Task: Create a due date automation trigger when advanced on, on the monday of the week before a card is due add fields without custom field "Resume" set to a date not in this month at 11:00 AM.
Action: Mouse moved to (1203, 364)
Screenshot: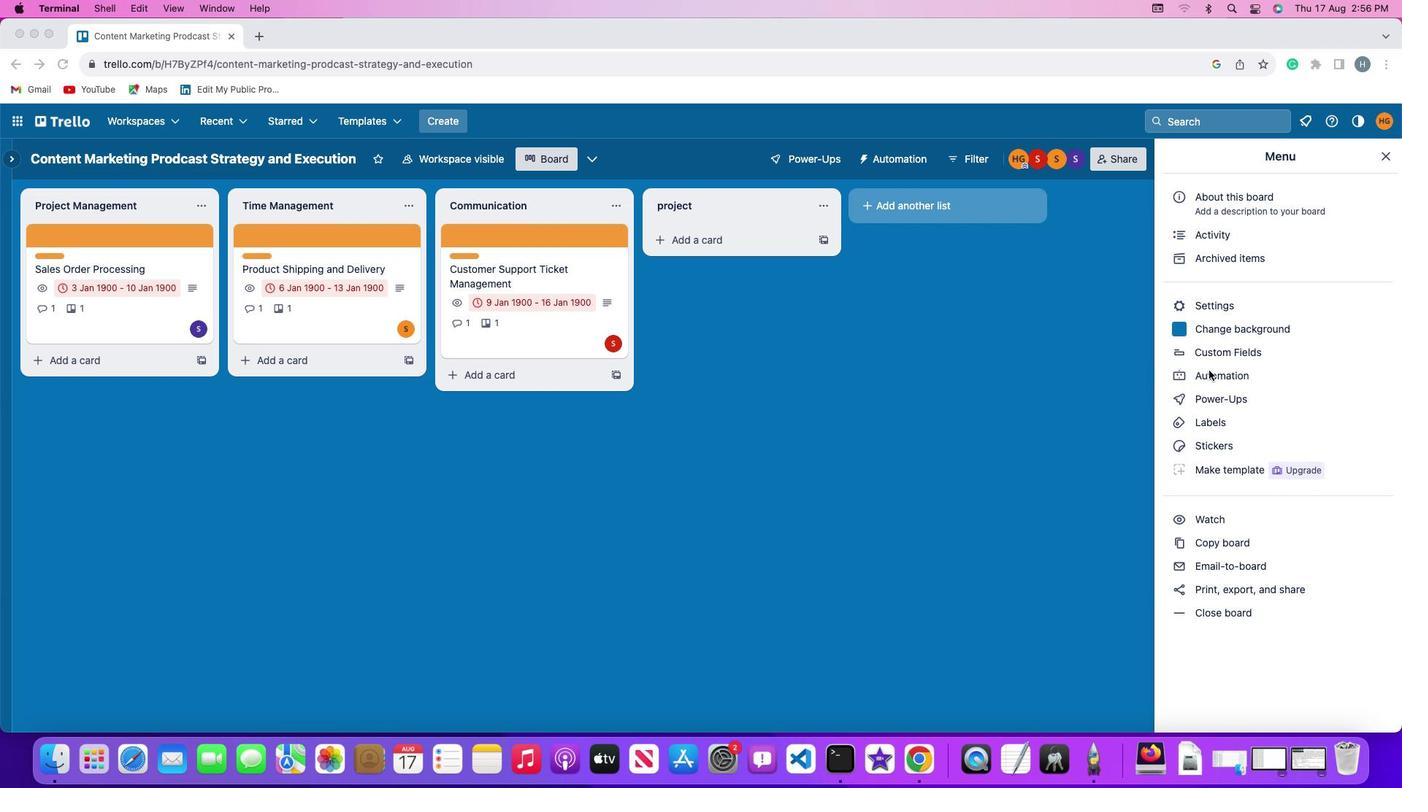 
Action: Mouse pressed left at (1203, 364)
Screenshot: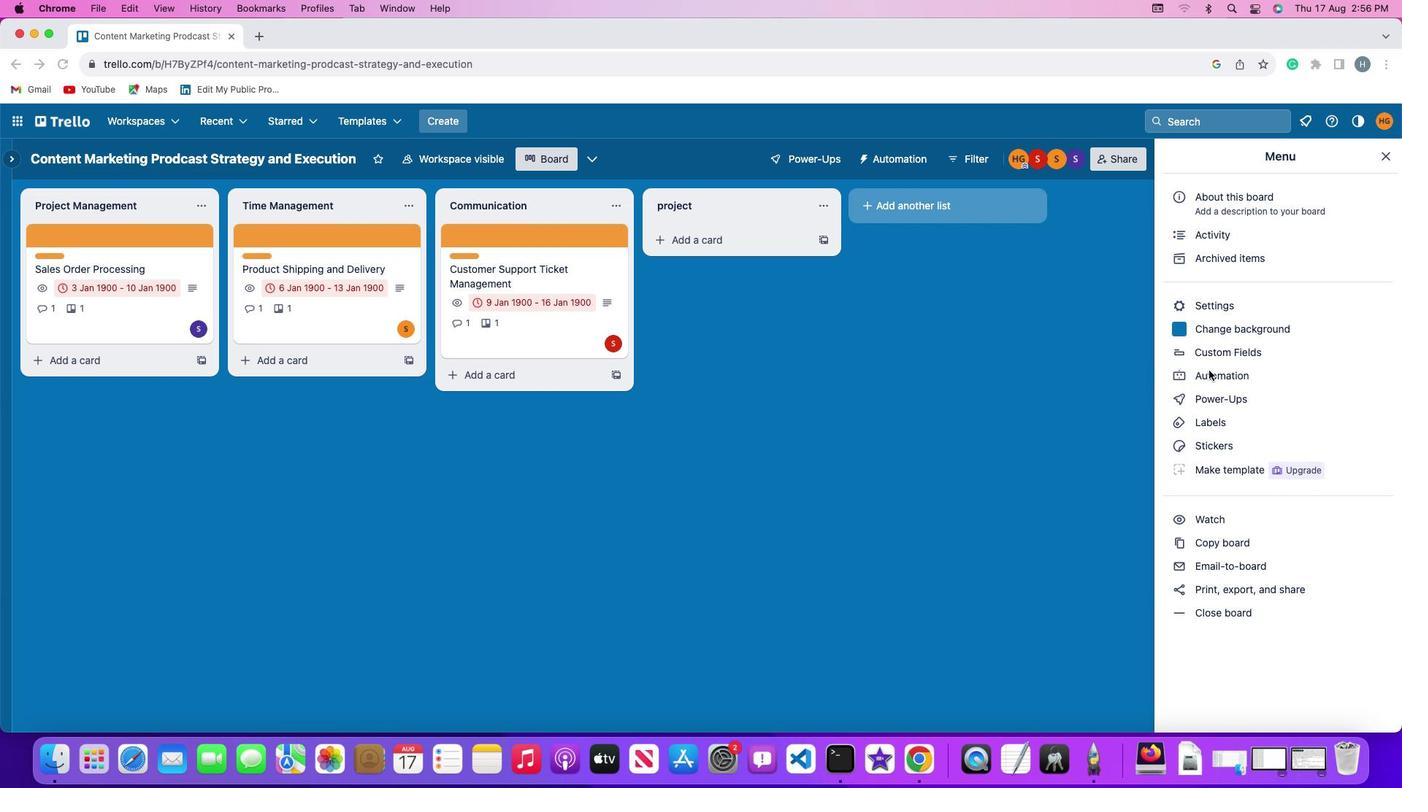 
Action: Mouse pressed left at (1203, 364)
Screenshot: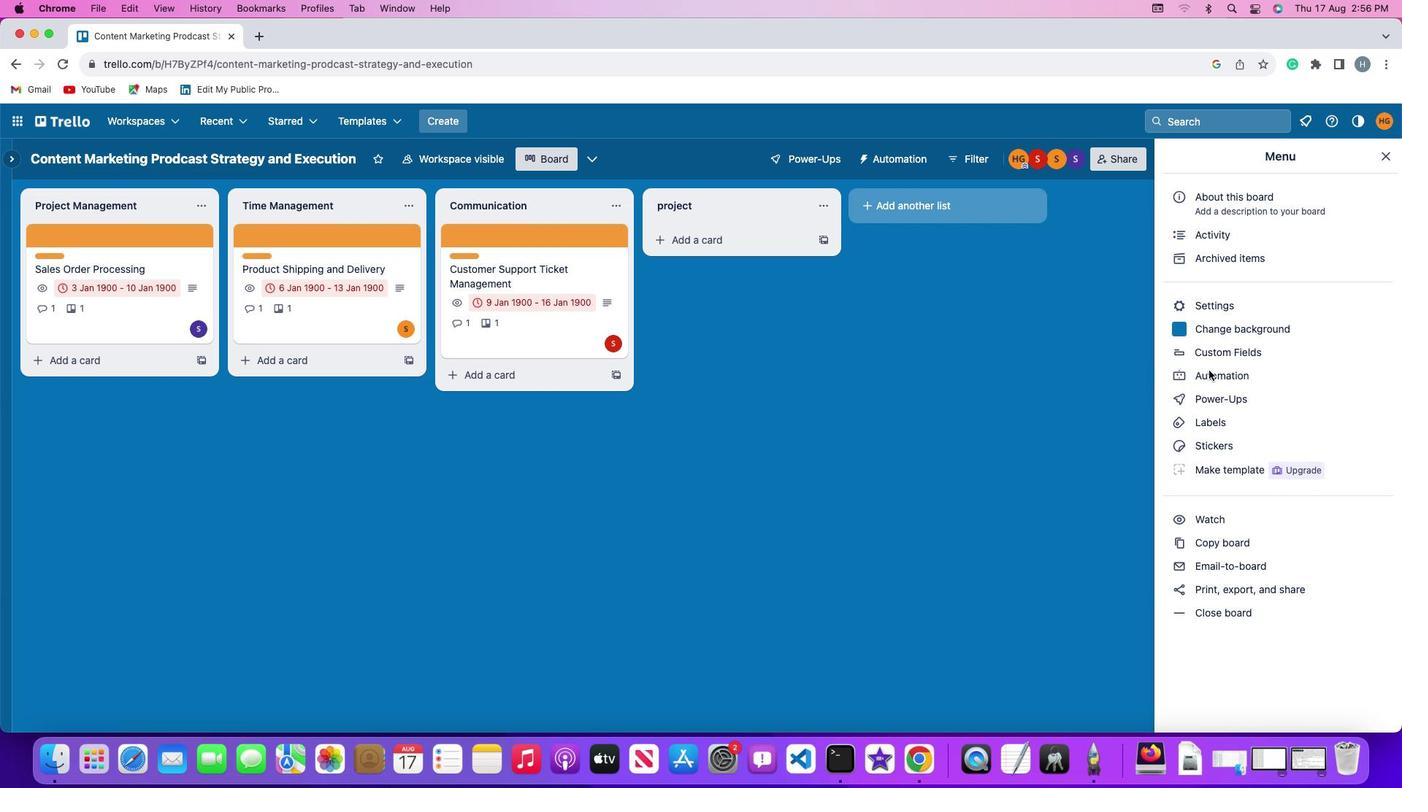 
Action: Mouse moved to (86, 341)
Screenshot: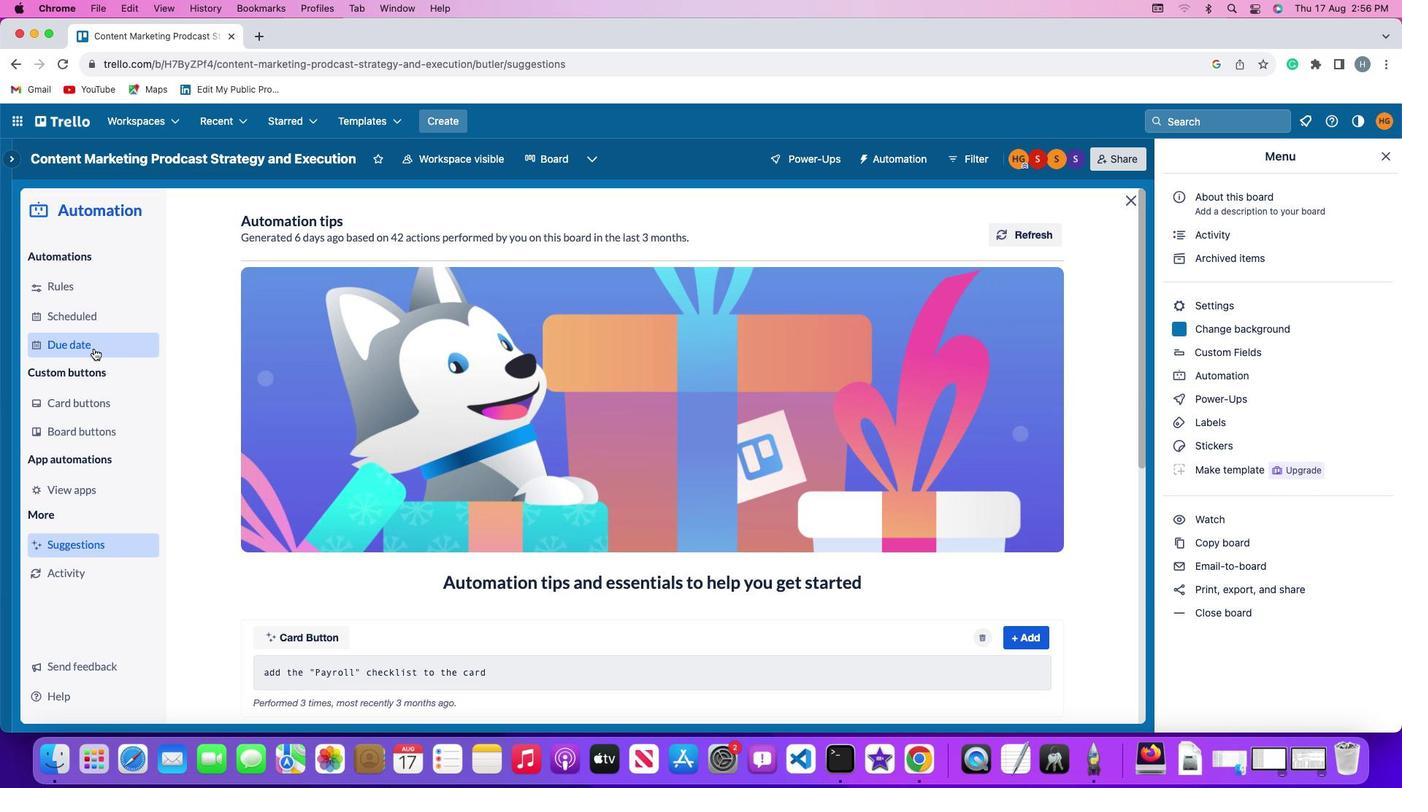 
Action: Mouse pressed left at (86, 341)
Screenshot: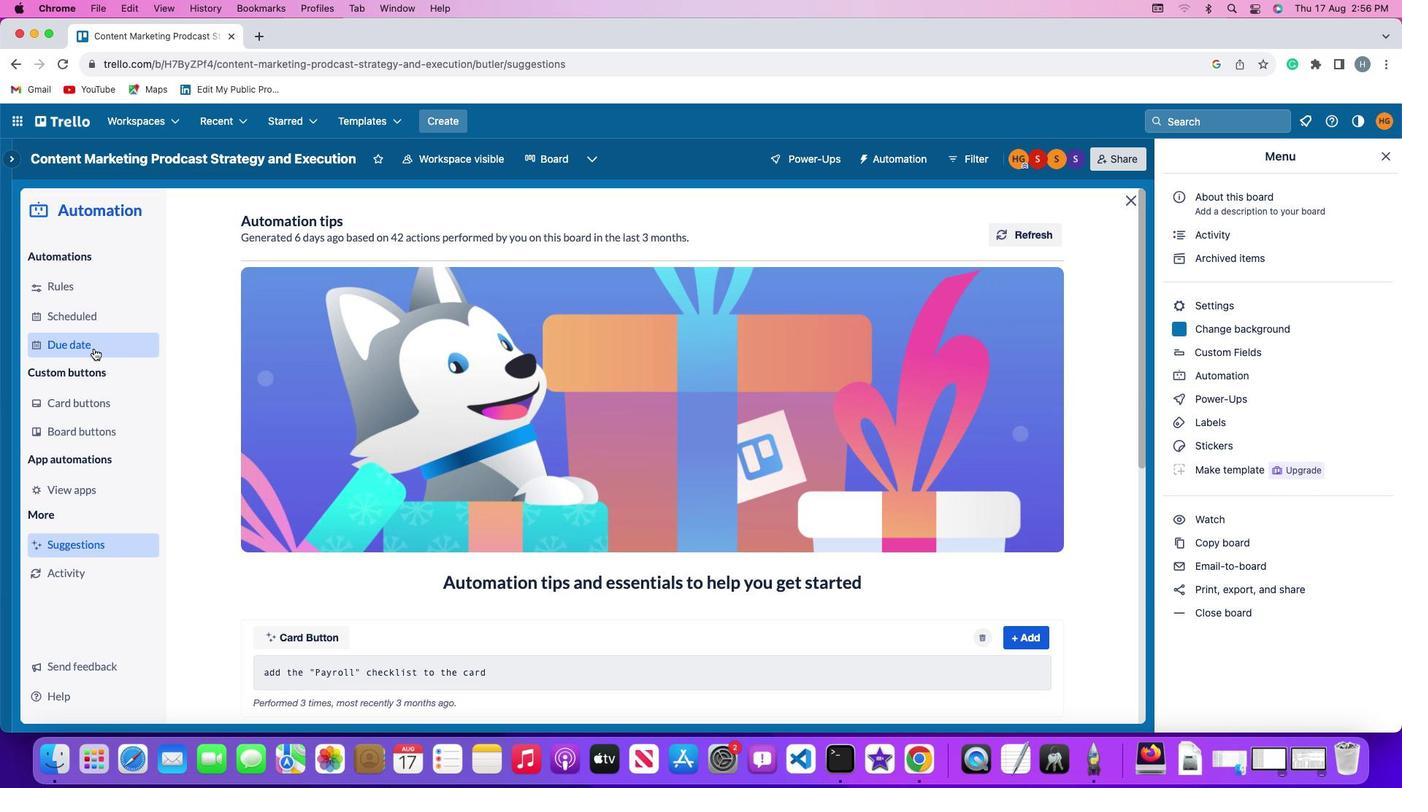 
Action: Mouse moved to (970, 218)
Screenshot: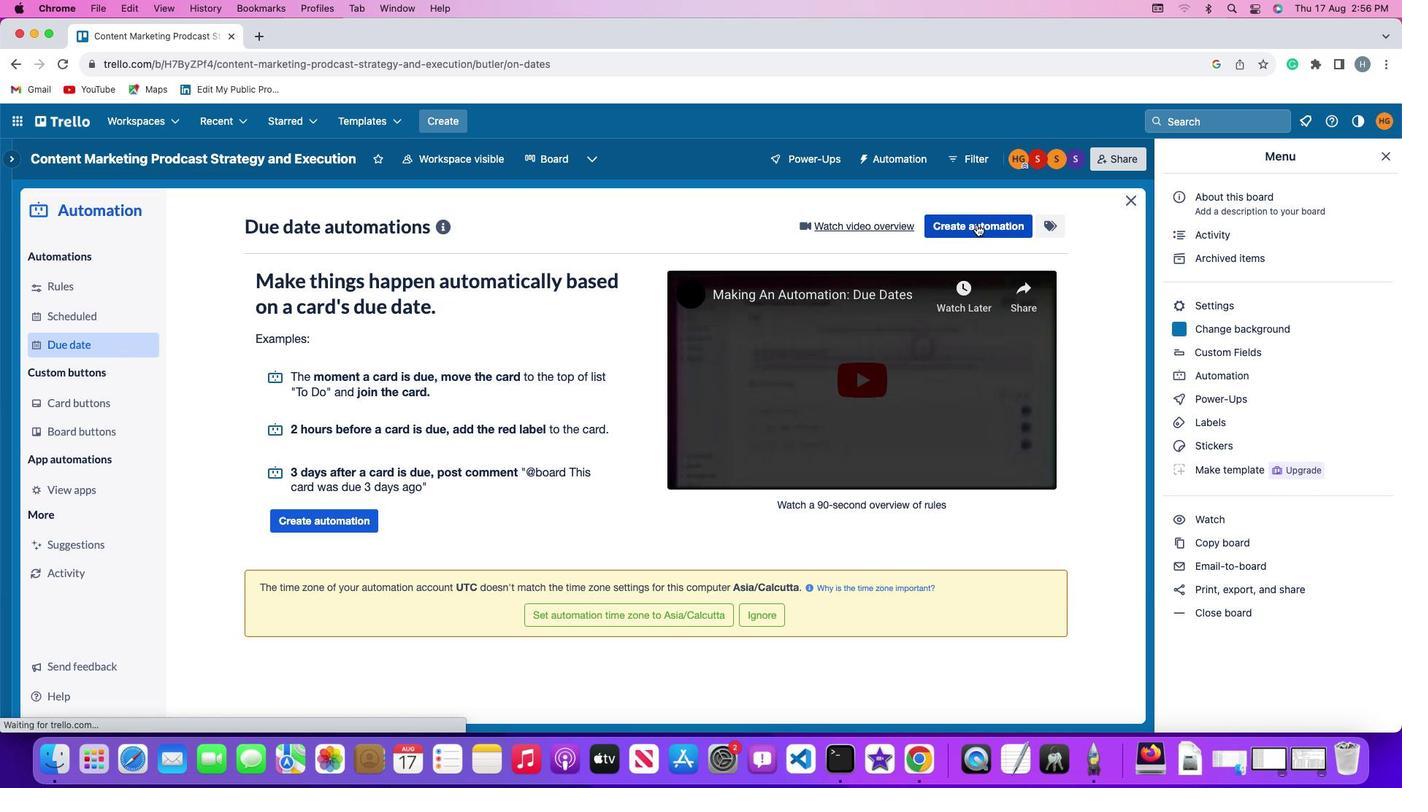 
Action: Mouse pressed left at (970, 218)
Screenshot: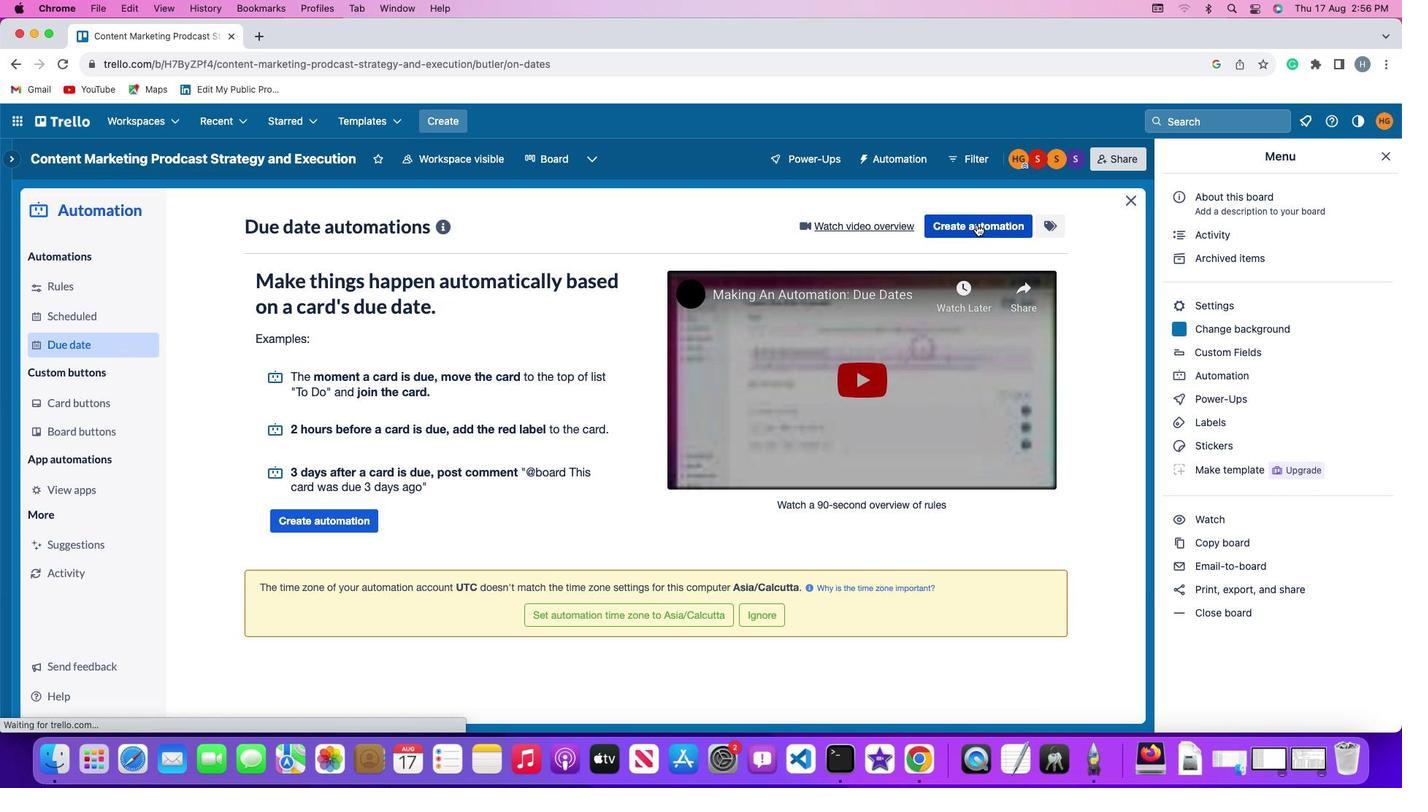 
Action: Mouse moved to (288, 365)
Screenshot: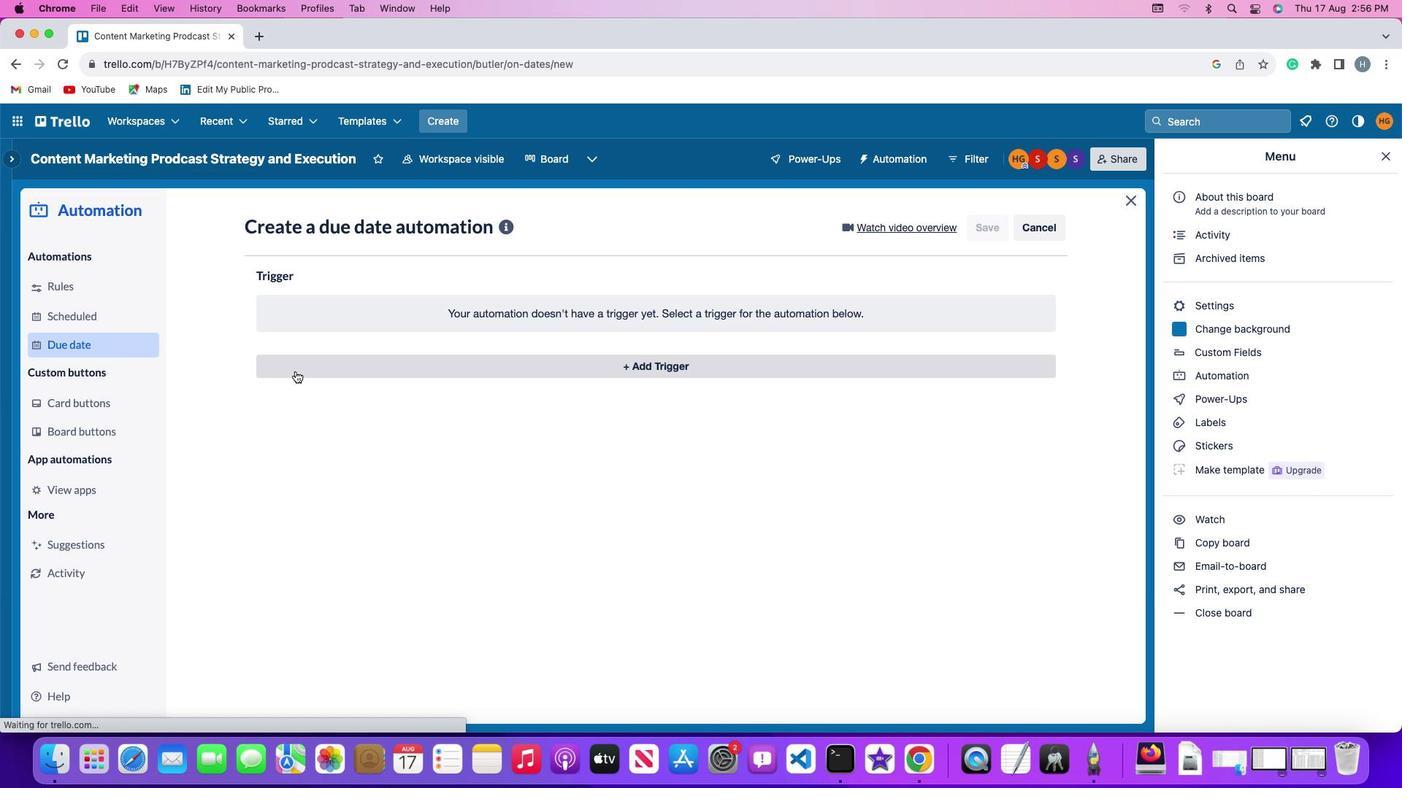 
Action: Mouse pressed left at (288, 365)
Screenshot: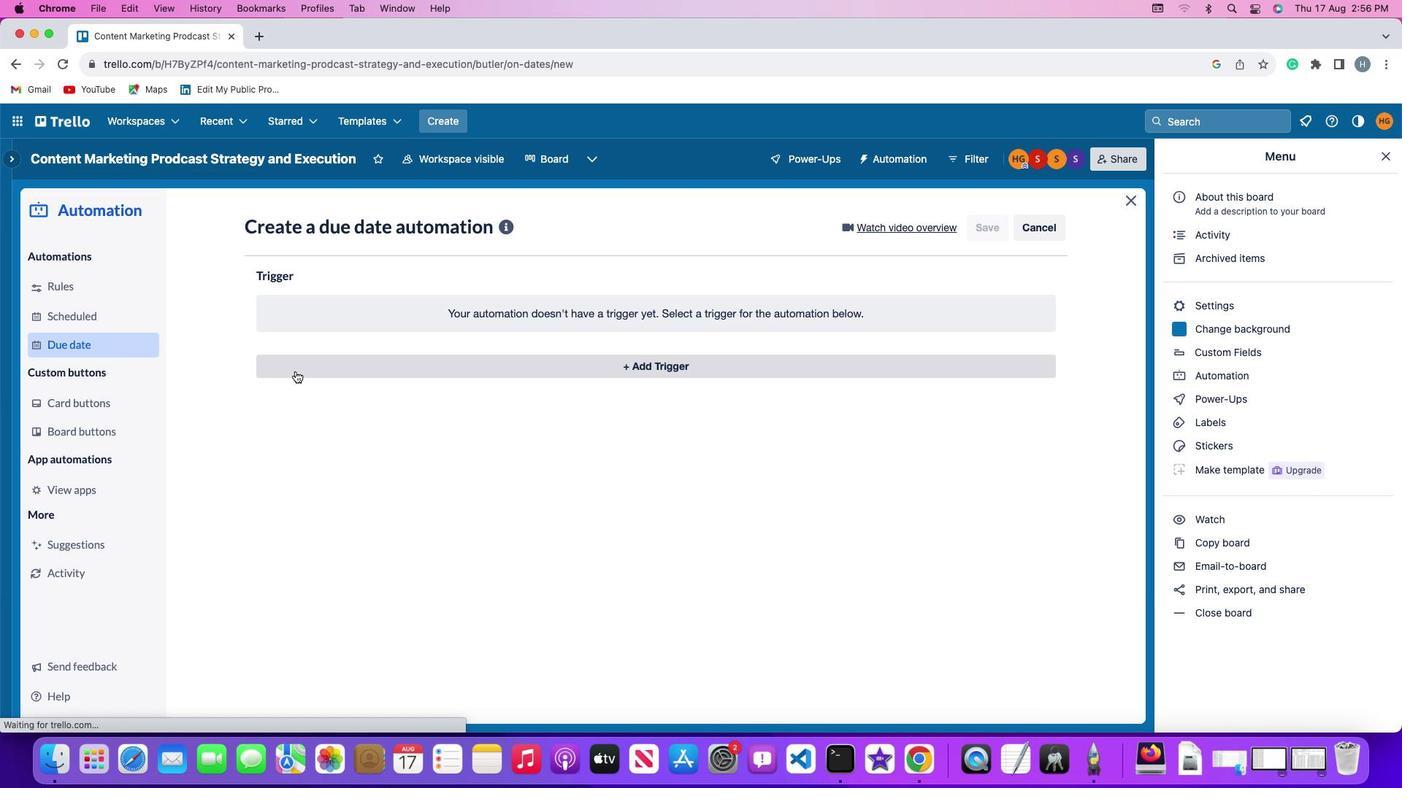 
Action: Mouse moved to (324, 620)
Screenshot: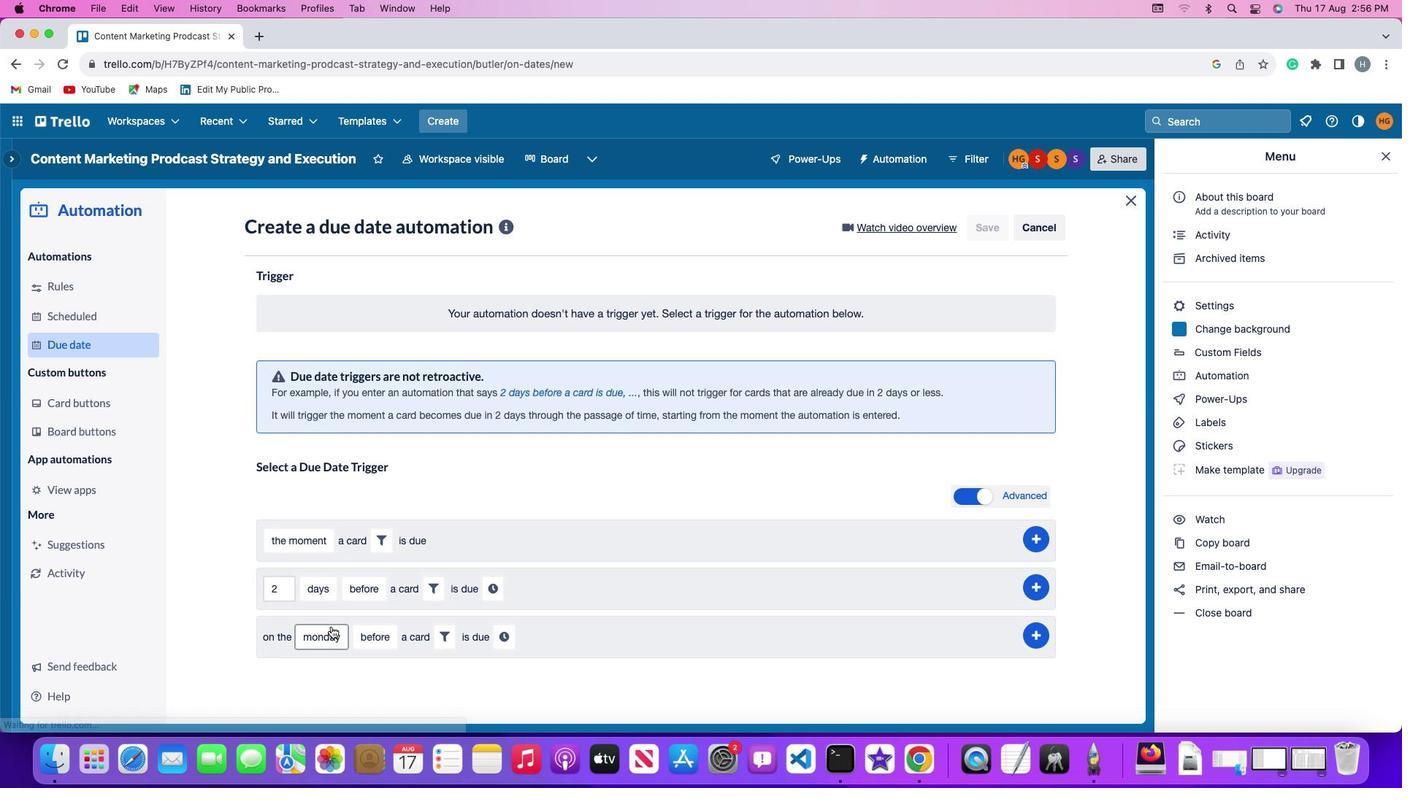 
Action: Mouse pressed left at (324, 620)
Screenshot: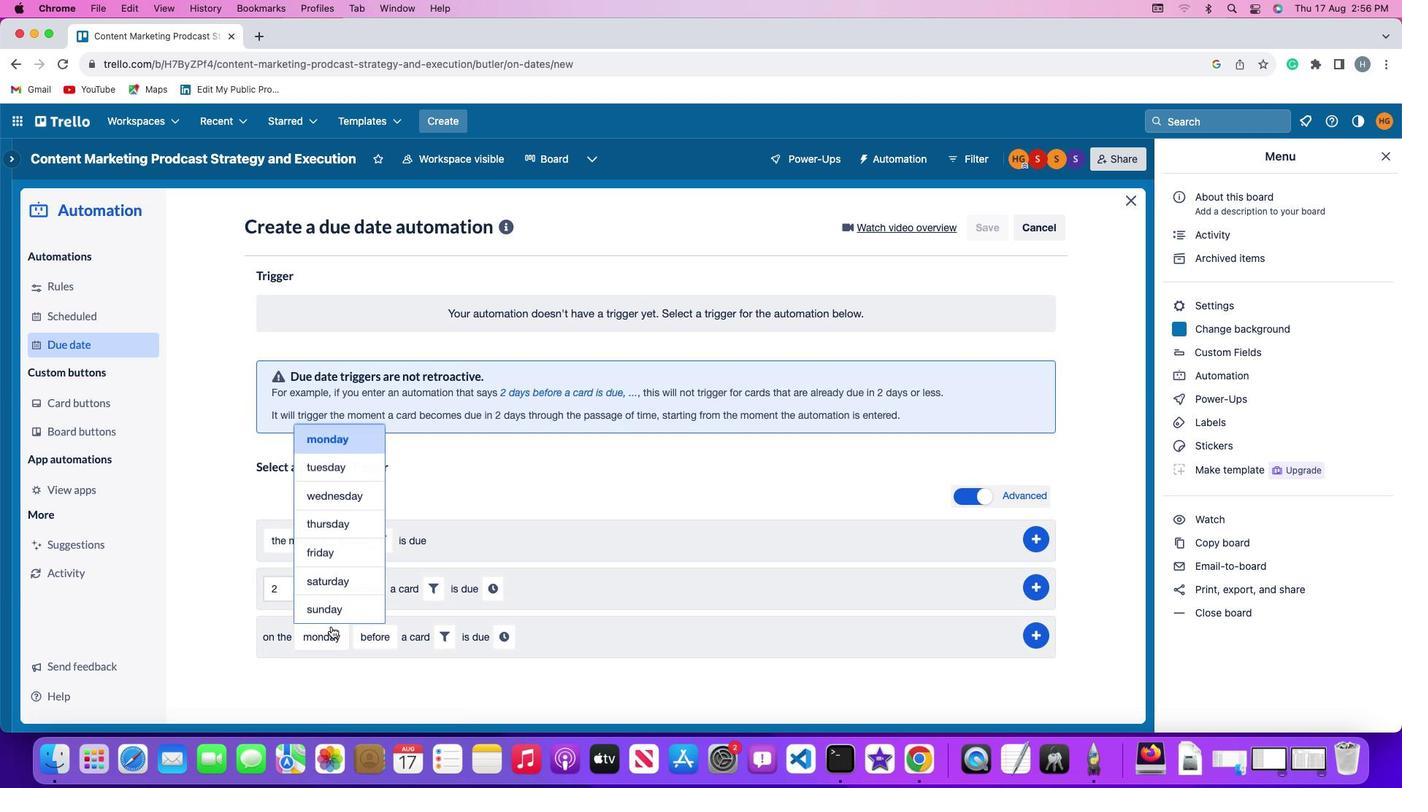 
Action: Mouse moved to (349, 430)
Screenshot: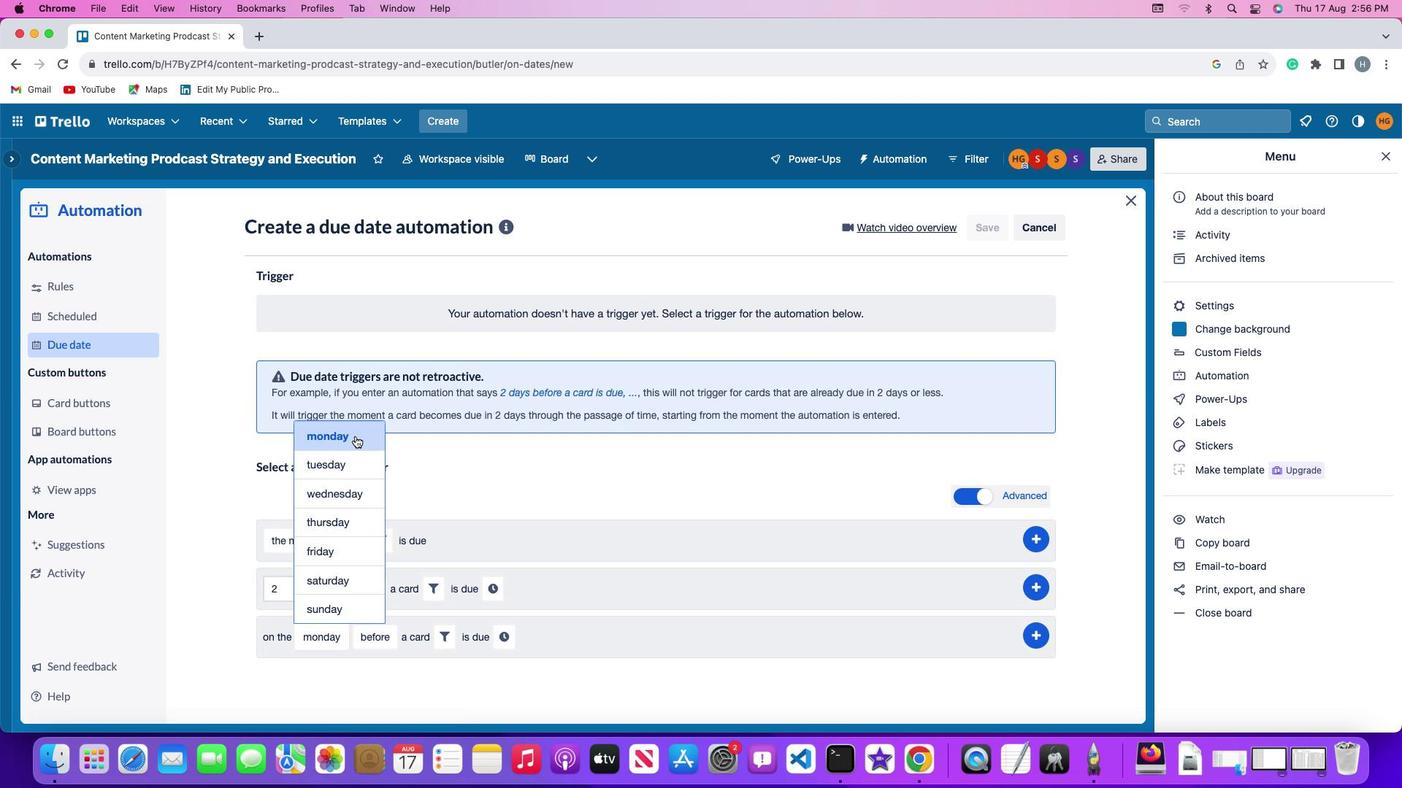 
Action: Mouse pressed left at (349, 430)
Screenshot: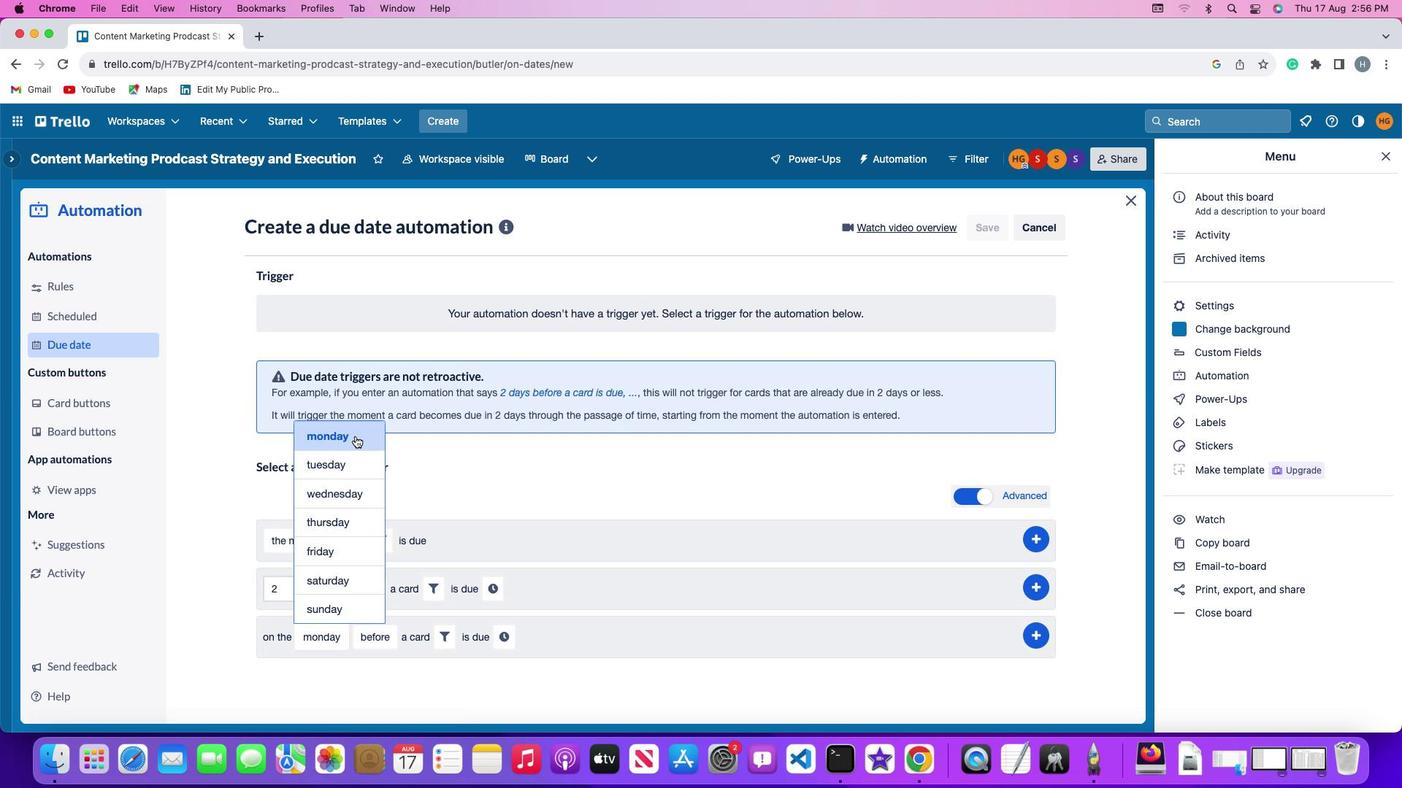 
Action: Mouse moved to (384, 624)
Screenshot: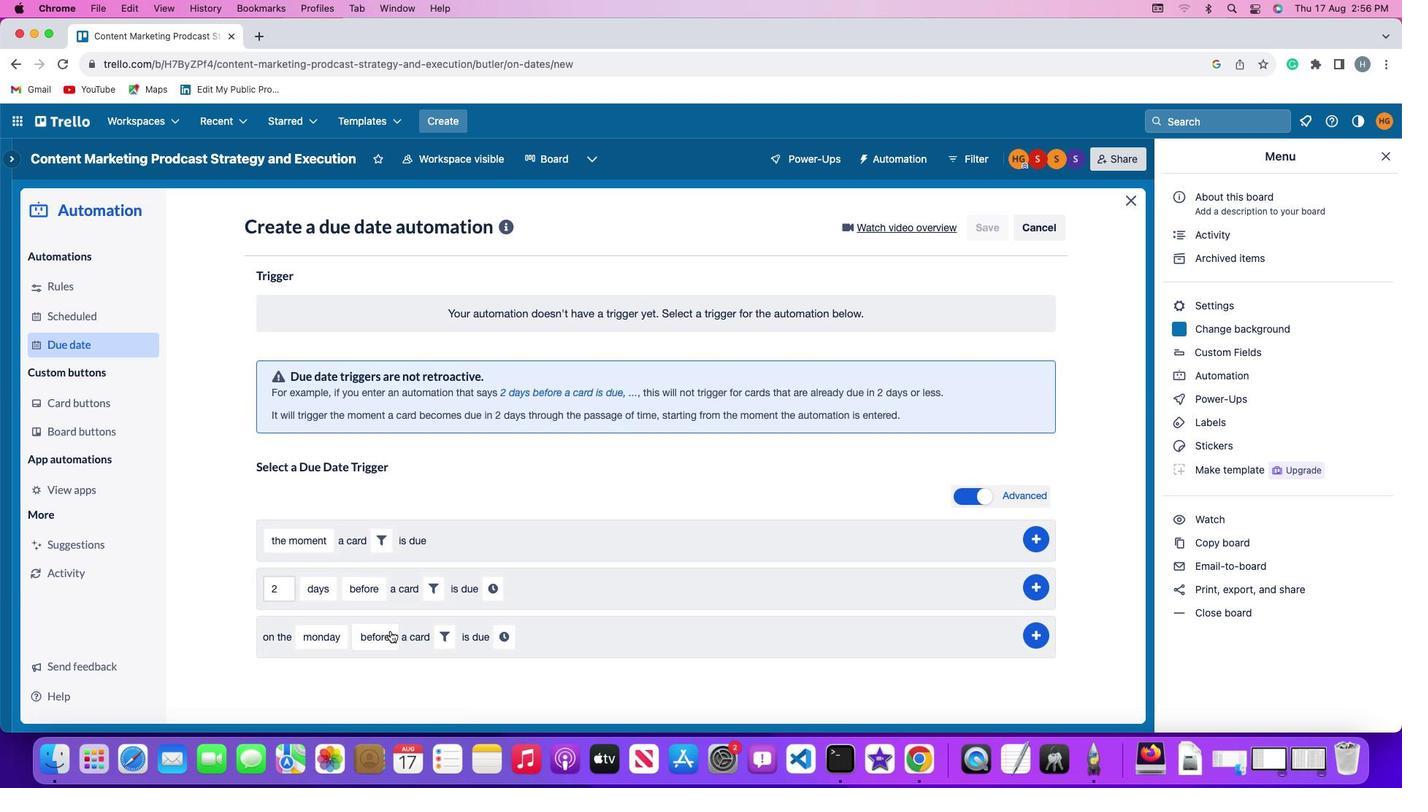 
Action: Mouse pressed left at (384, 624)
Screenshot: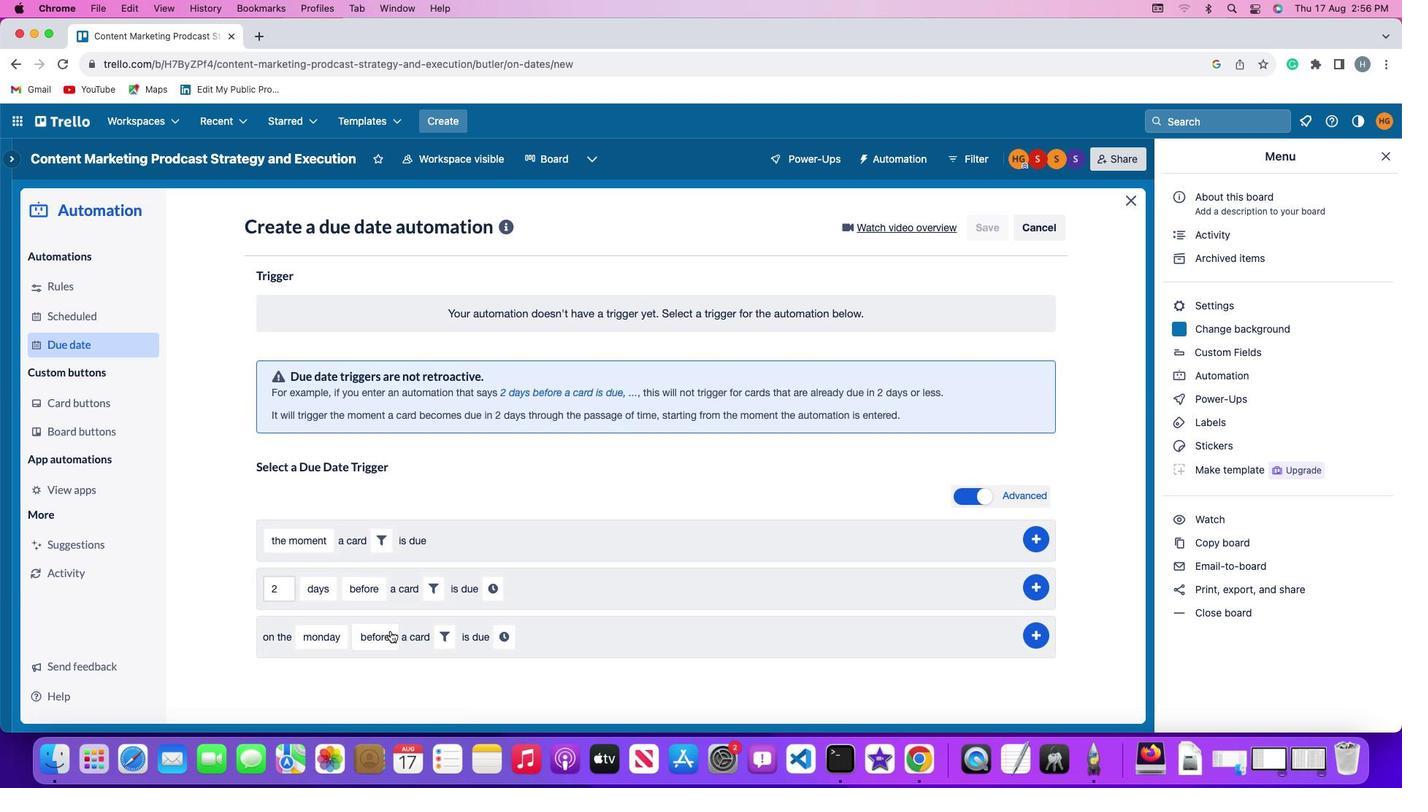 
Action: Mouse moved to (387, 604)
Screenshot: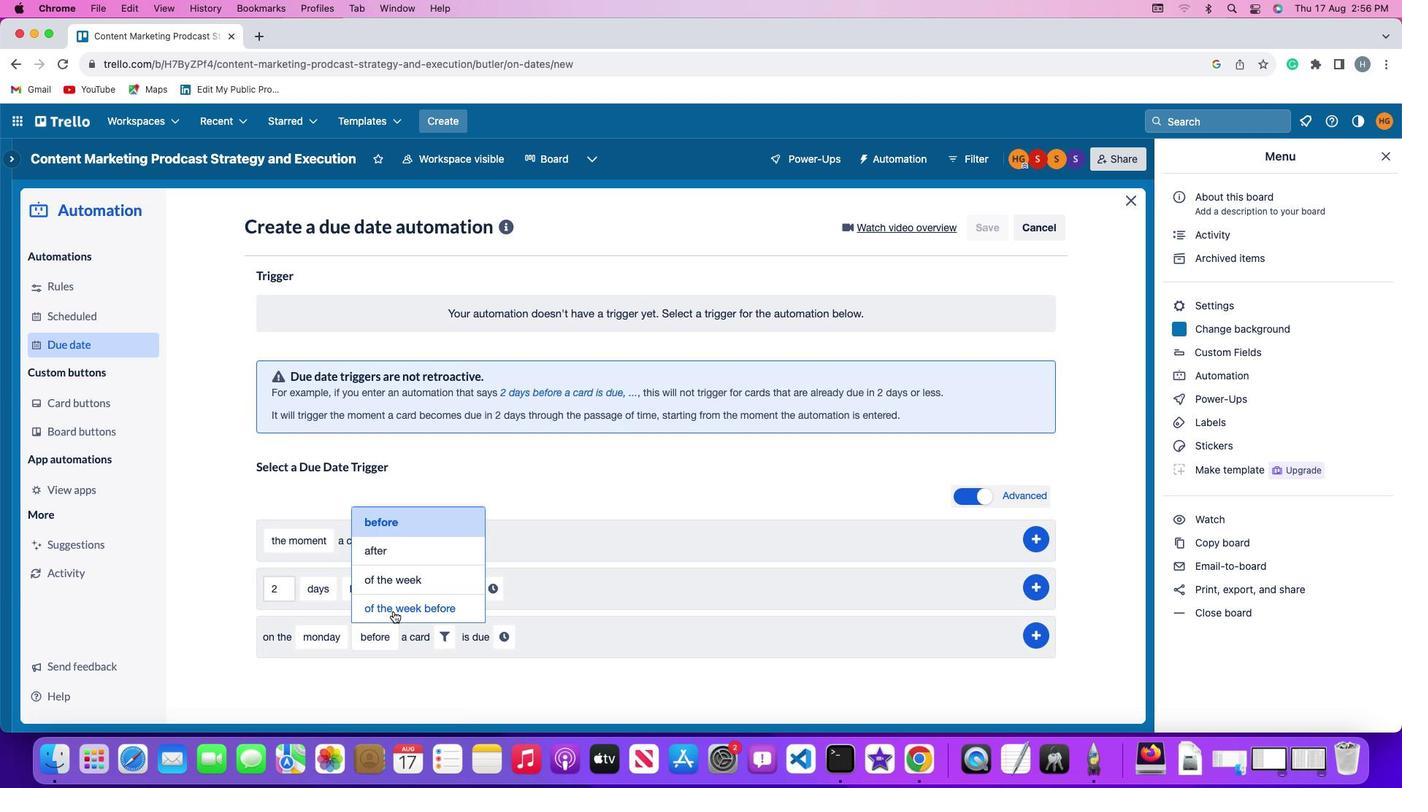 
Action: Mouse pressed left at (387, 604)
Screenshot: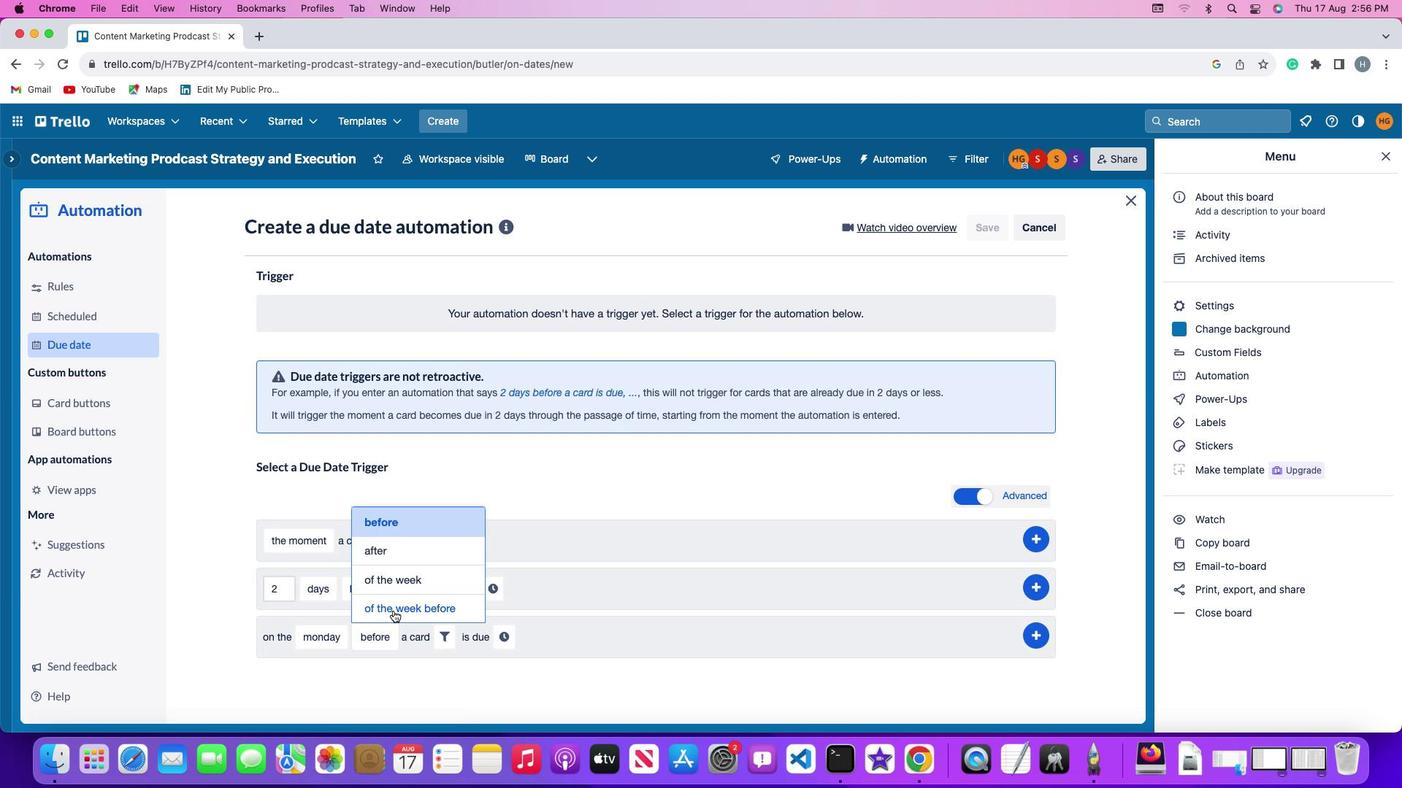 
Action: Mouse moved to (486, 631)
Screenshot: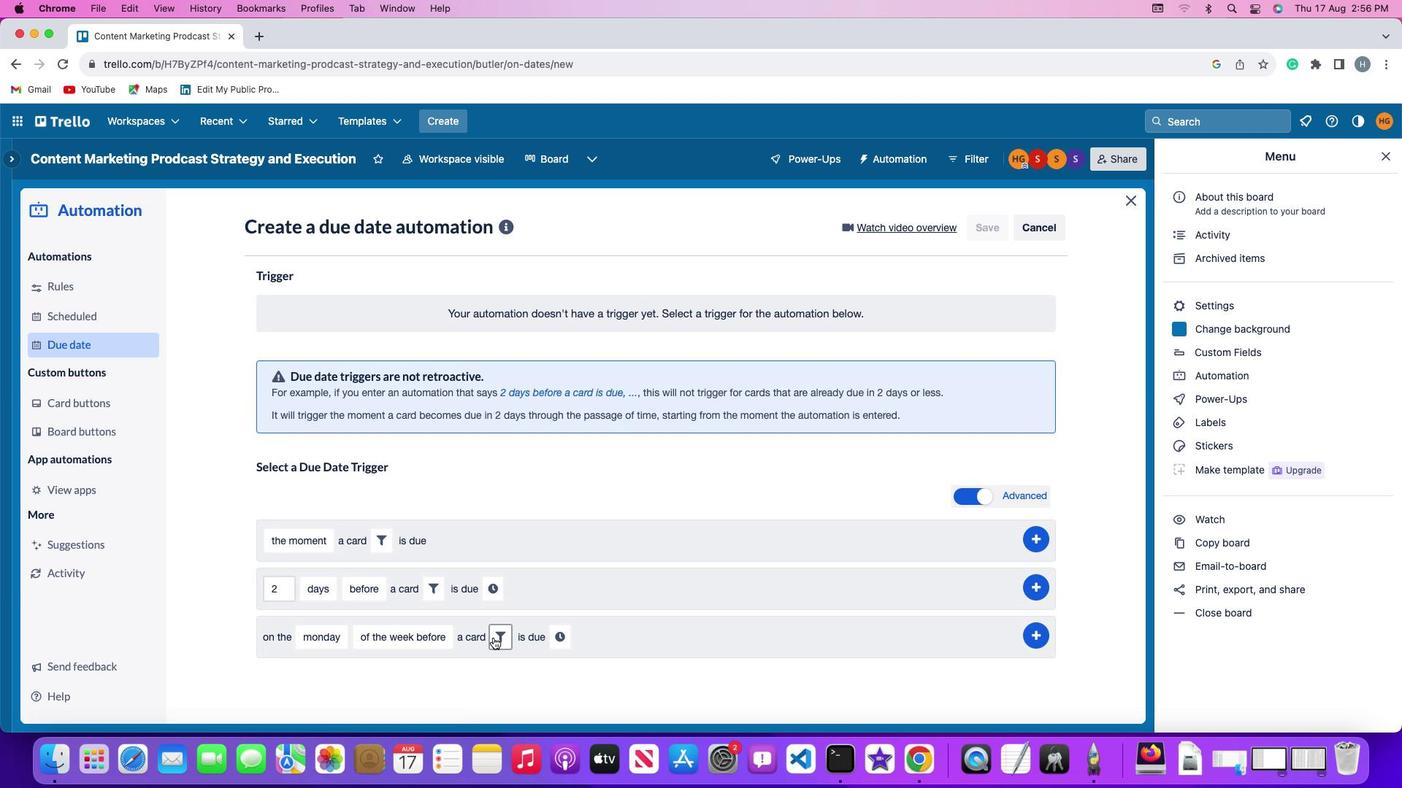 
Action: Mouse pressed left at (486, 631)
Screenshot: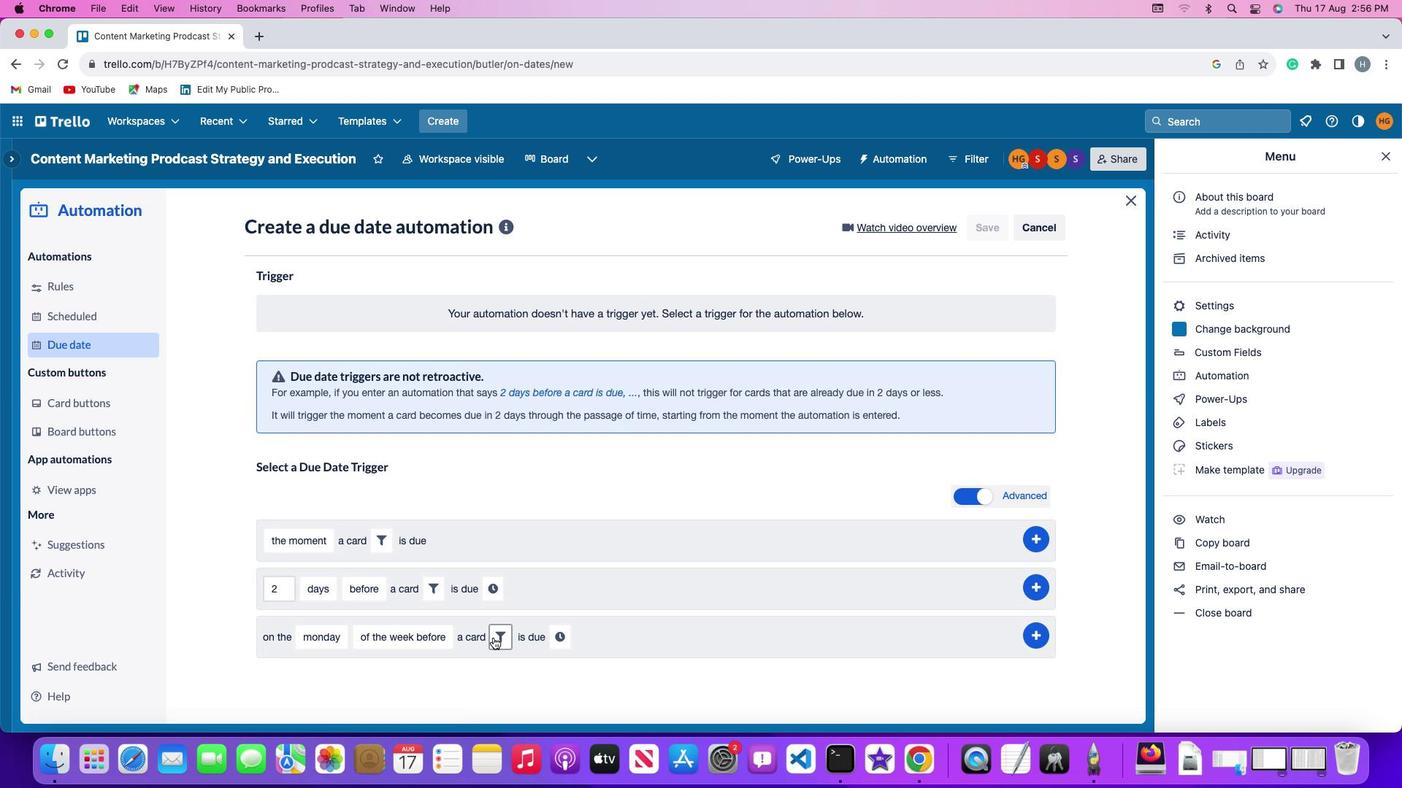 
Action: Mouse moved to (745, 683)
Screenshot: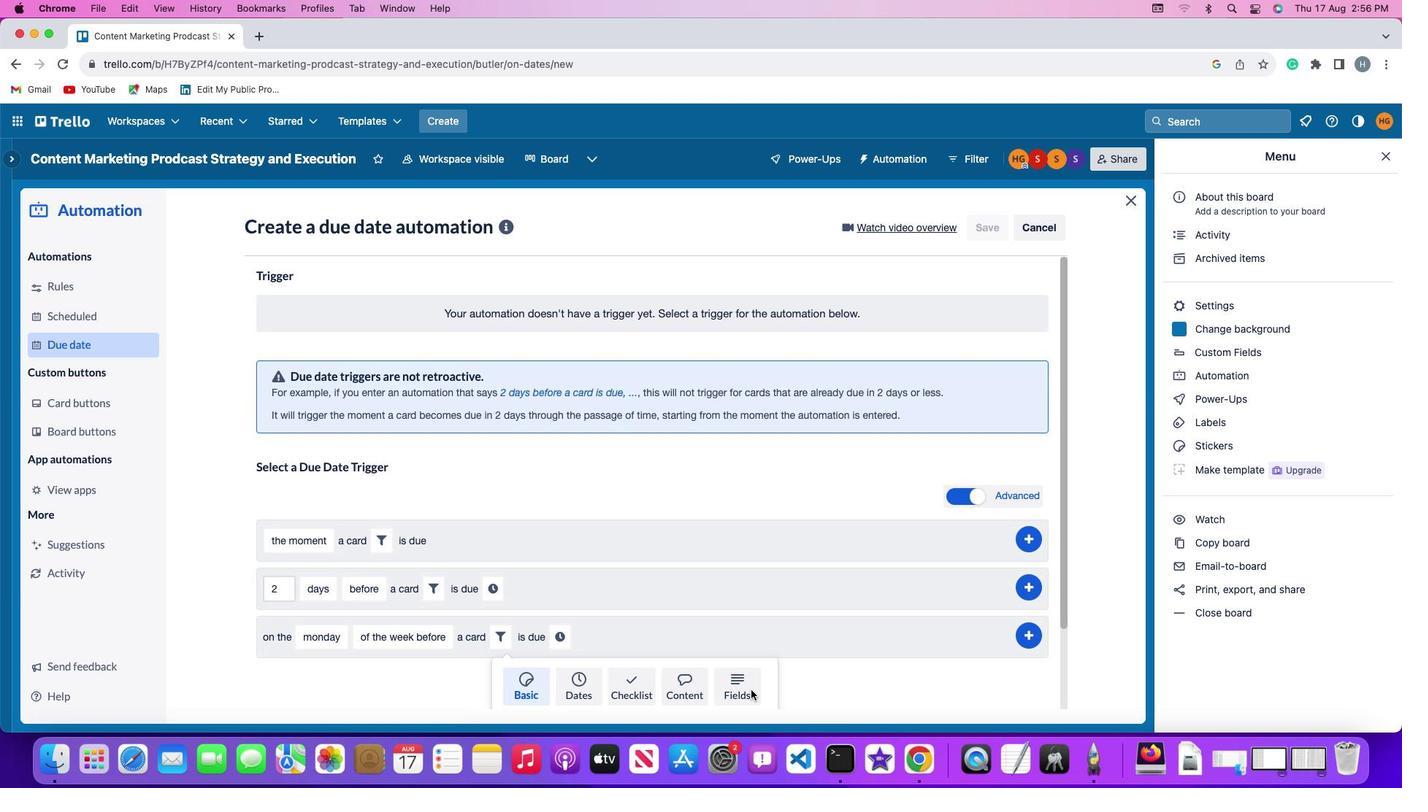 
Action: Mouse pressed left at (745, 683)
Screenshot: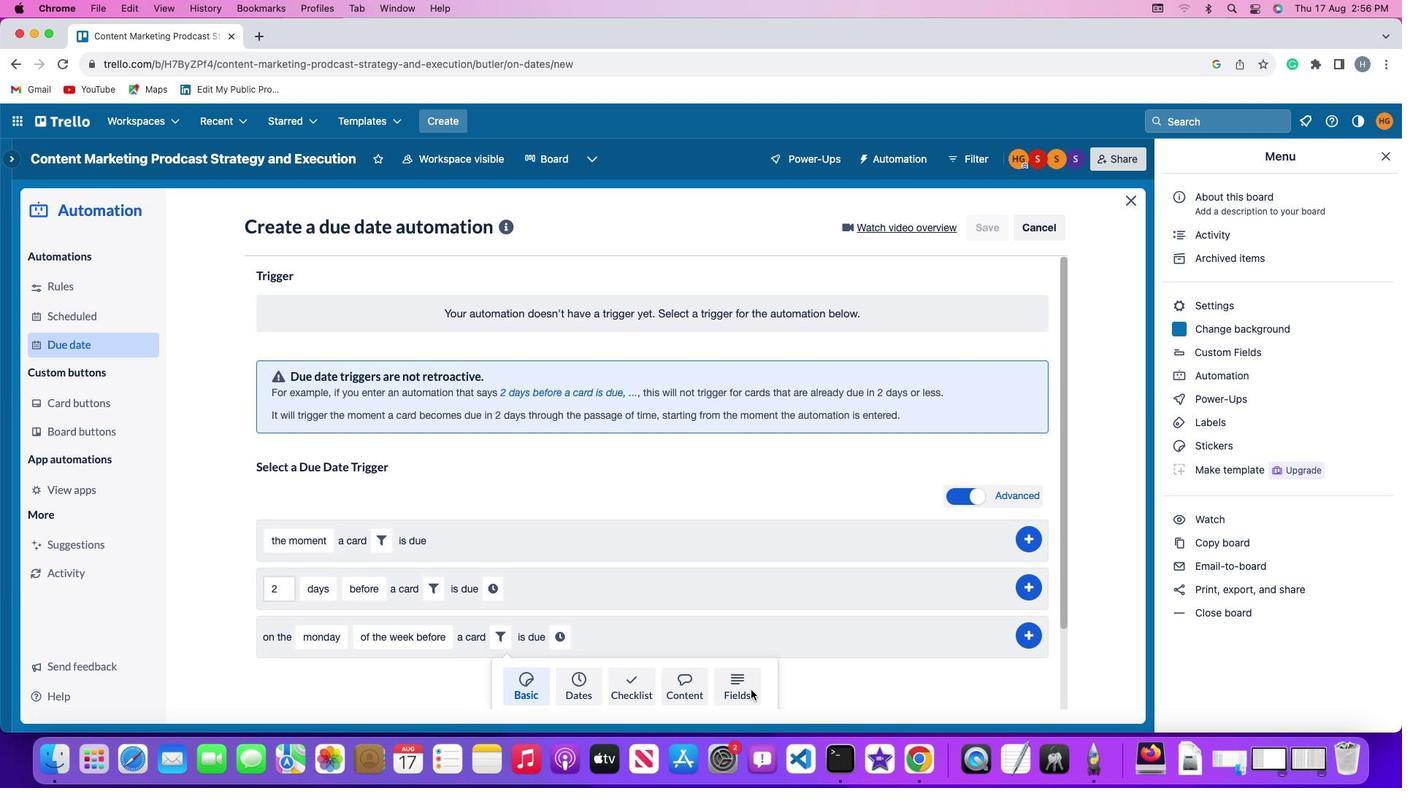 
Action: Mouse moved to (441, 669)
Screenshot: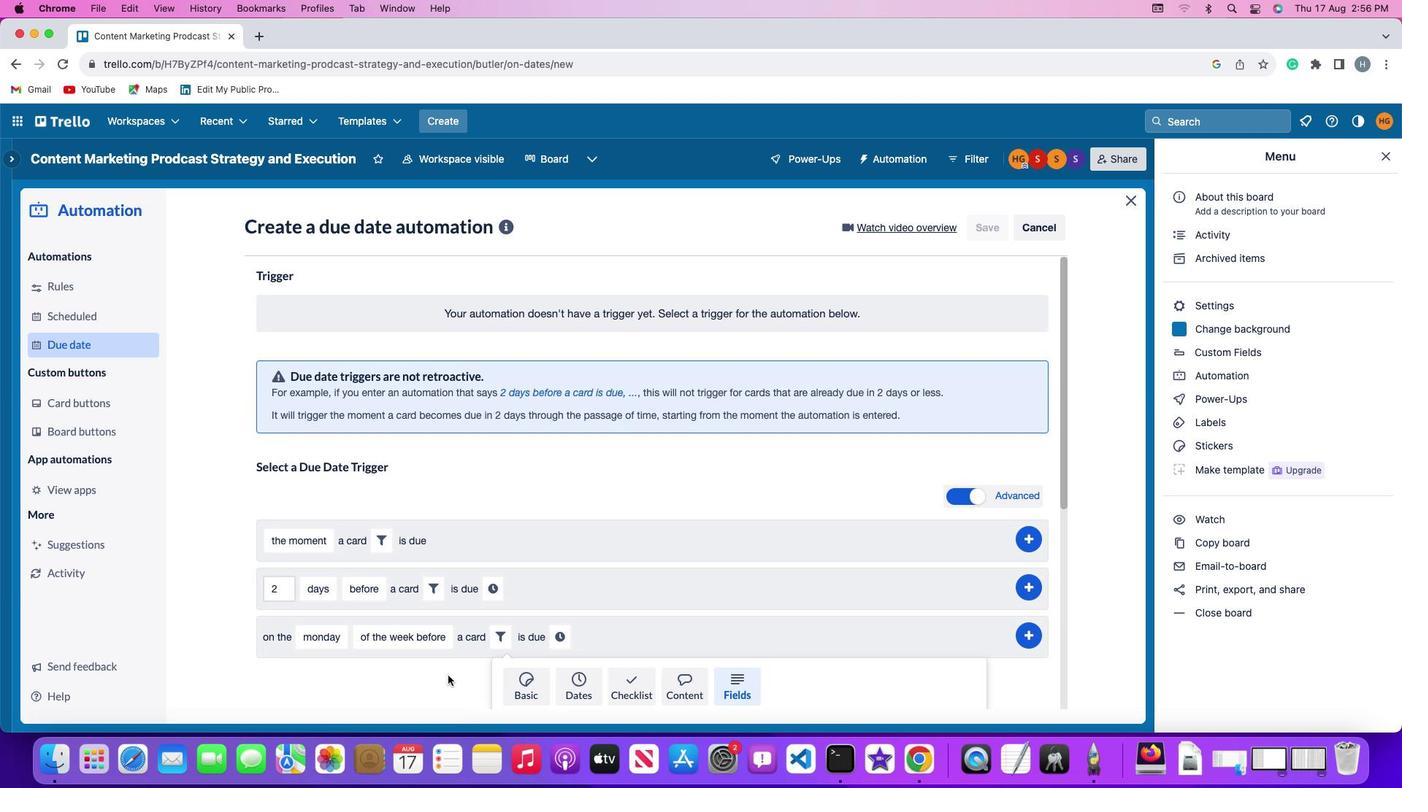 
Action: Mouse scrolled (441, 669) with delta (-5, -6)
Screenshot: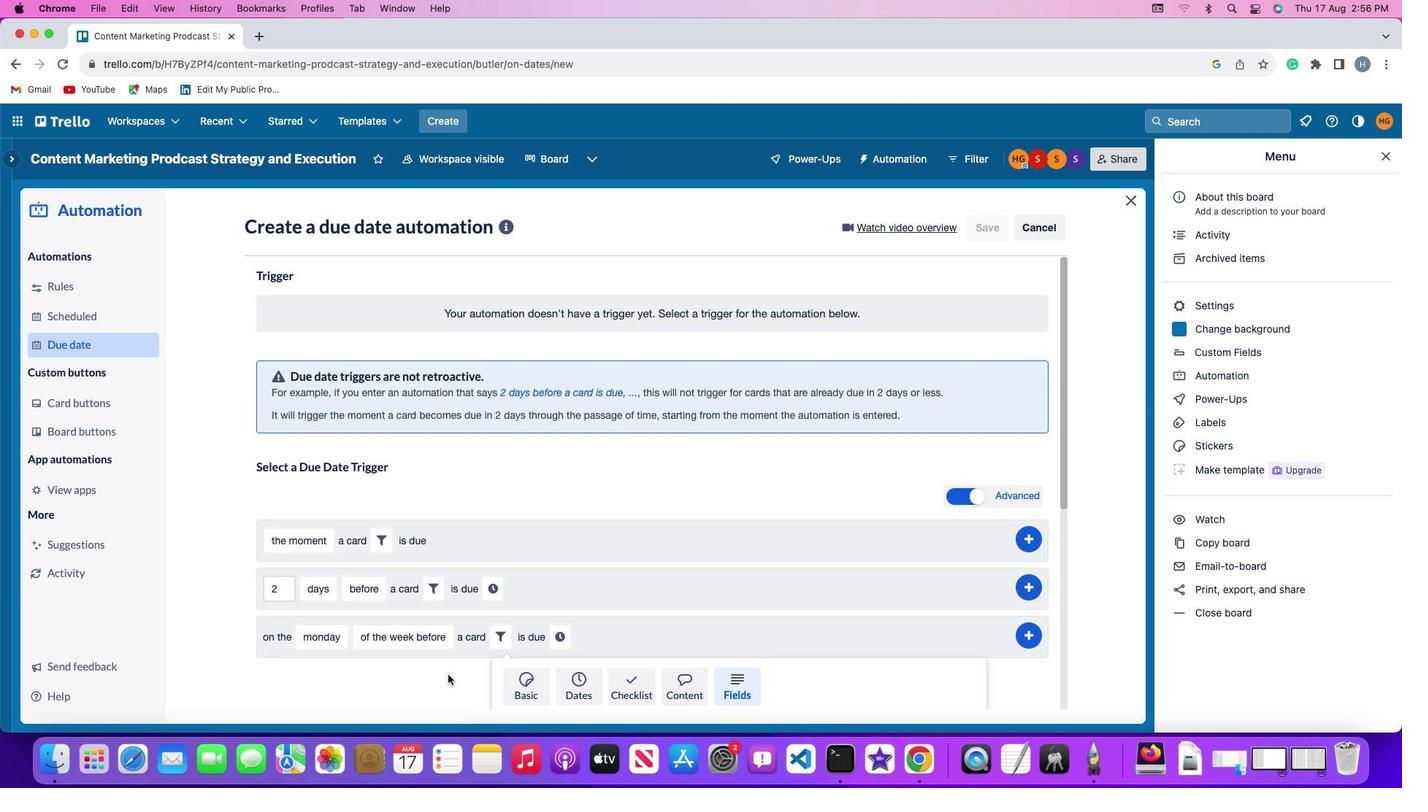 
Action: Mouse moved to (441, 669)
Screenshot: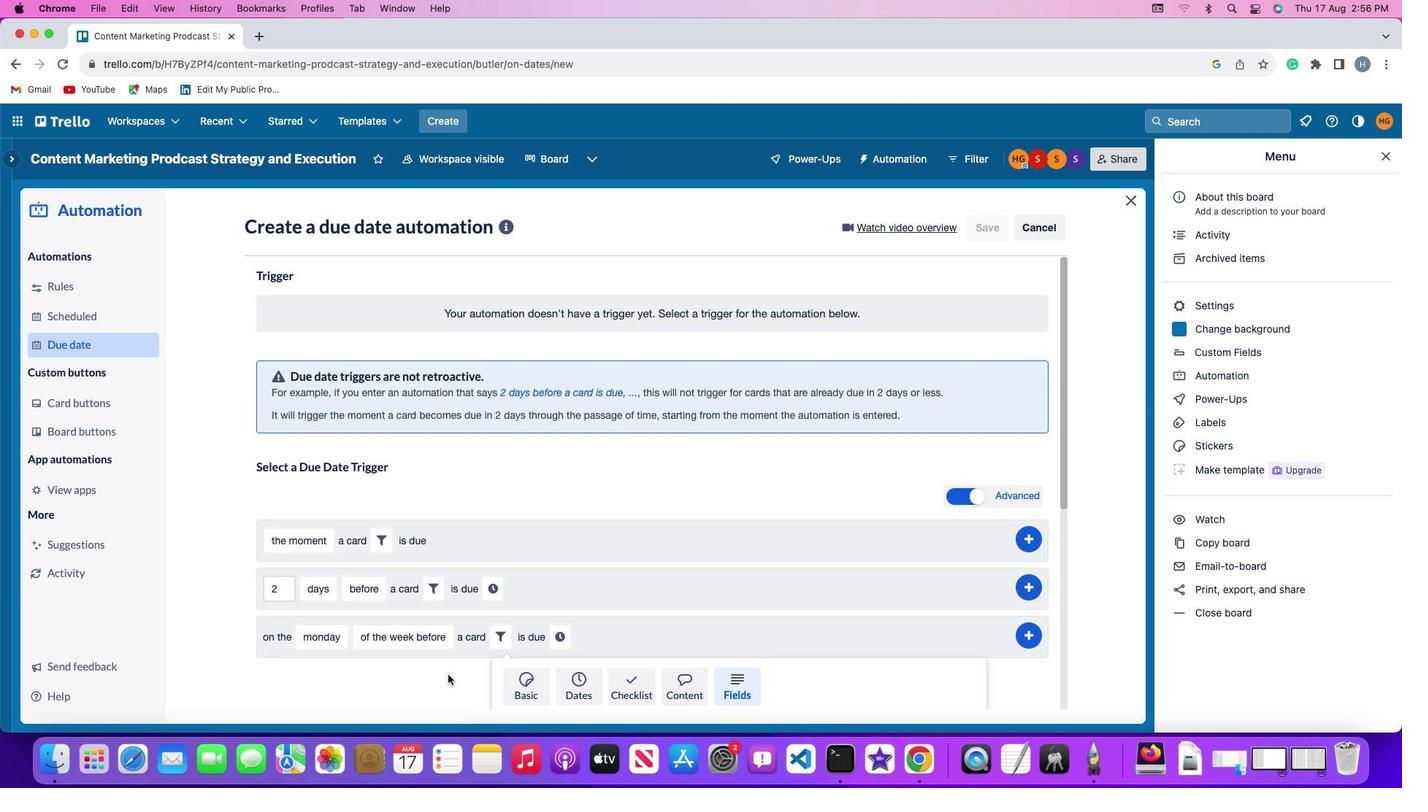 
Action: Mouse scrolled (441, 669) with delta (-5, -6)
Screenshot: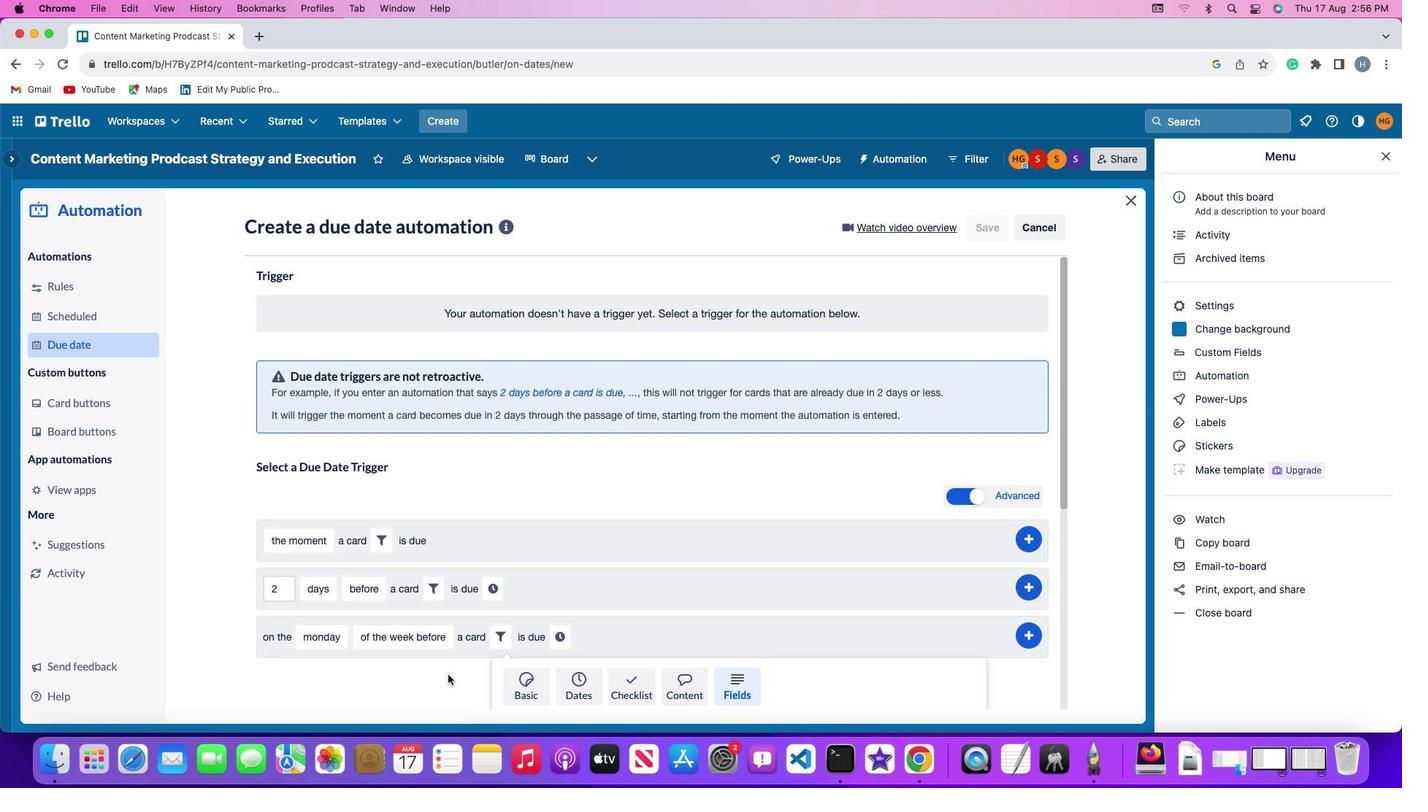 
Action: Mouse scrolled (441, 669) with delta (-5, -8)
Screenshot: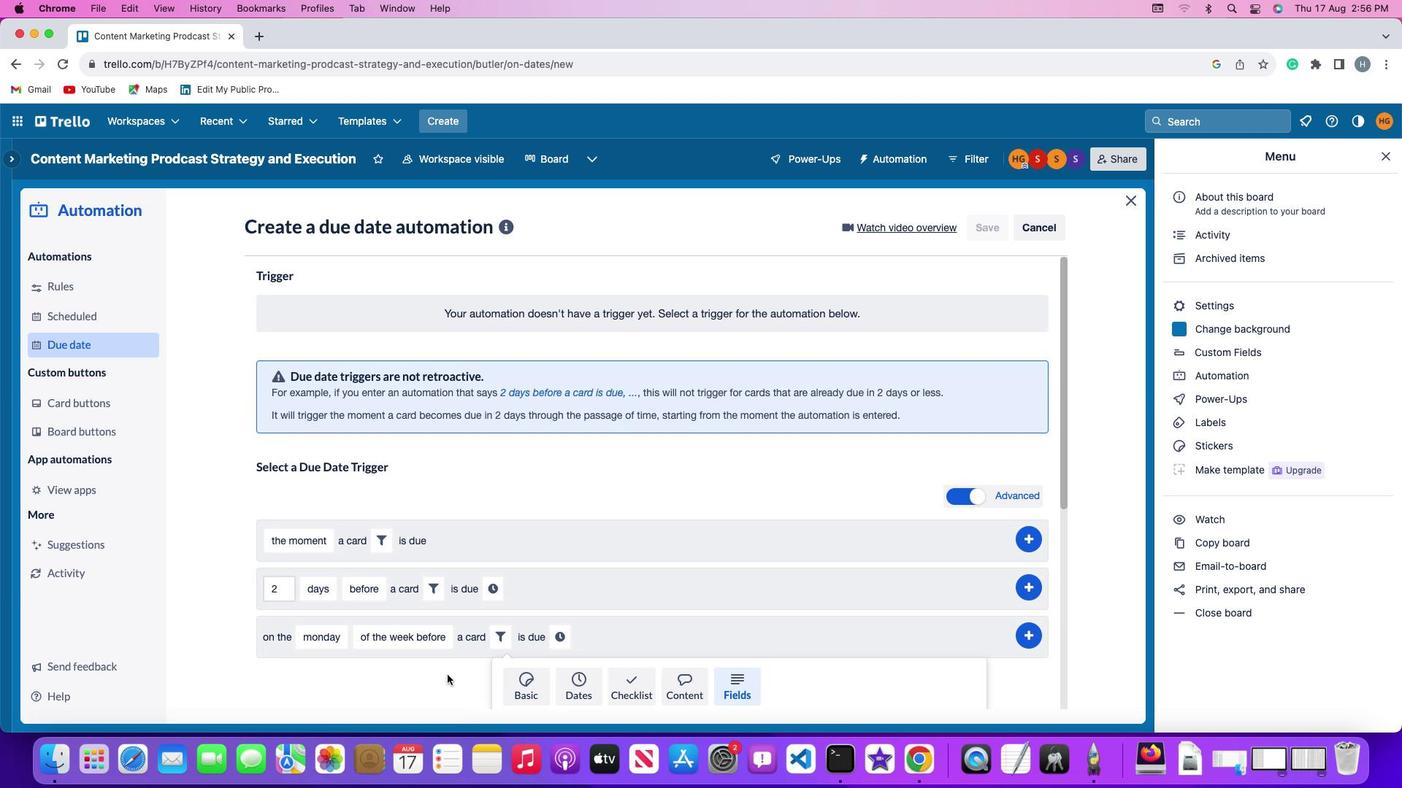 
Action: Mouse scrolled (441, 669) with delta (-5, -9)
Screenshot: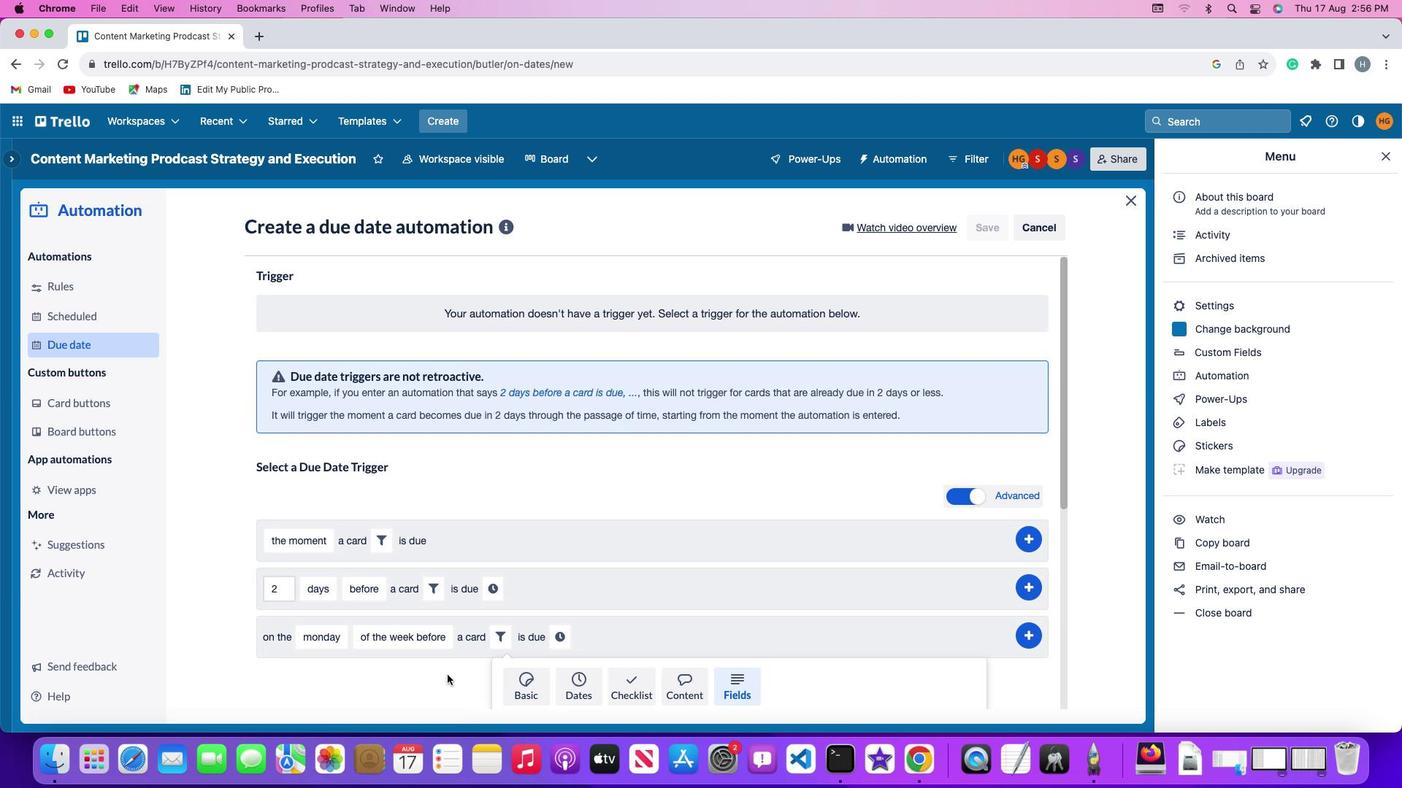 
Action: Mouse moved to (440, 668)
Screenshot: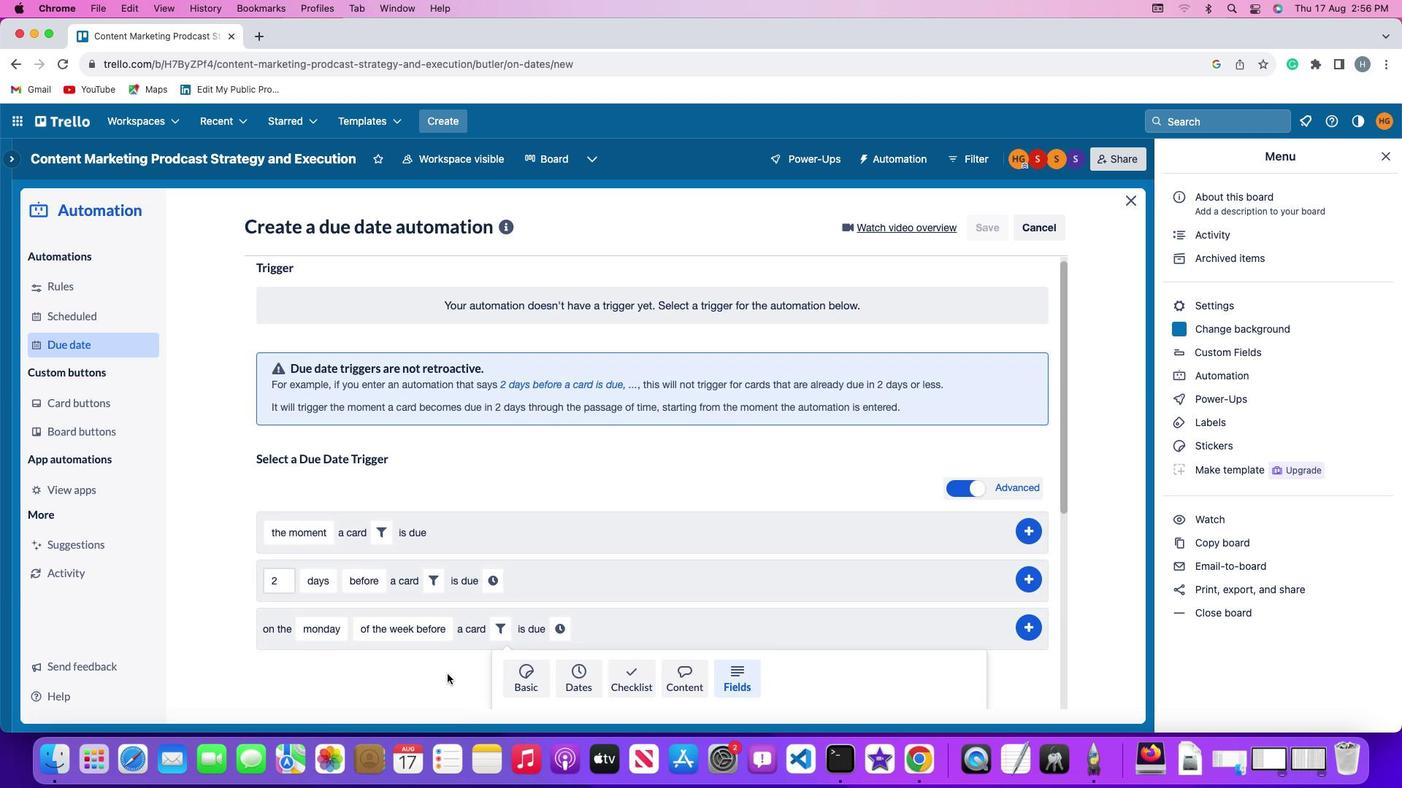 
Action: Mouse scrolled (440, 668) with delta (-5, -10)
Screenshot: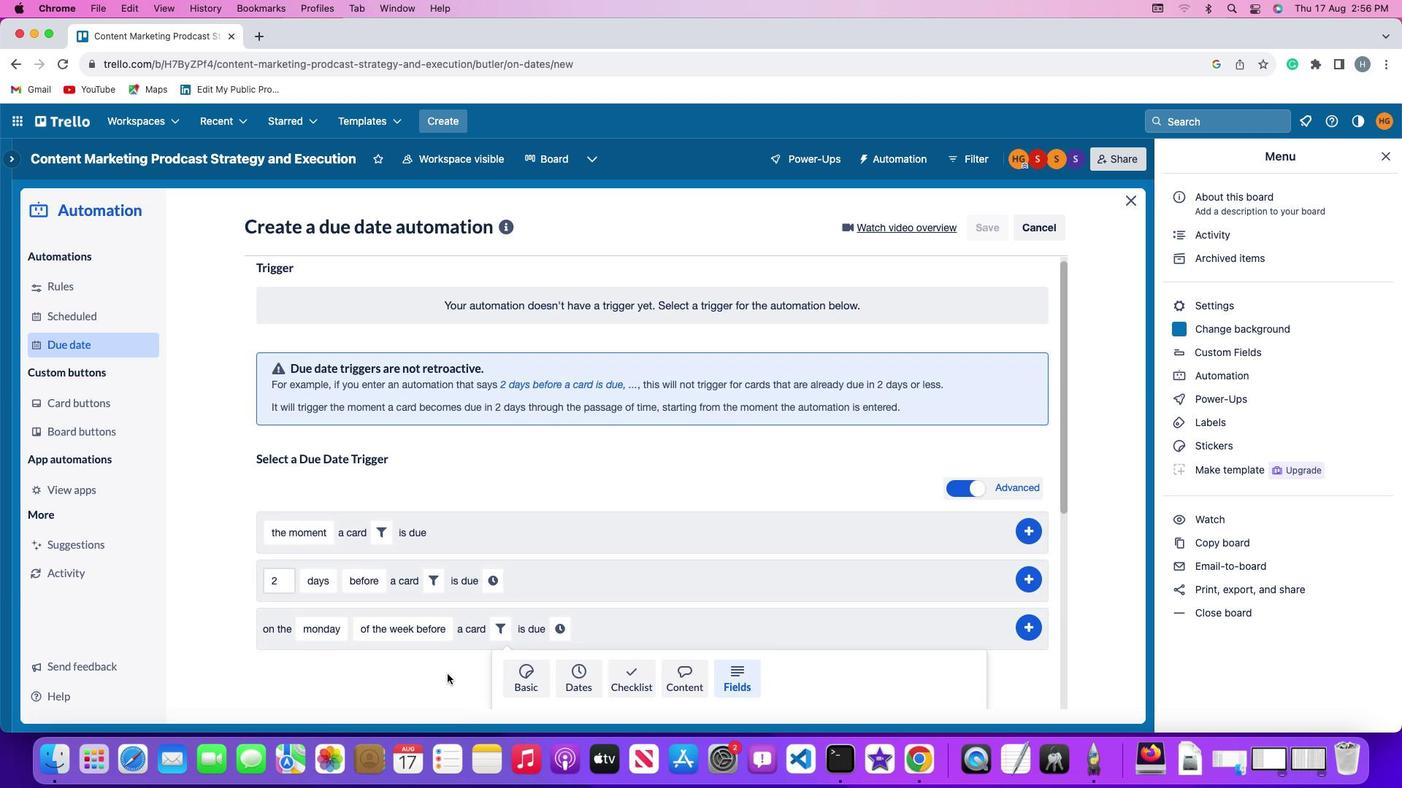 
Action: Mouse moved to (439, 665)
Screenshot: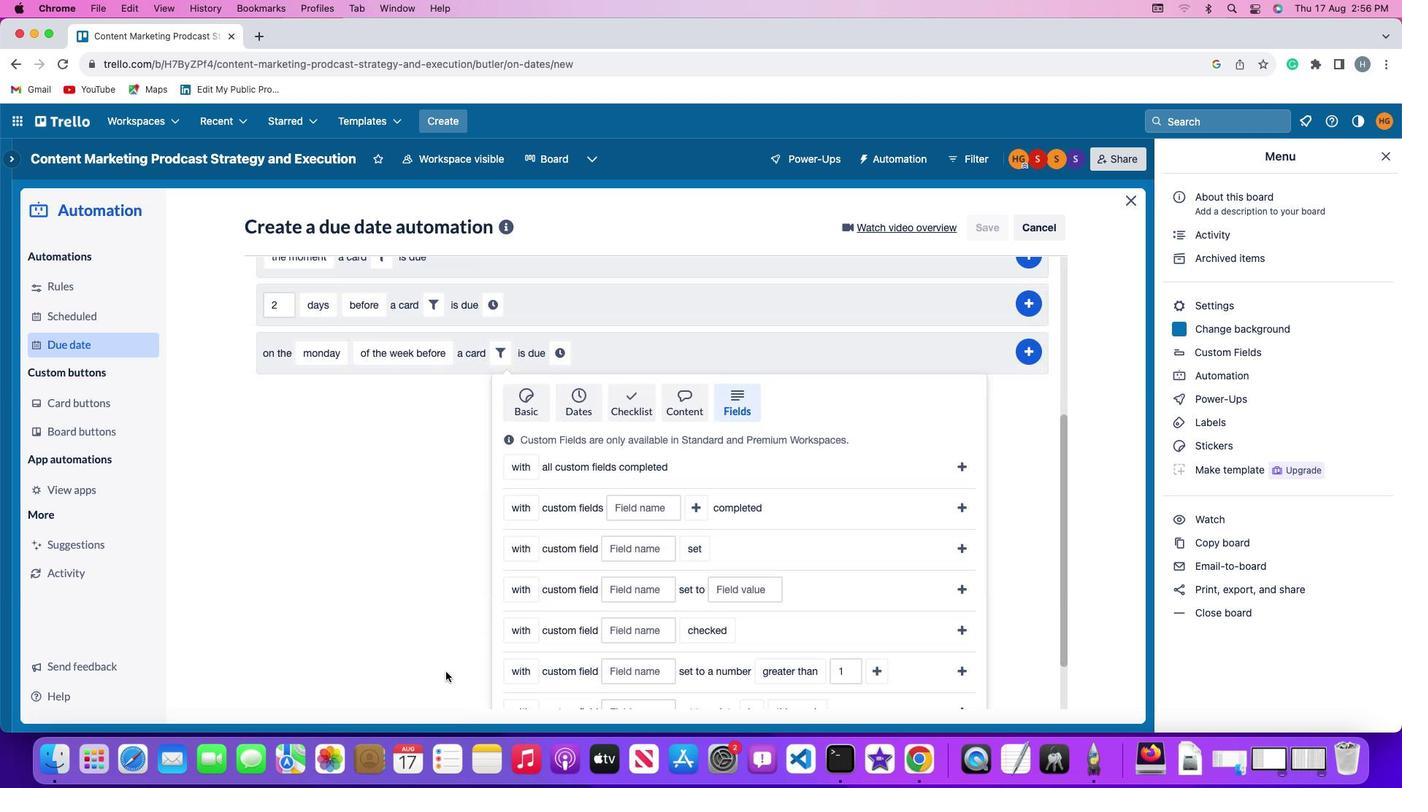 
Action: Mouse scrolled (439, 665) with delta (-5, -6)
Screenshot: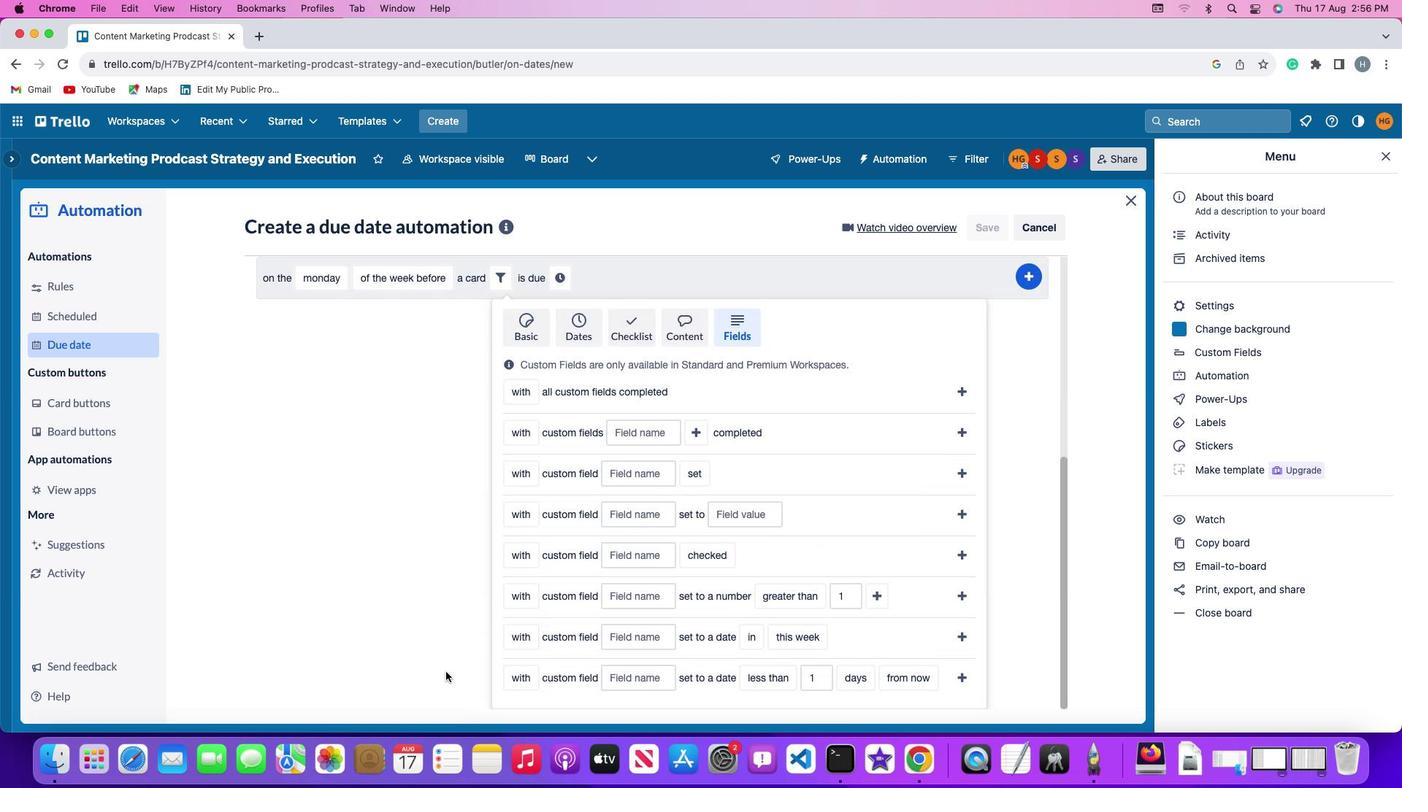
Action: Mouse scrolled (439, 665) with delta (-5, -6)
Screenshot: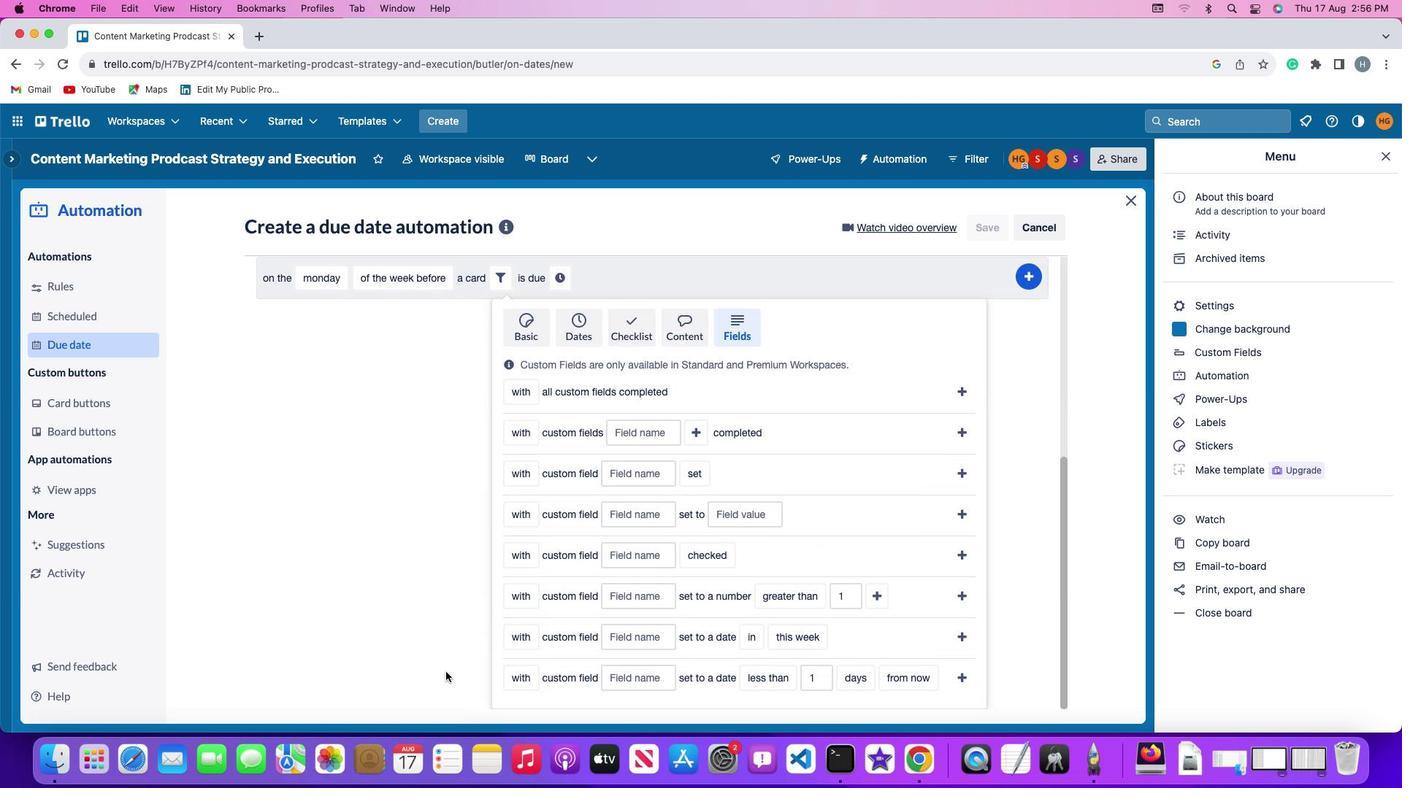 
Action: Mouse scrolled (439, 665) with delta (-5, -8)
Screenshot: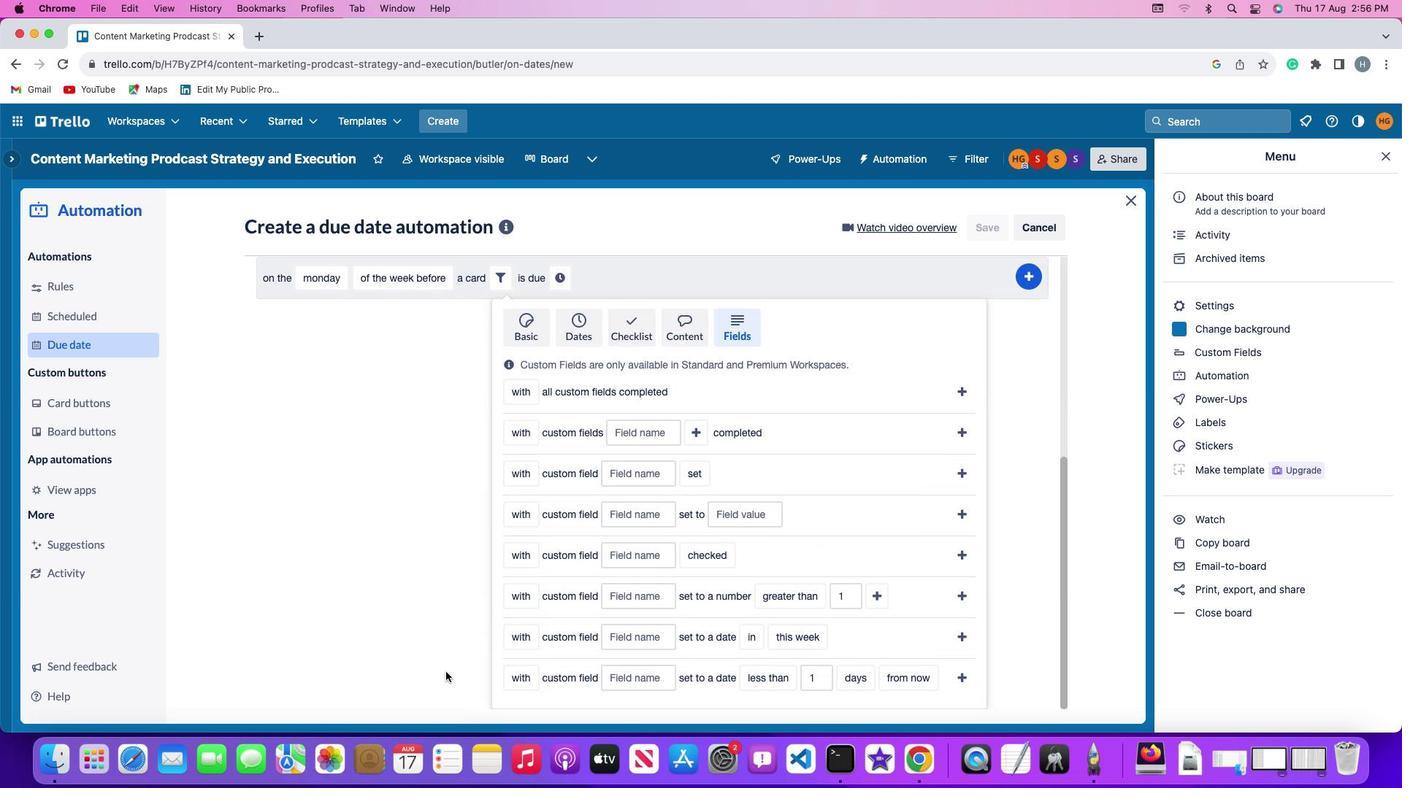 
Action: Mouse scrolled (439, 665) with delta (-5, -9)
Screenshot: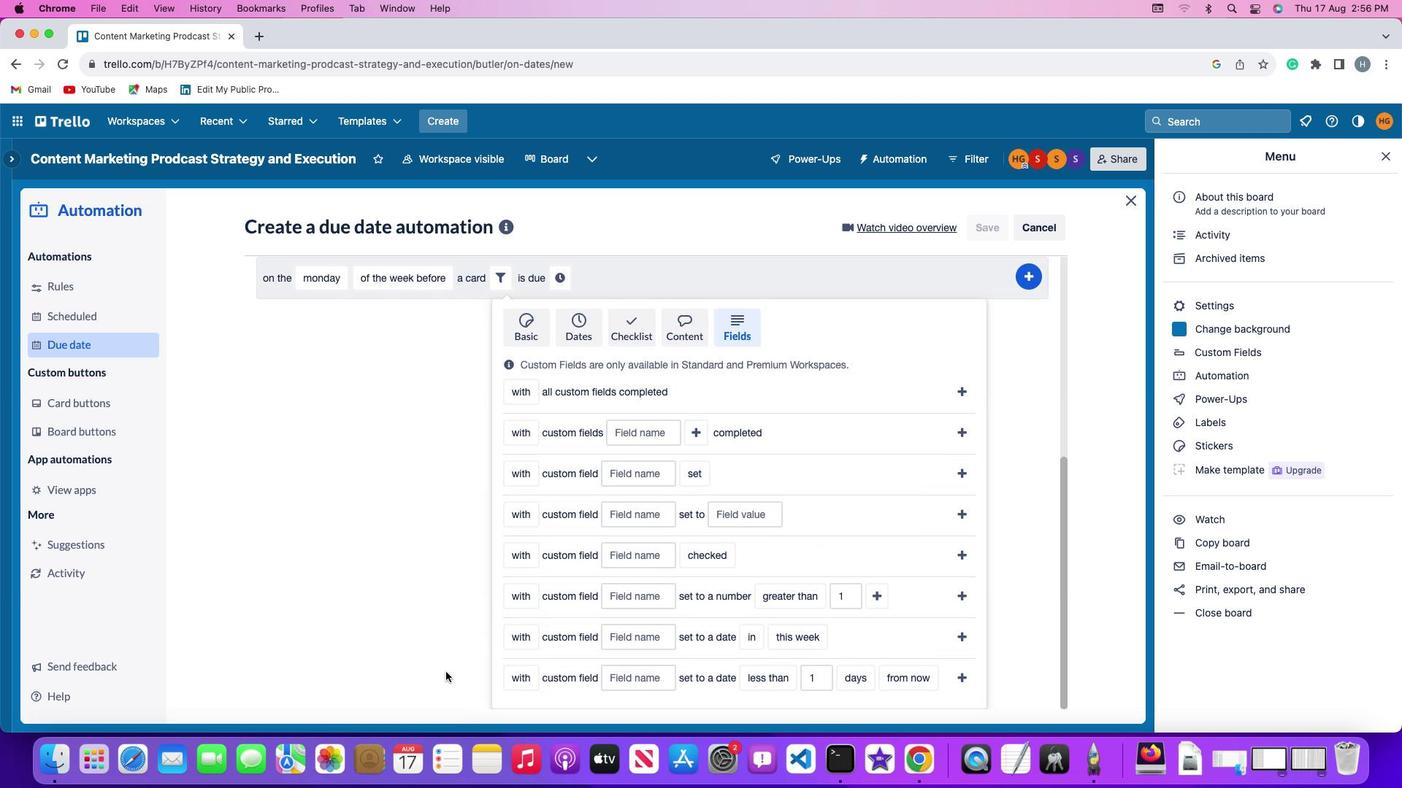 
Action: Mouse scrolled (439, 665) with delta (-5, -9)
Screenshot: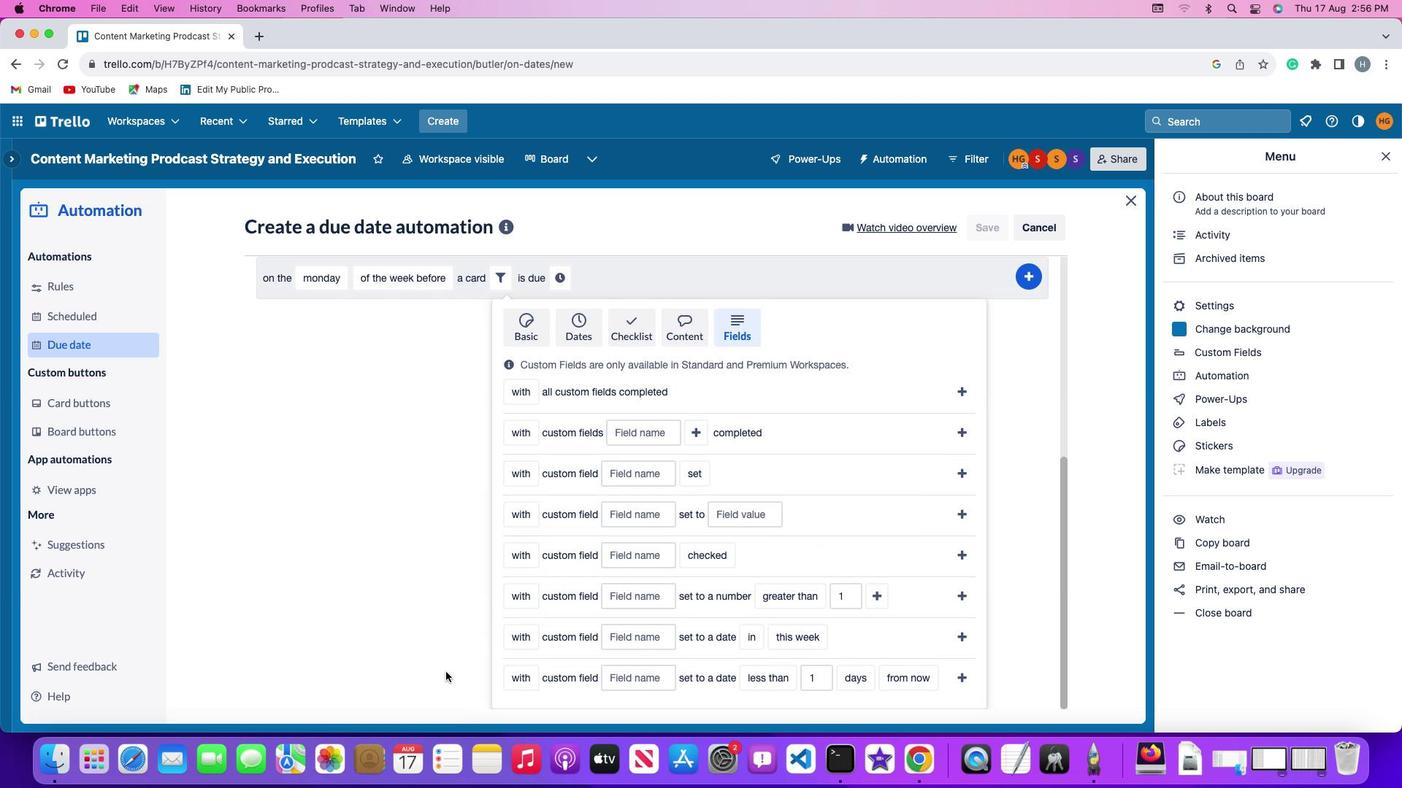
Action: Mouse moved to (439, 665)
Screenshot: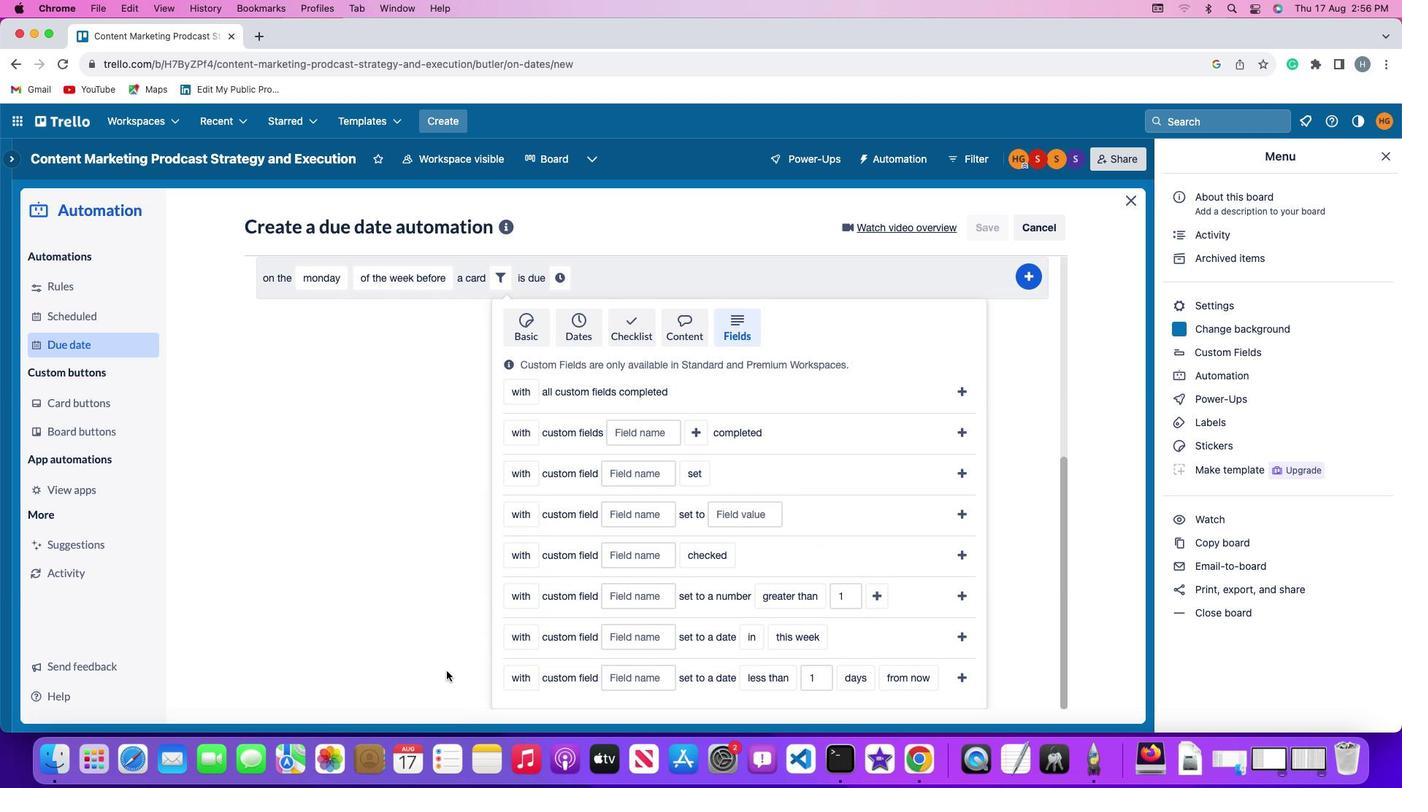 
Action: Mouse scrolled (439, 665) with delta (-5, -6)
Screenshot: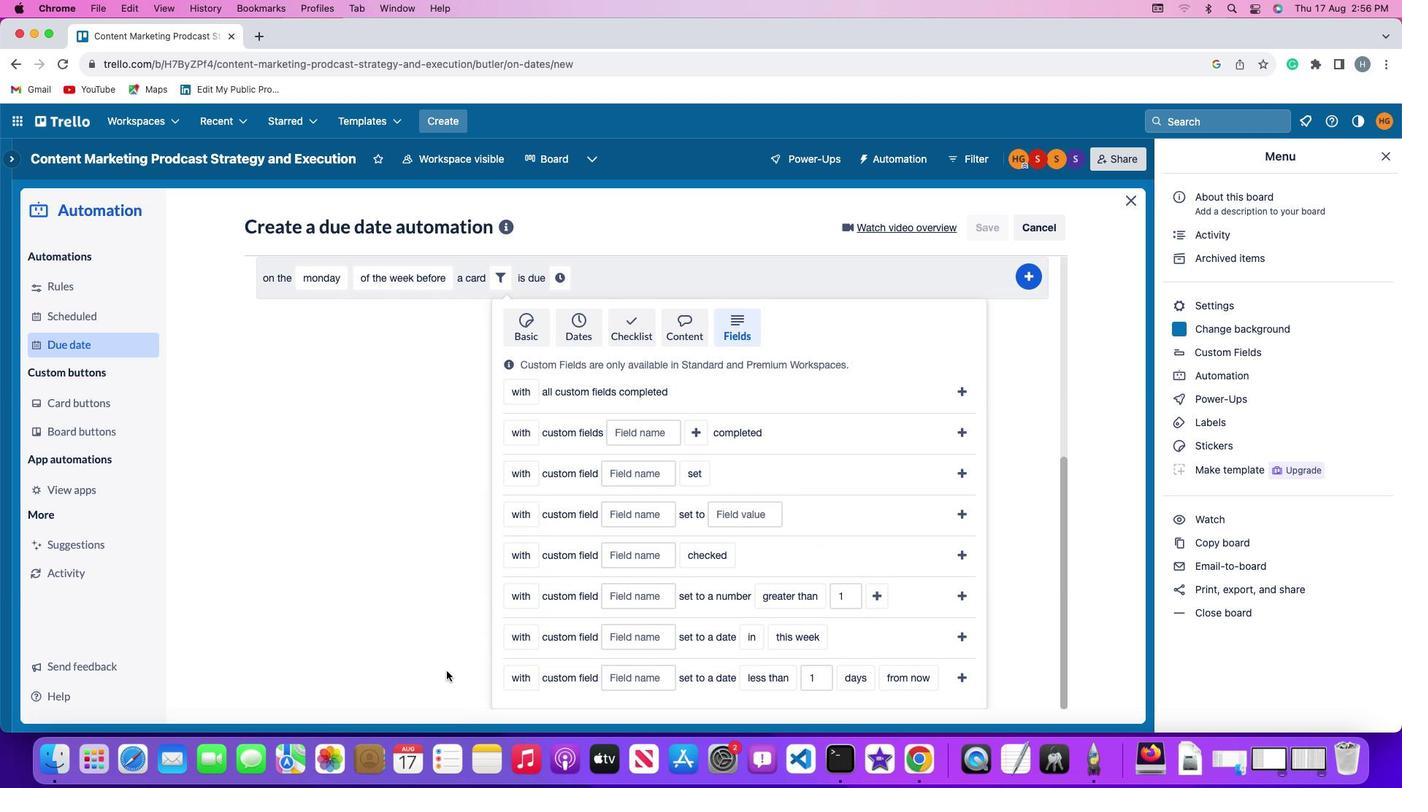 
Action: Mouse scrolled (439, 665) with delta (-5, -6)
Screenshot: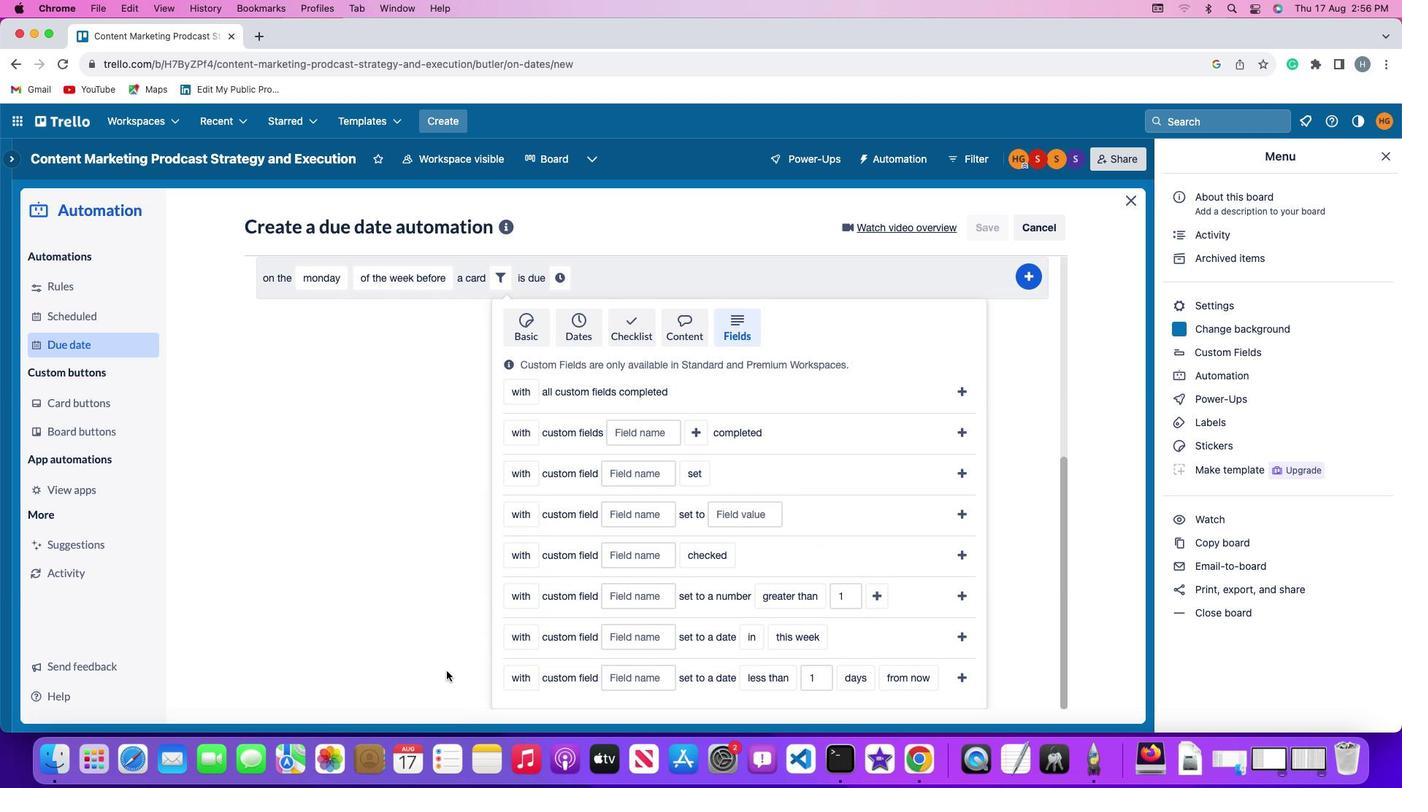 
Action: Mouse moved to (527, 618)
Screenshot: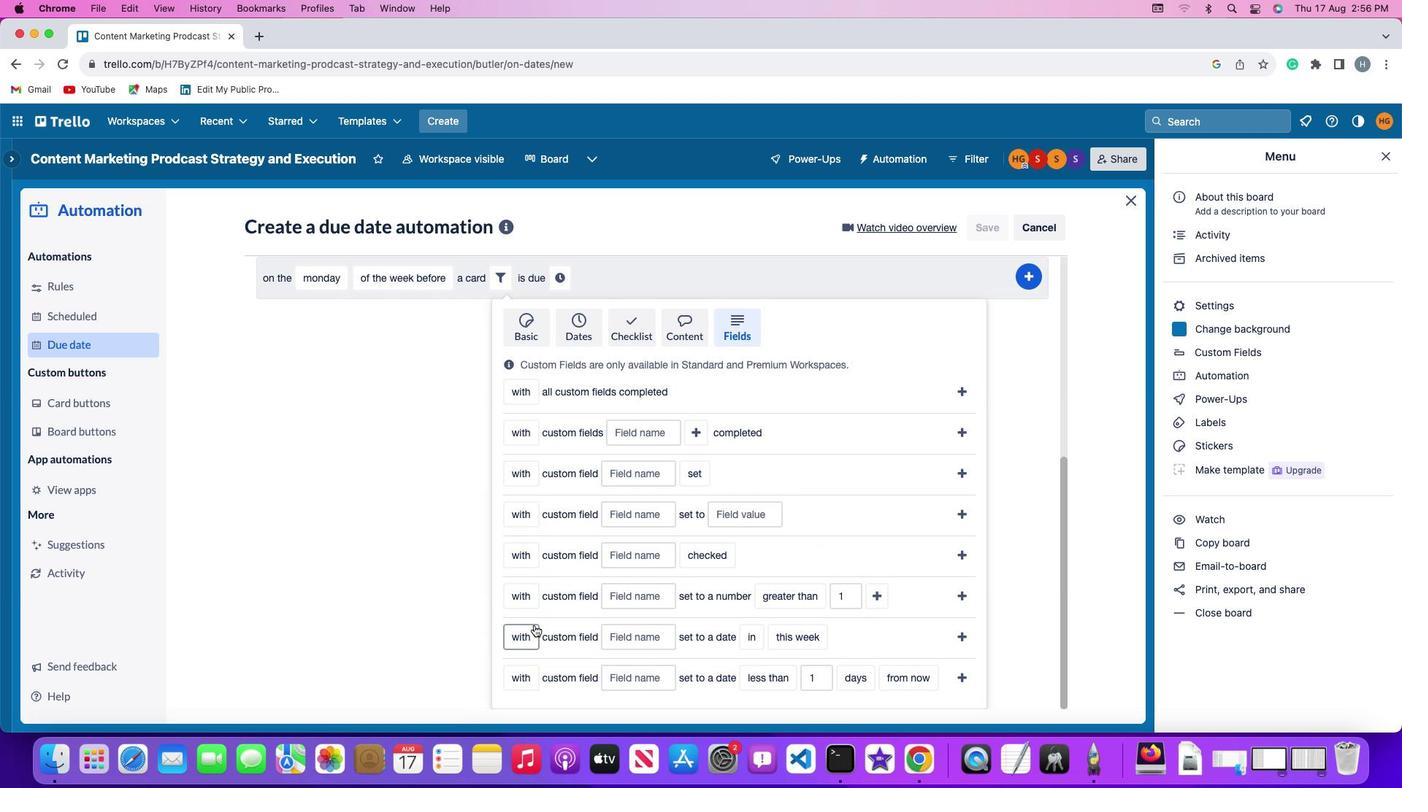 
Action: Mouse pressed left at (527, 618)
Screenshot: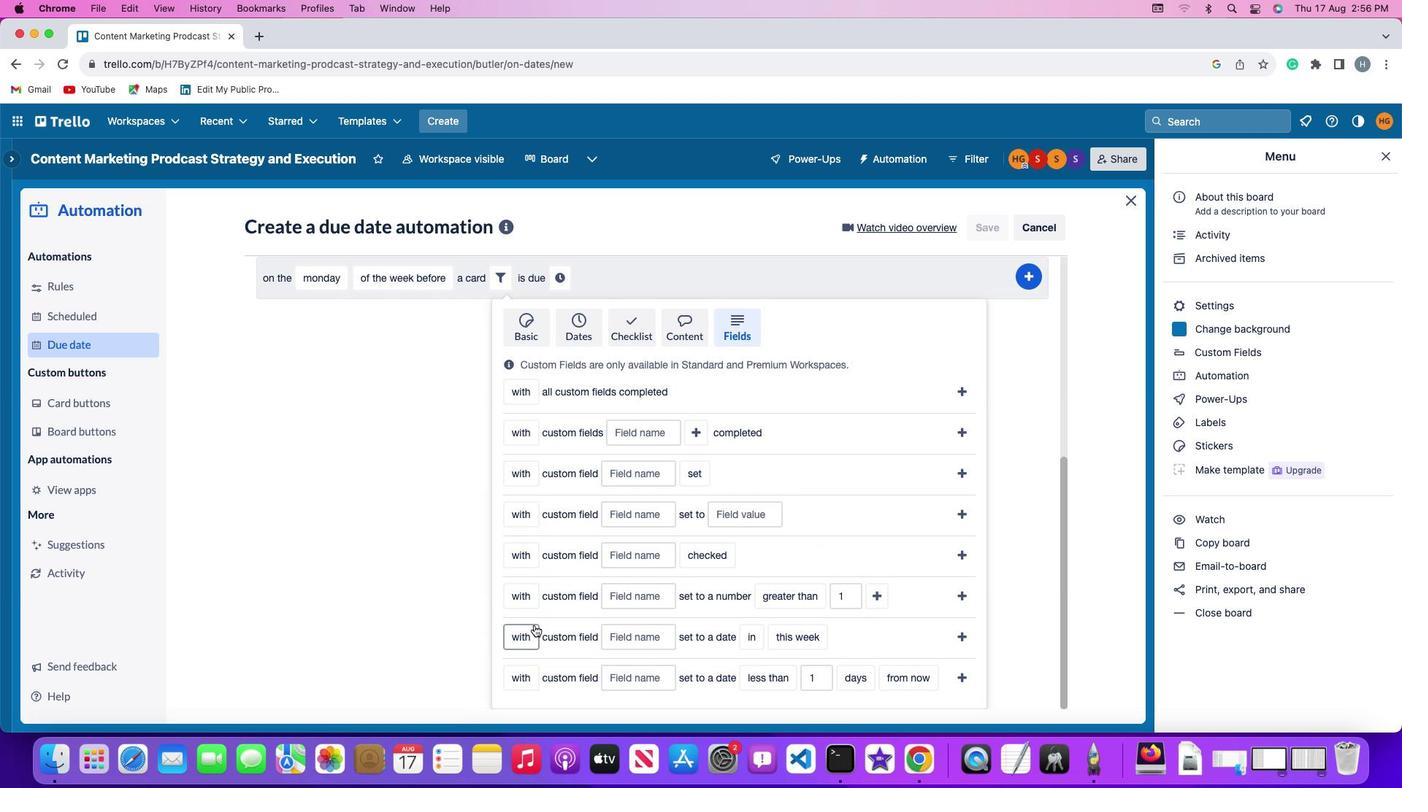 
Action: Mouse moved to (522, 681)
Screenshot: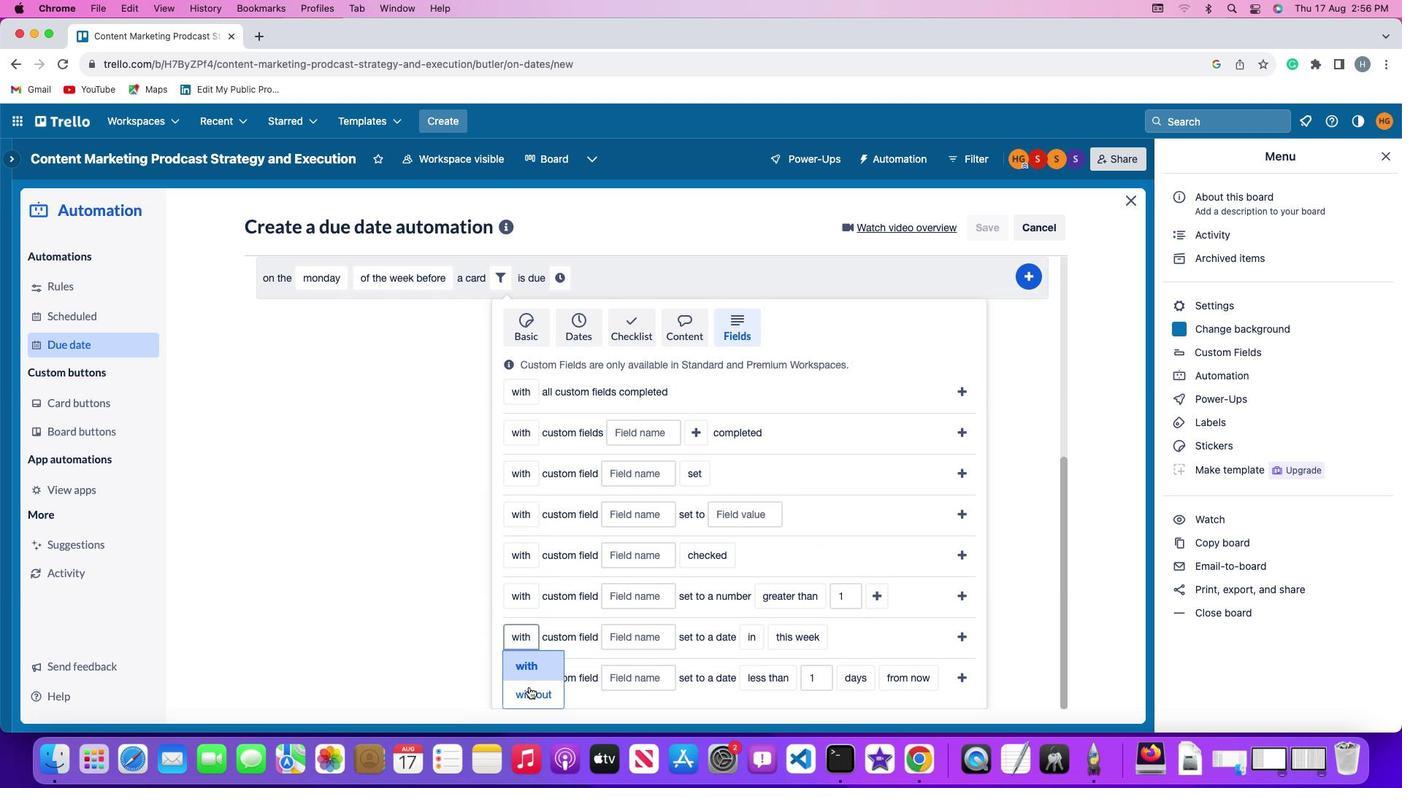 
Action: Mouse pressed left at (522, 681)
Screenshot: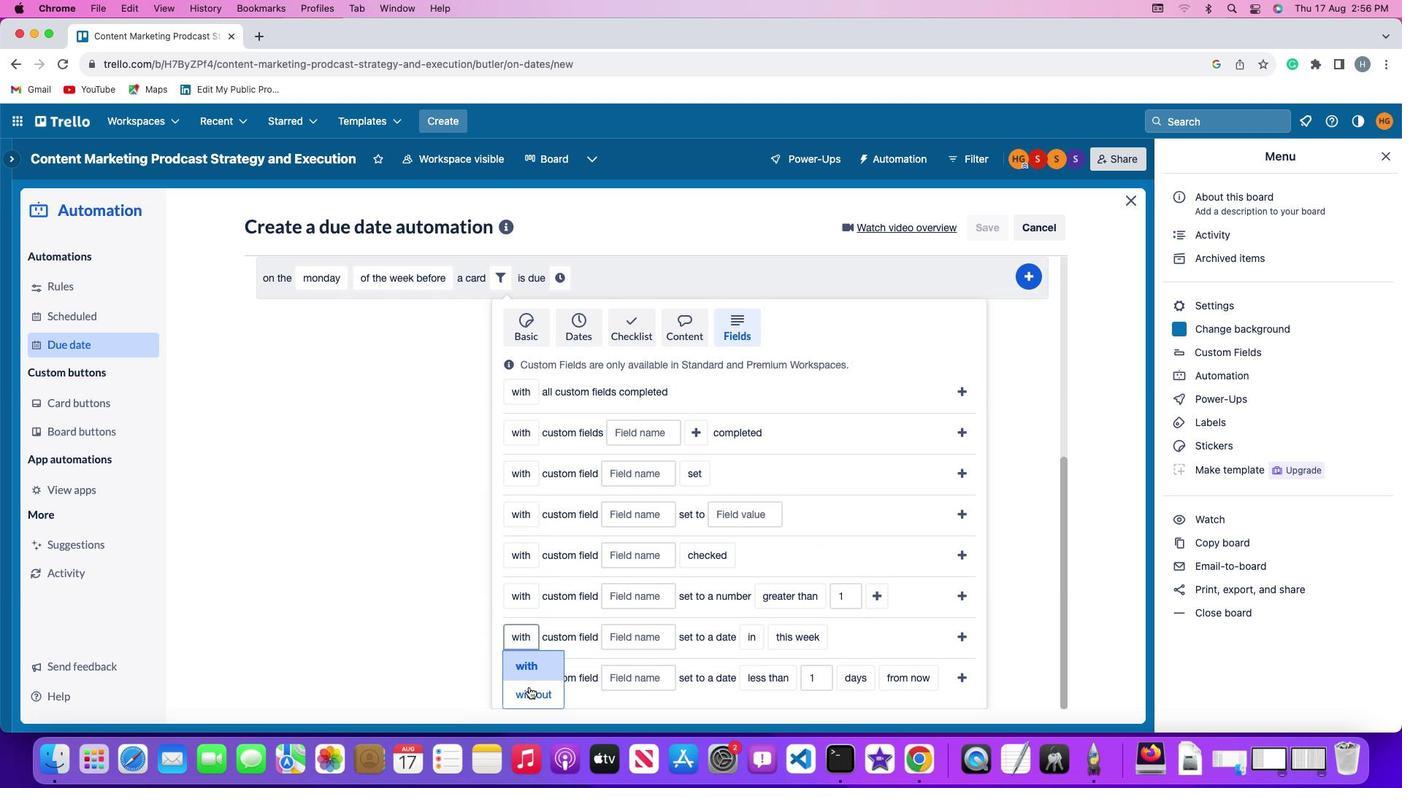 
Action: Mouse moved to (639, 641)
Screenshot: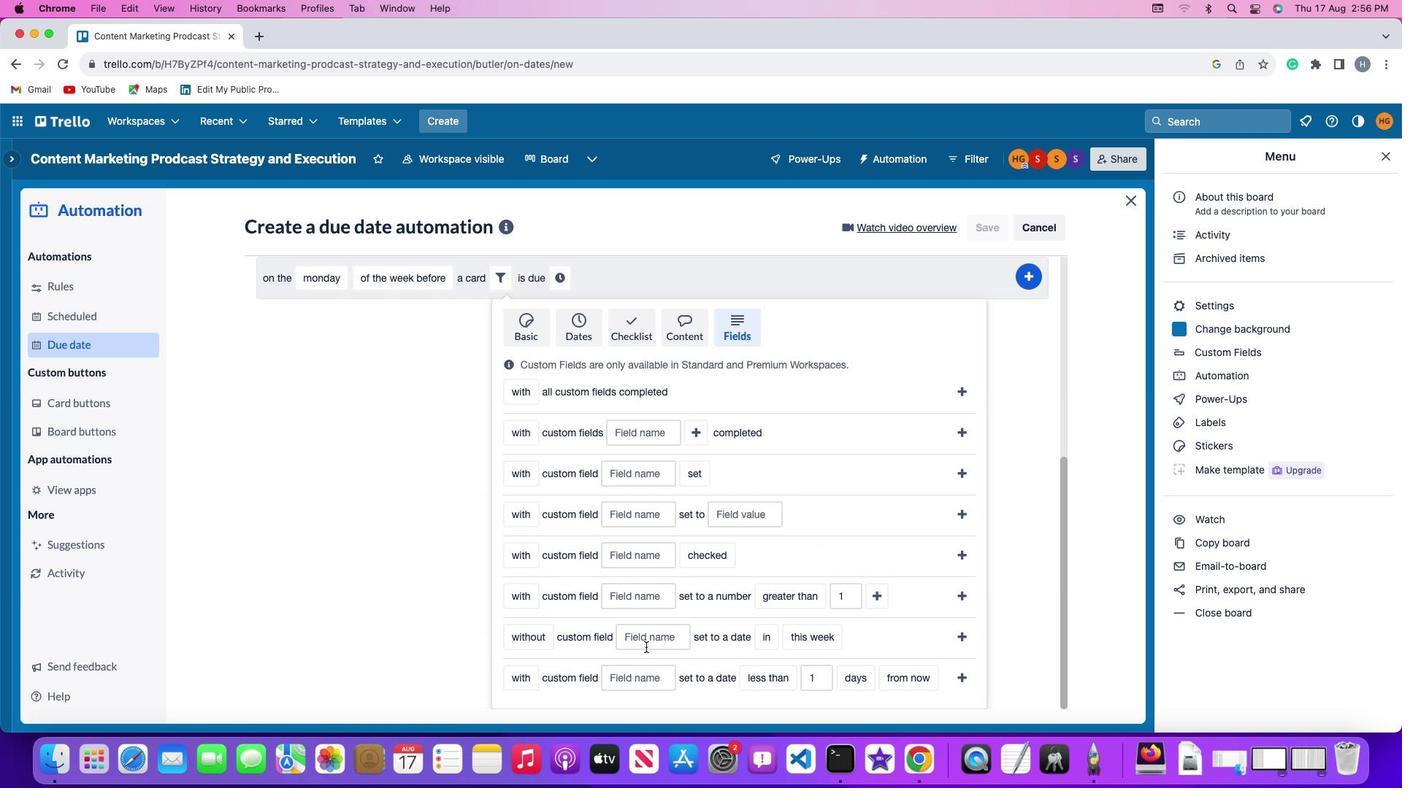 
Action: Mouse pressed left at (639, 641)
Screenshot: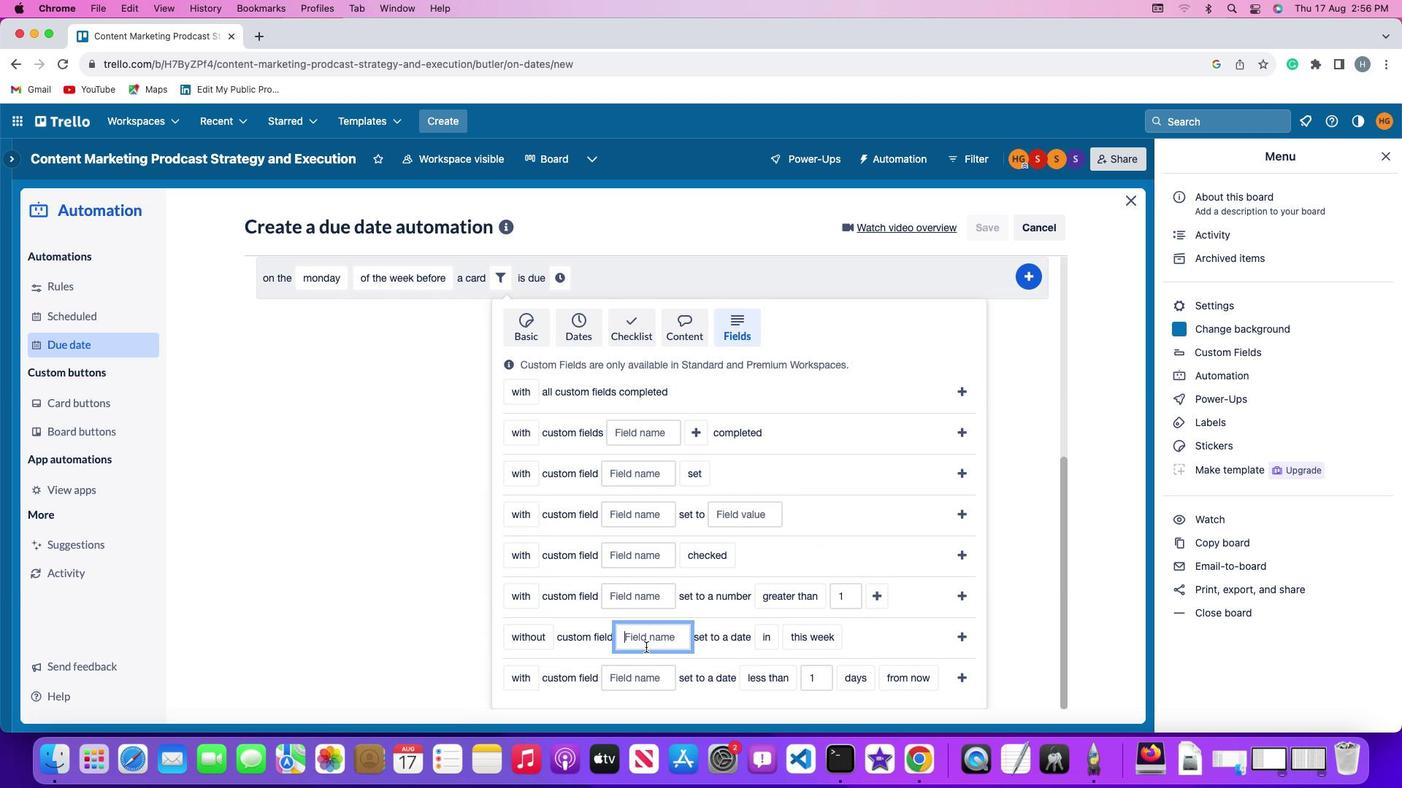 
Action: Key pressed Key.shift'R''e''s''u''m''e'
Screenshot: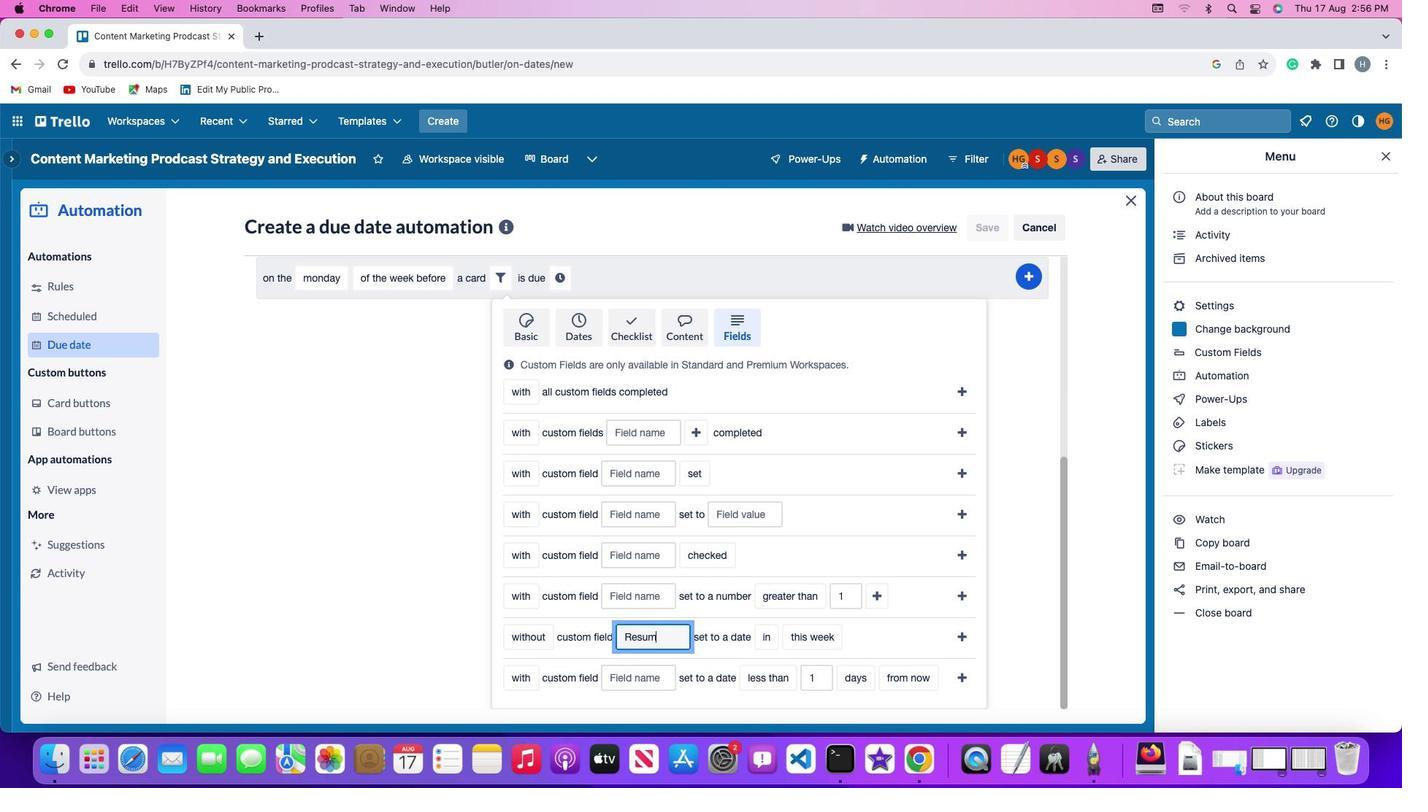 
Action: Mouse moved to (756, 628)
Screenshot: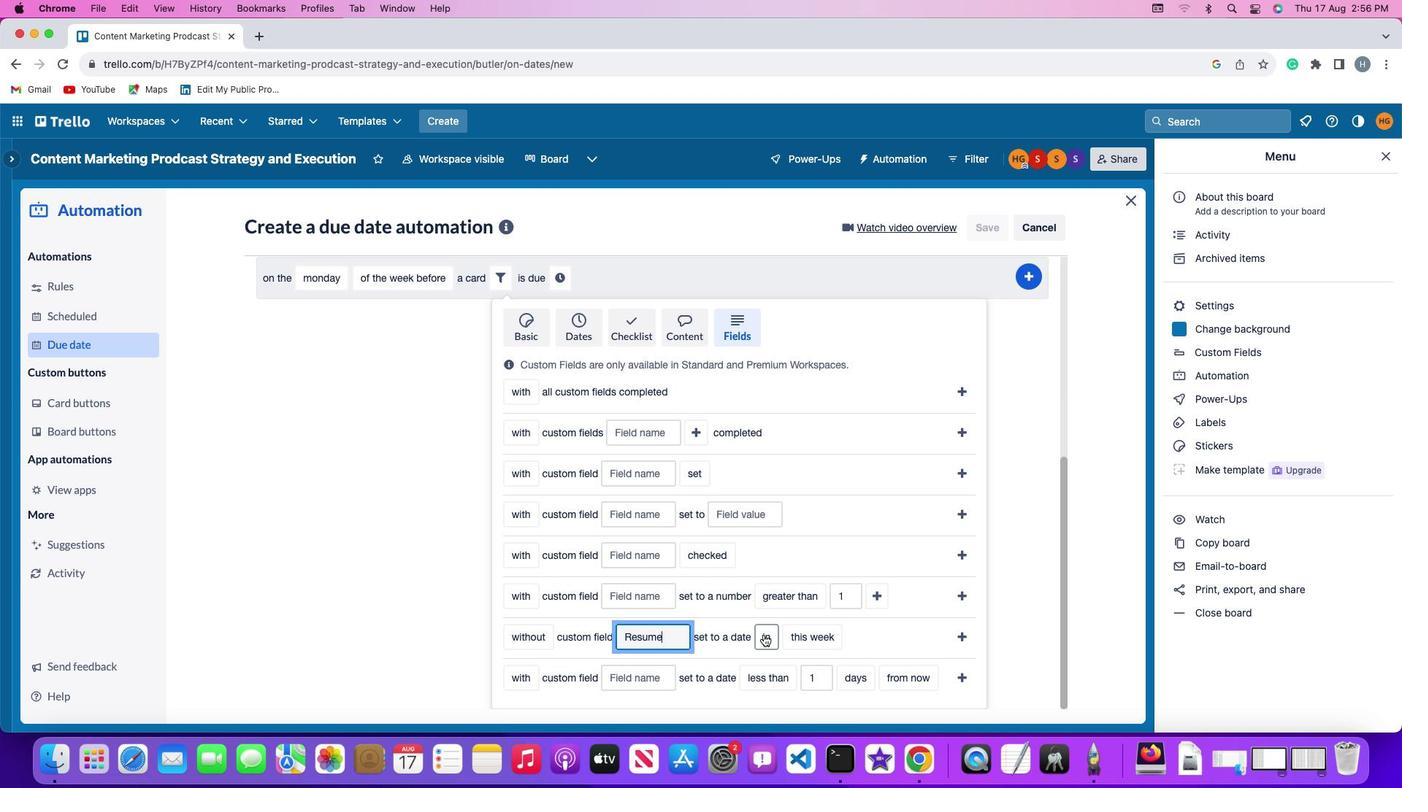 
Action: Mouse pressed left at (756, 628)
Screenshot: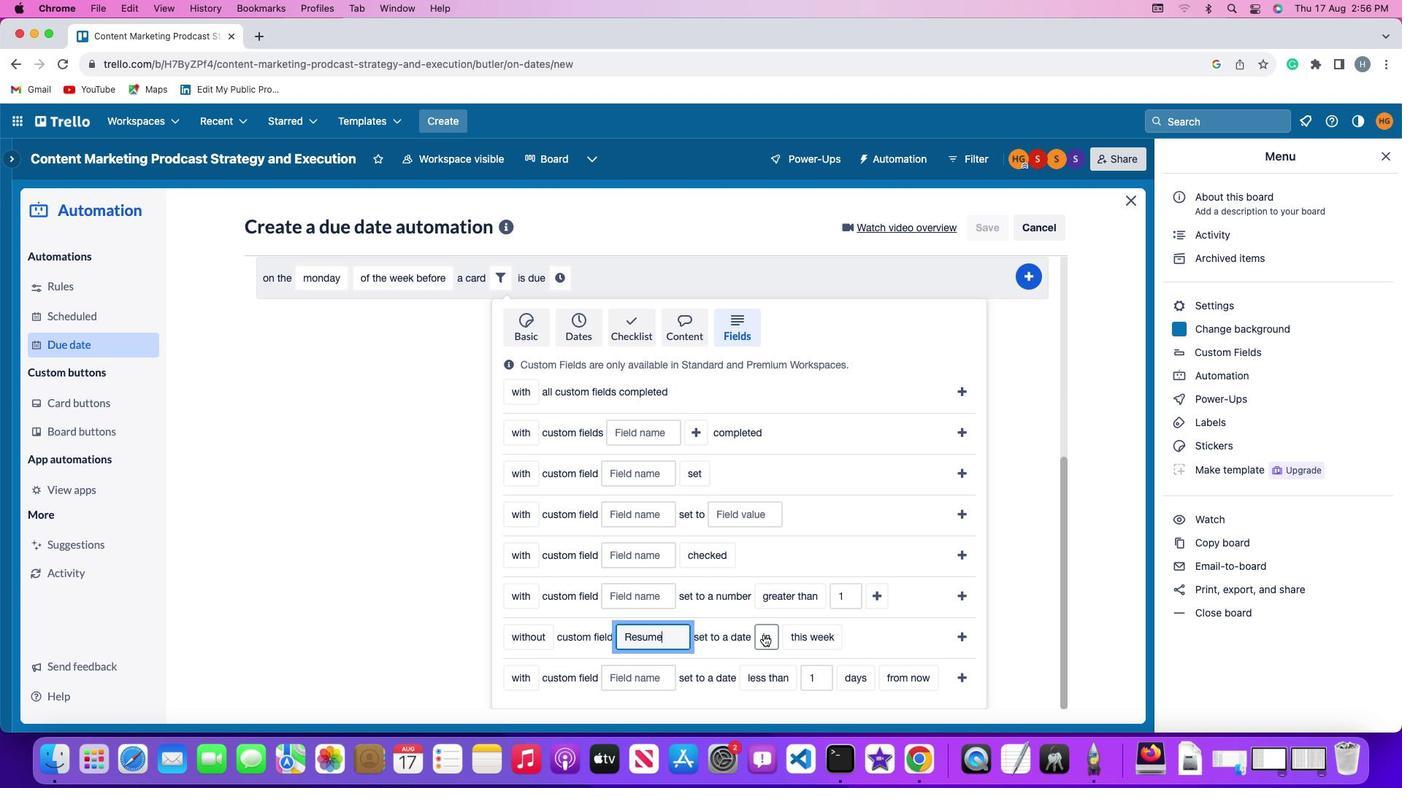 
Action: Mouse moved to (766, 685)
Screenshot: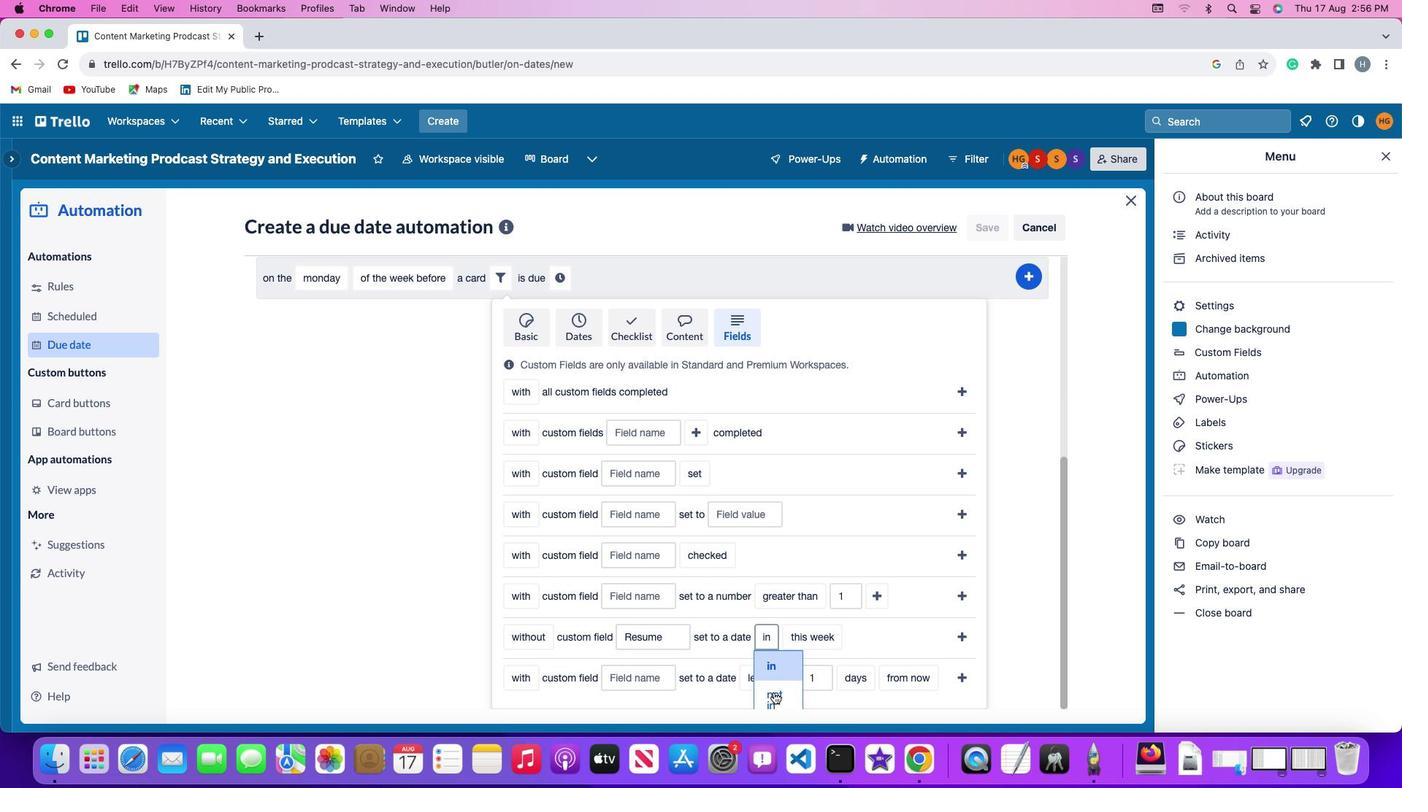 
Action: Mouse pressed left at (766, 685)
Screenshot: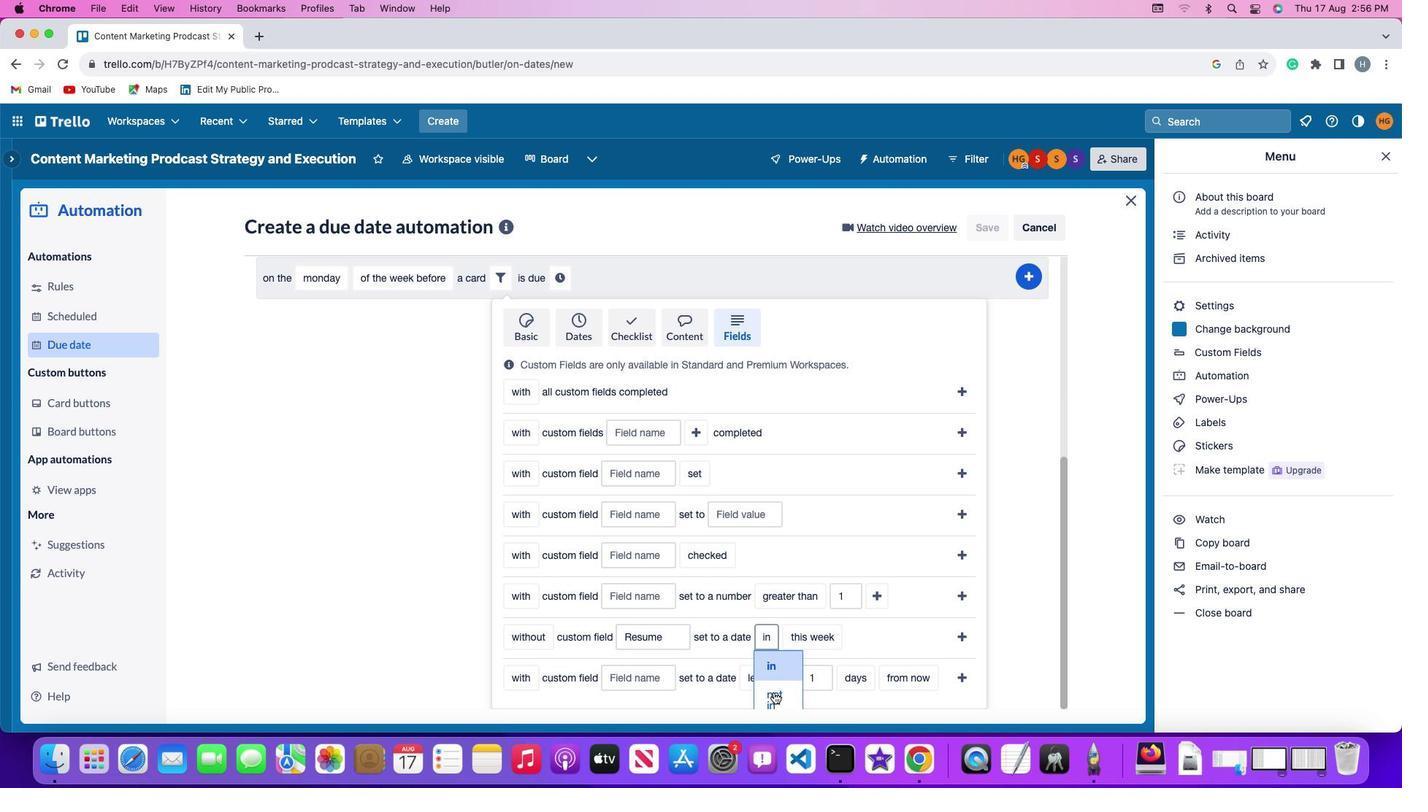 
Action: Mouse moved to (816, 629)
Screenshot: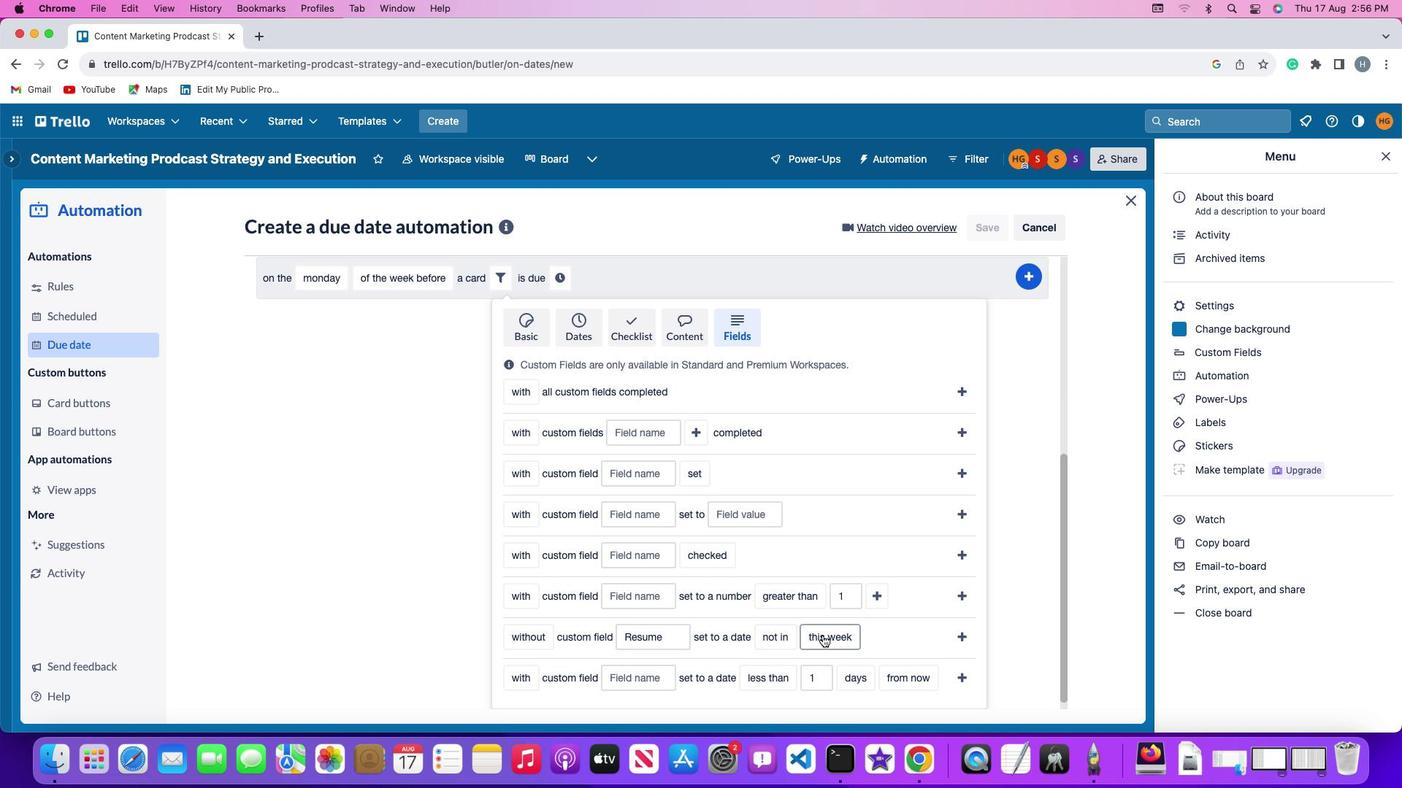 
Action: Mouse pressed left at (816, 629)
Screenshot: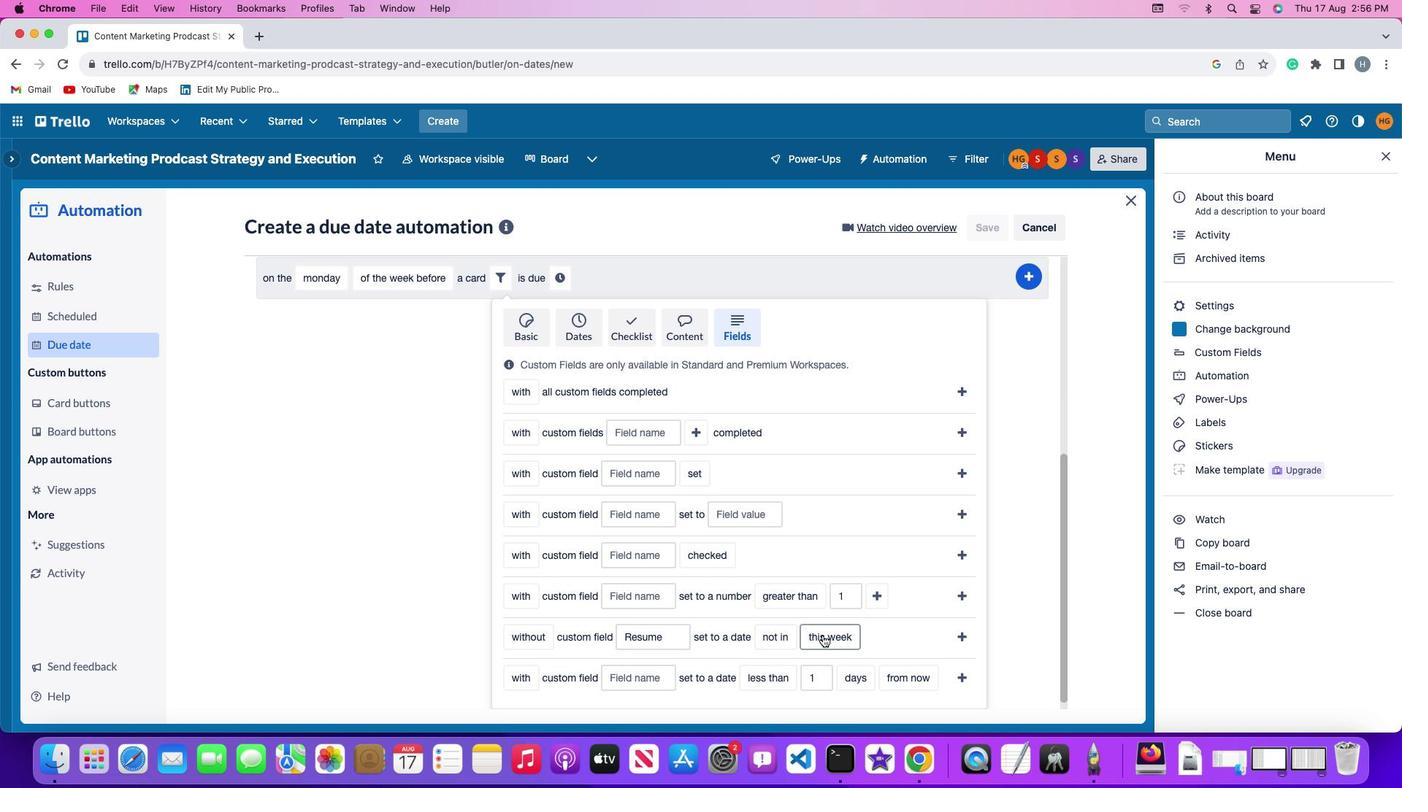 
Action: Mouse moved to (819, 683)
Screenshot: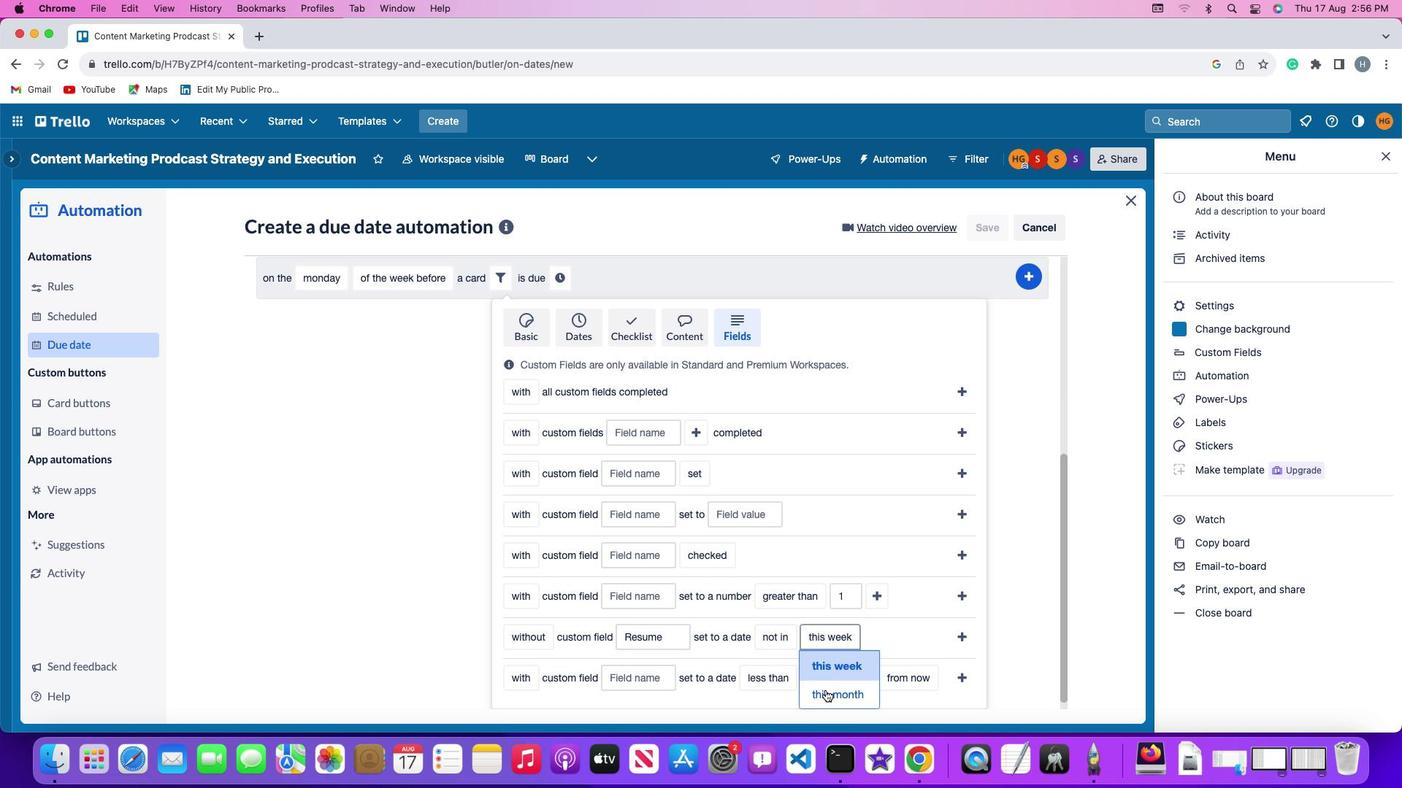 
Action: Mouse pressed left at (819, 683)
Screenshot: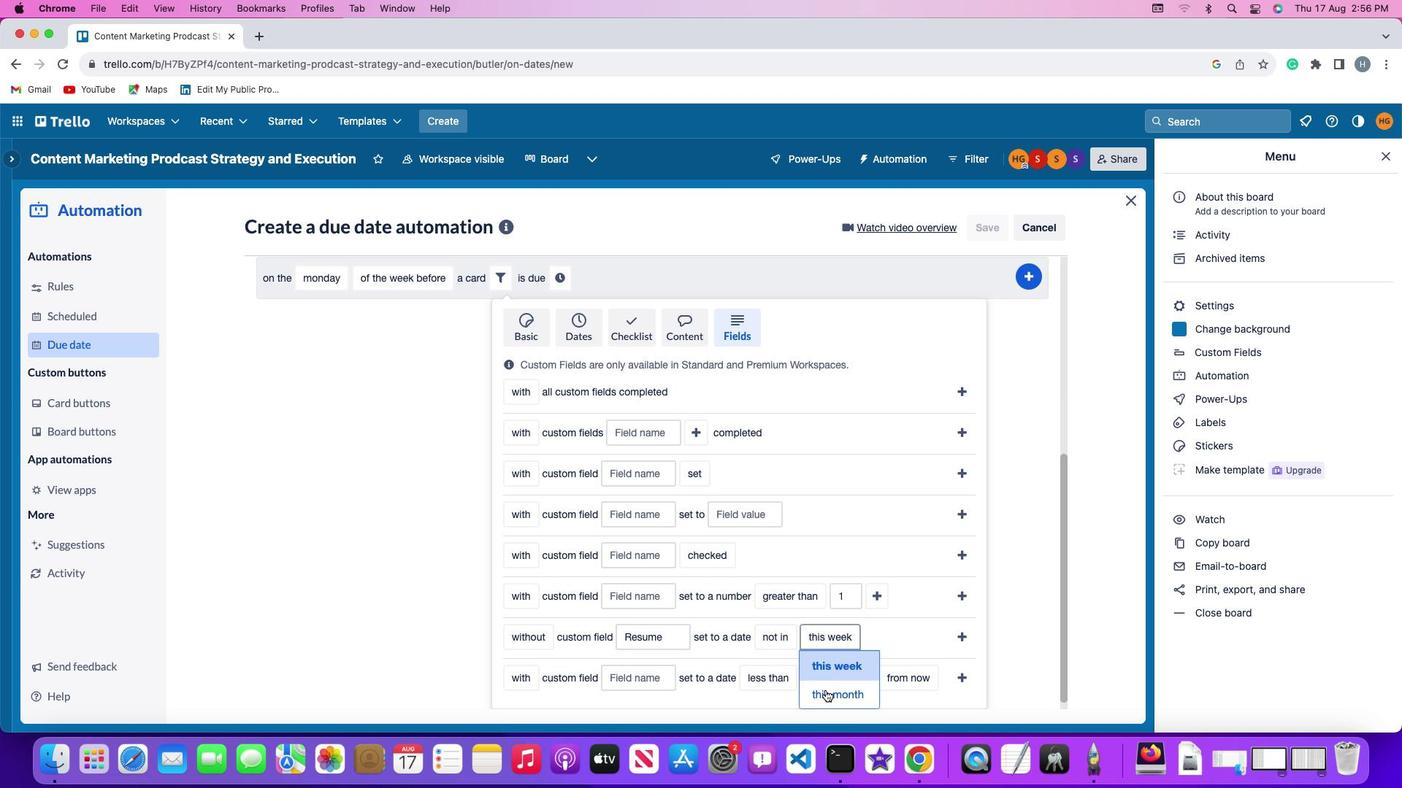 
Action: Mouse moved to (956, 628)
Screenshot: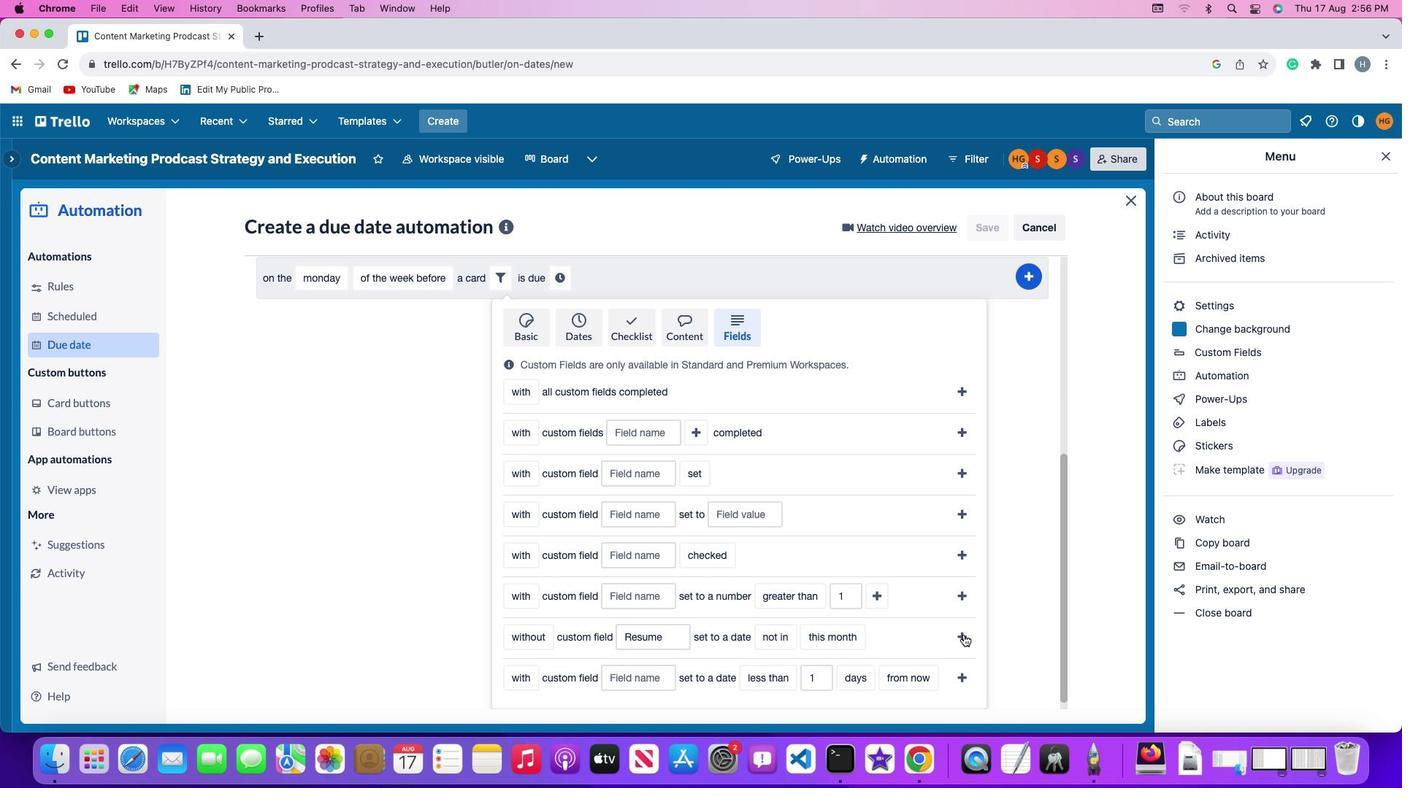 
Action: Mouse pressed left at (956, 628)
Screenshot: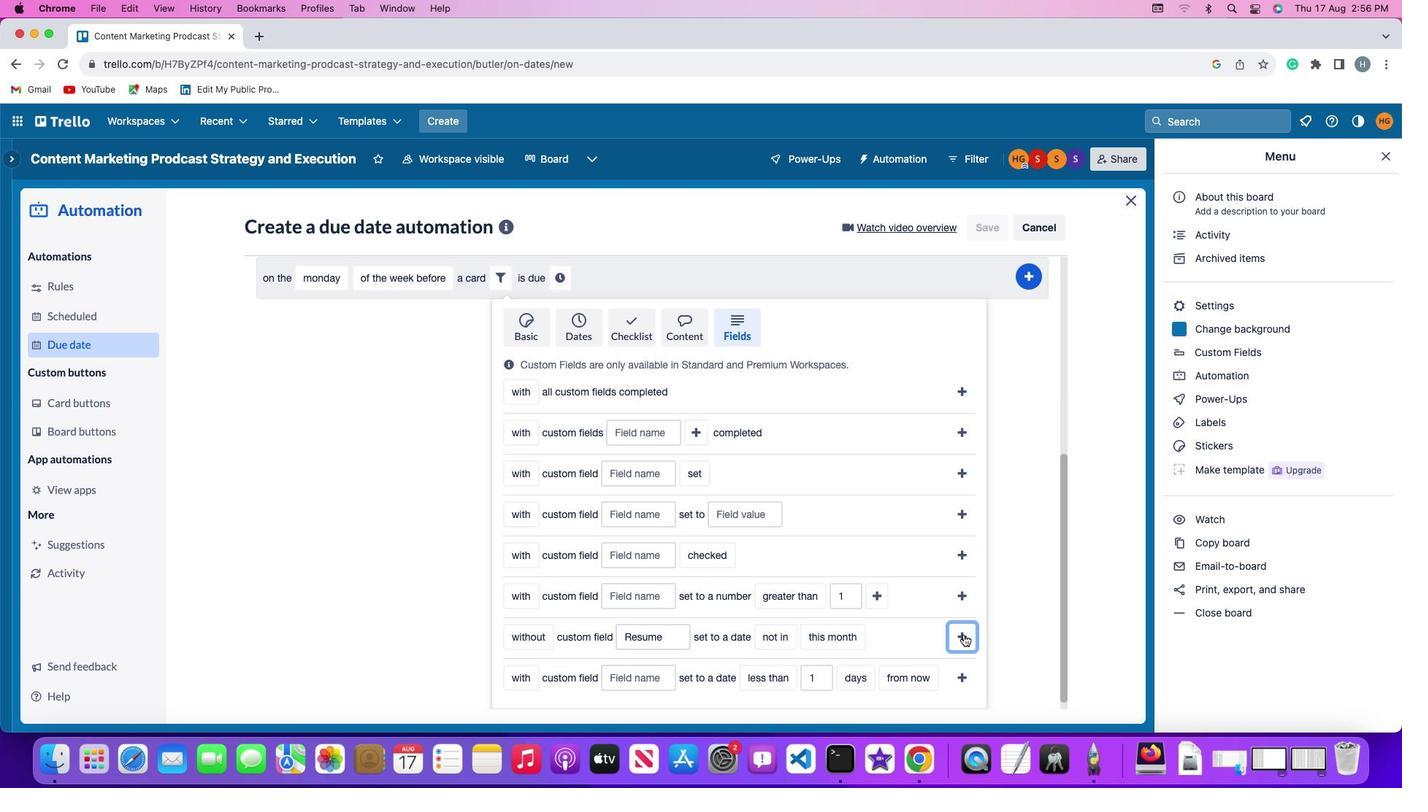 
Action: Mouse moved to (867, 634)
Screenshot: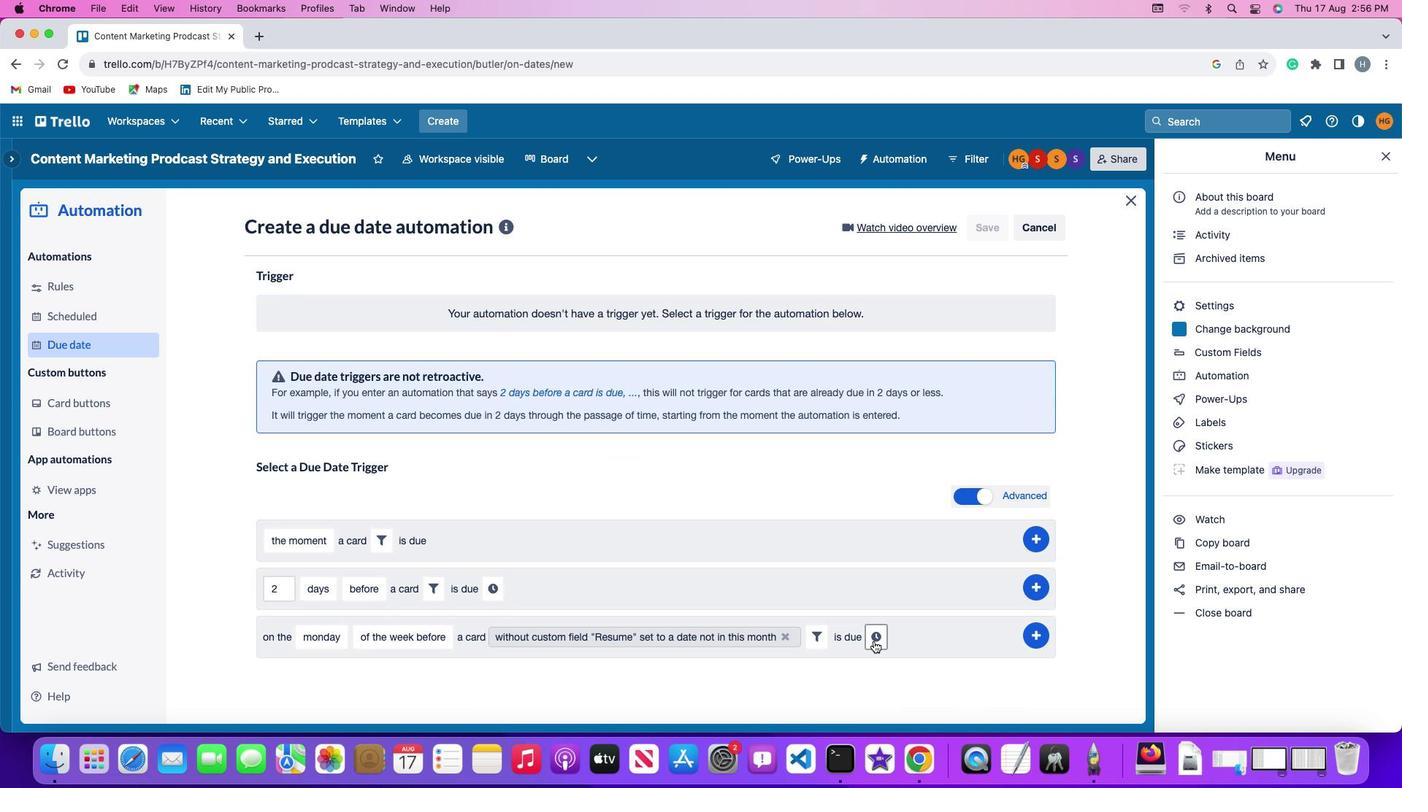 
Action: Mouse pressed left at (867, 634)
Screenshot: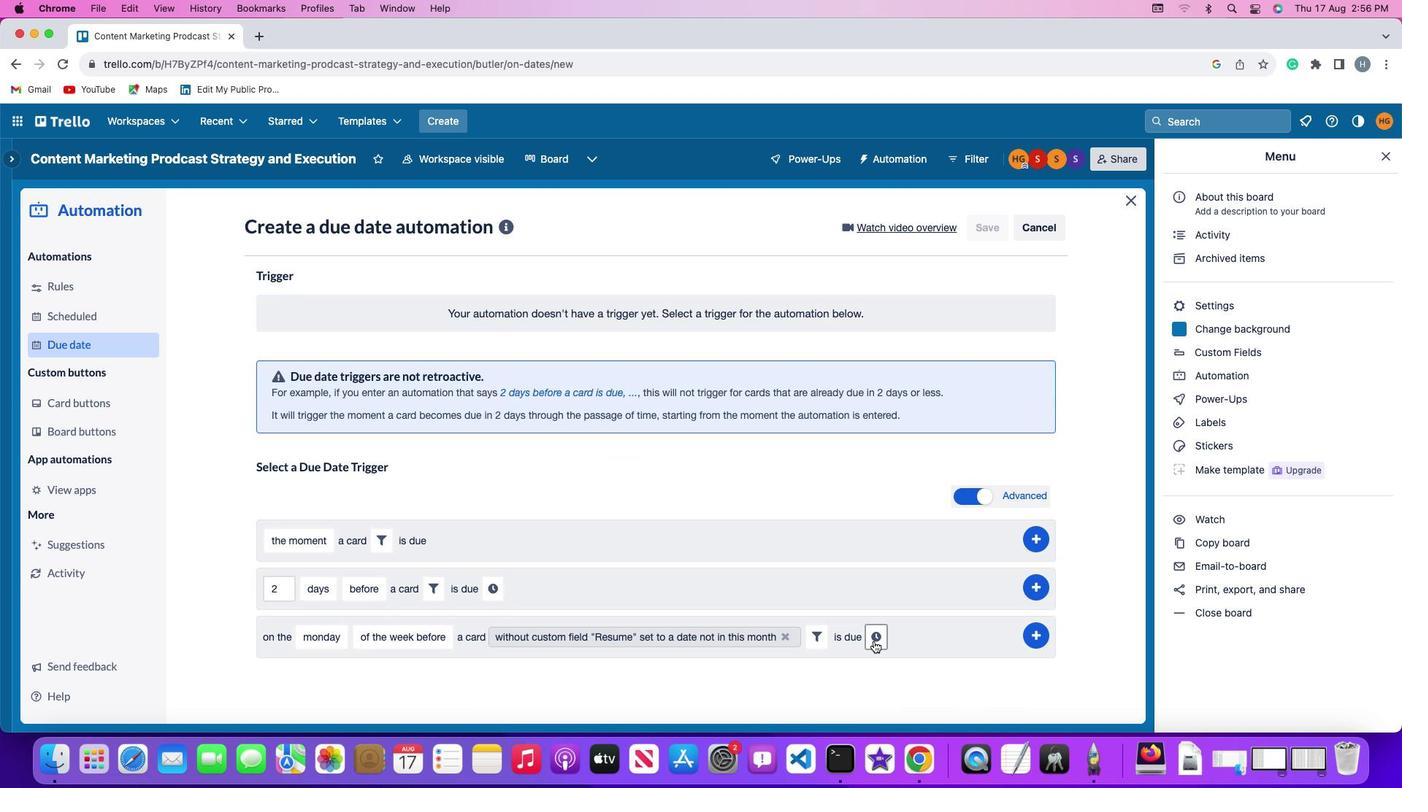 
Action: Mouse moved to (294, 661)
Screenshot: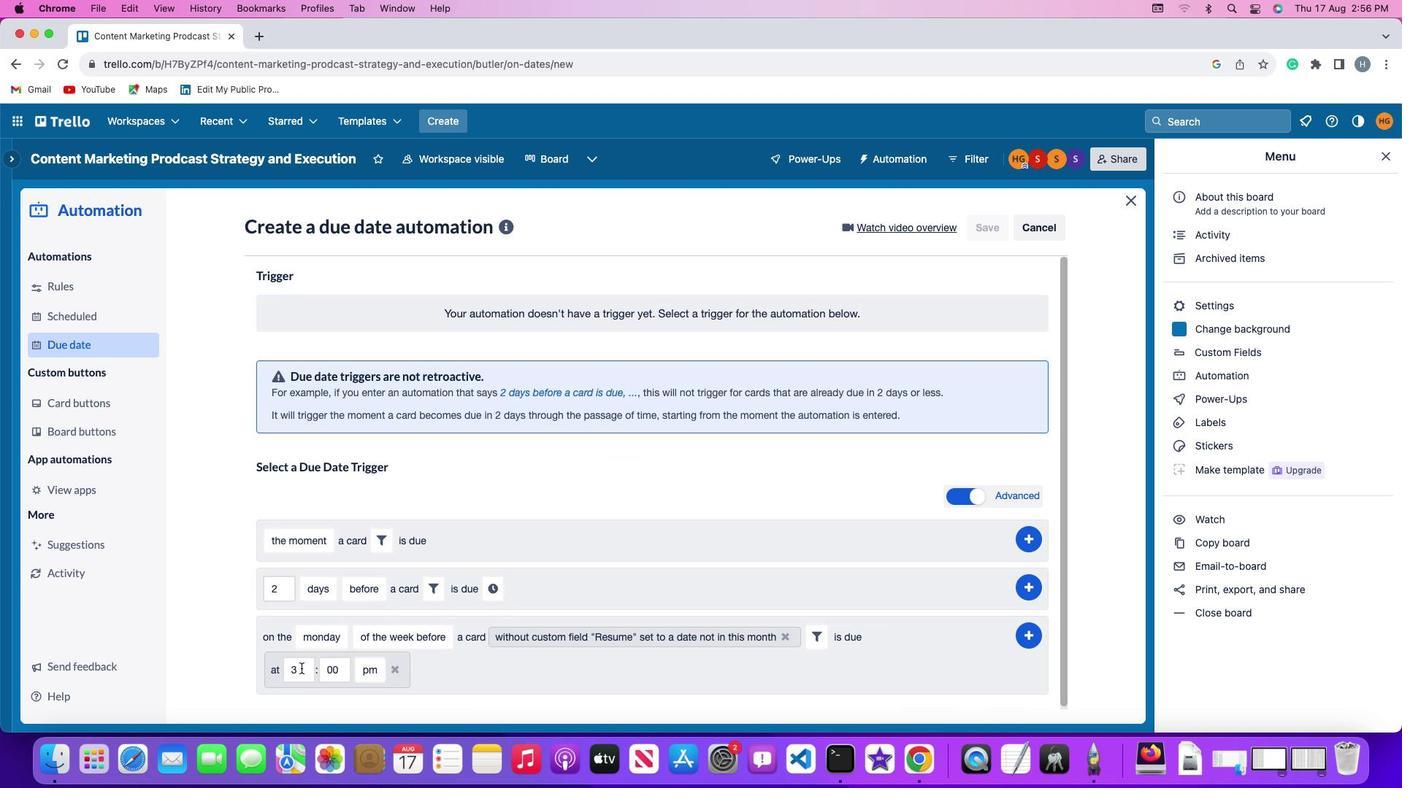
Action: Mouse pressed left at (294, 661)
Screenshot: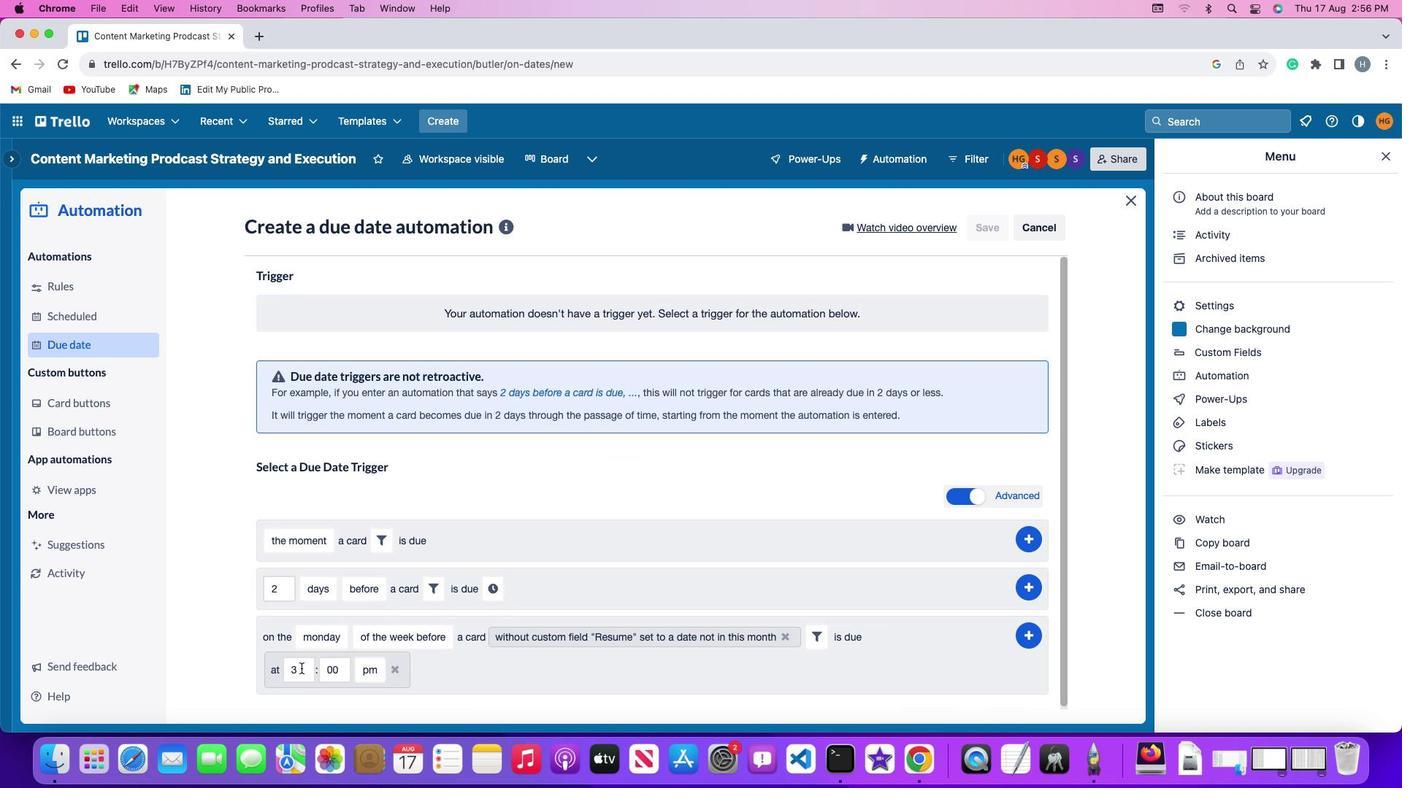 
Action: Mouse moved to (295, 661)
Screenshot: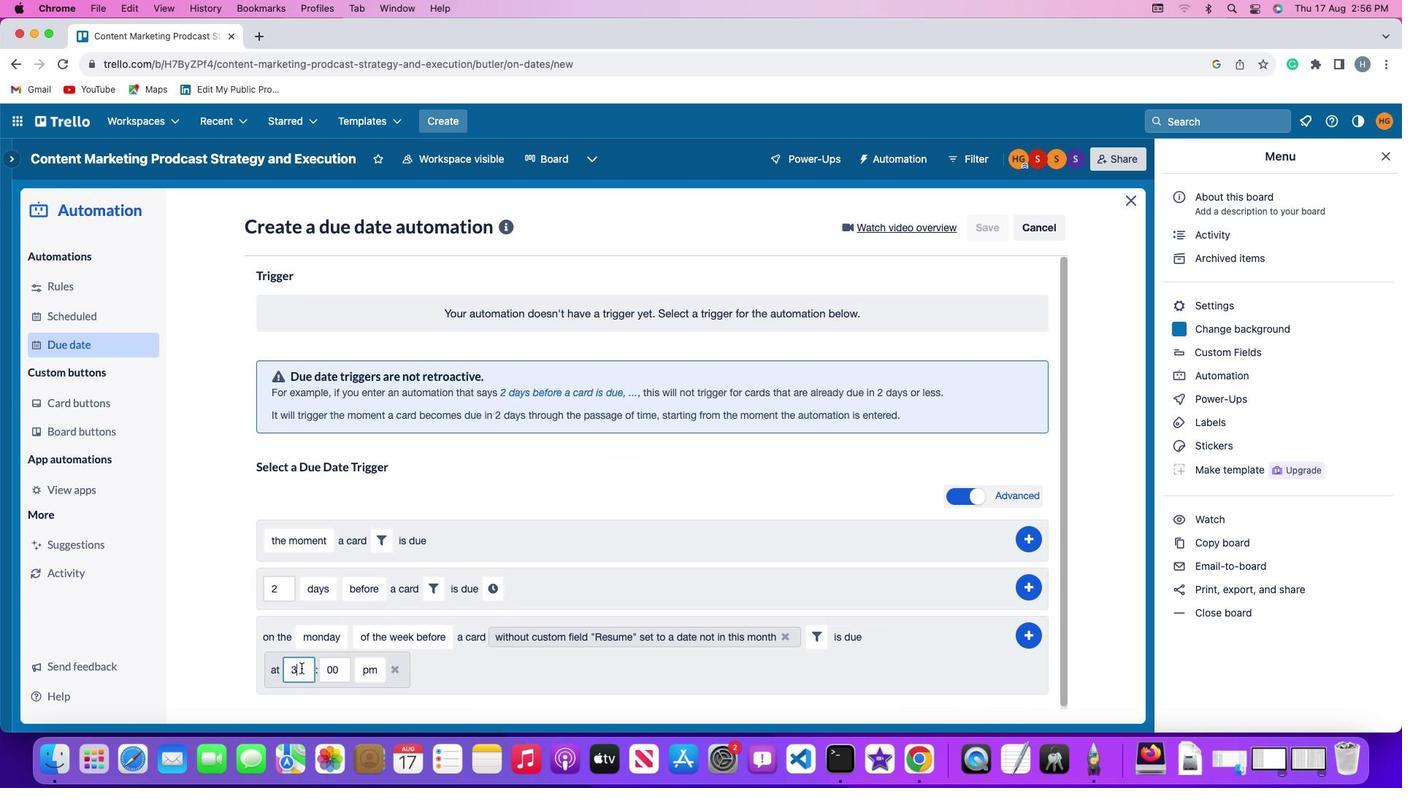 
Action: Key pressed Key.backspace
Screenshot: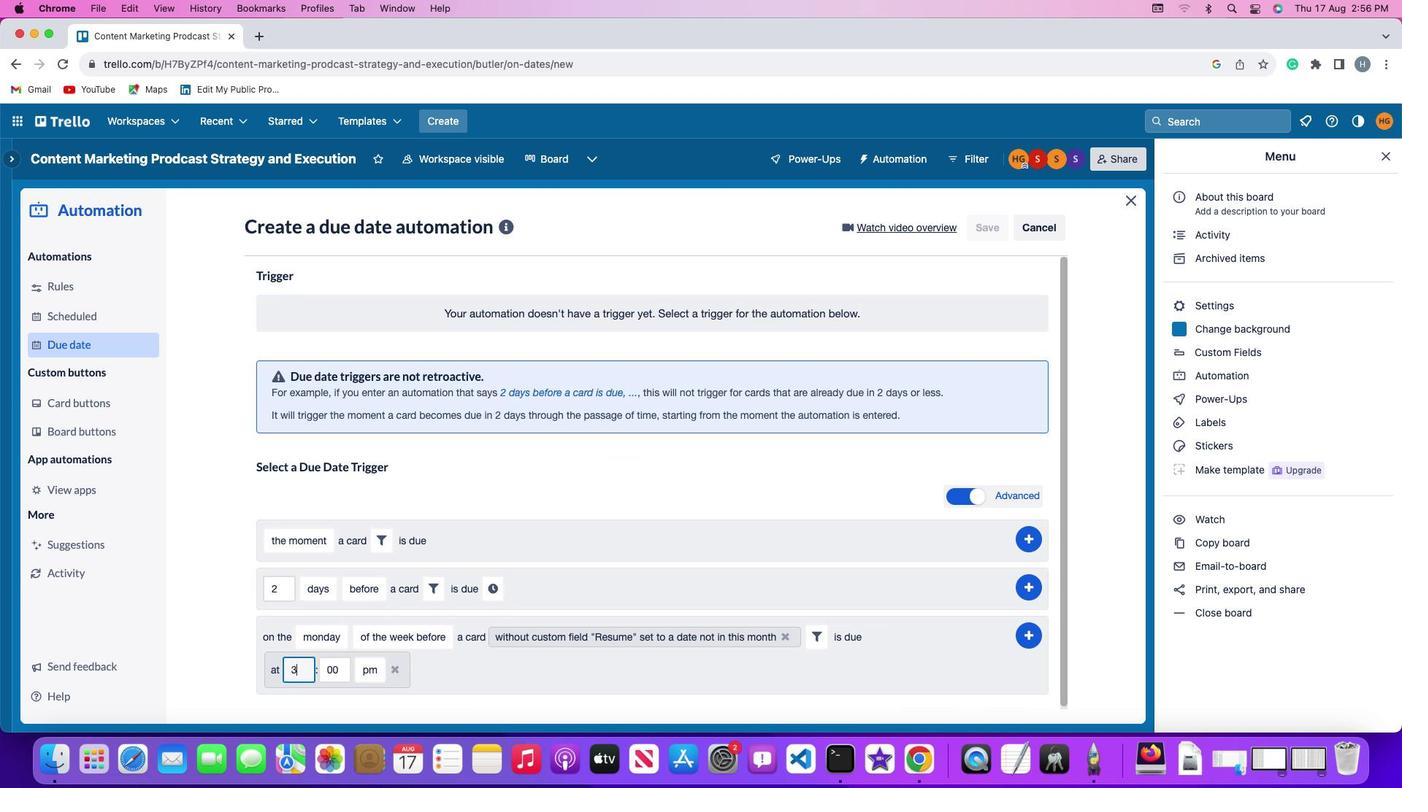 
Action: Mouse moved to (295, 661)
Screenshot: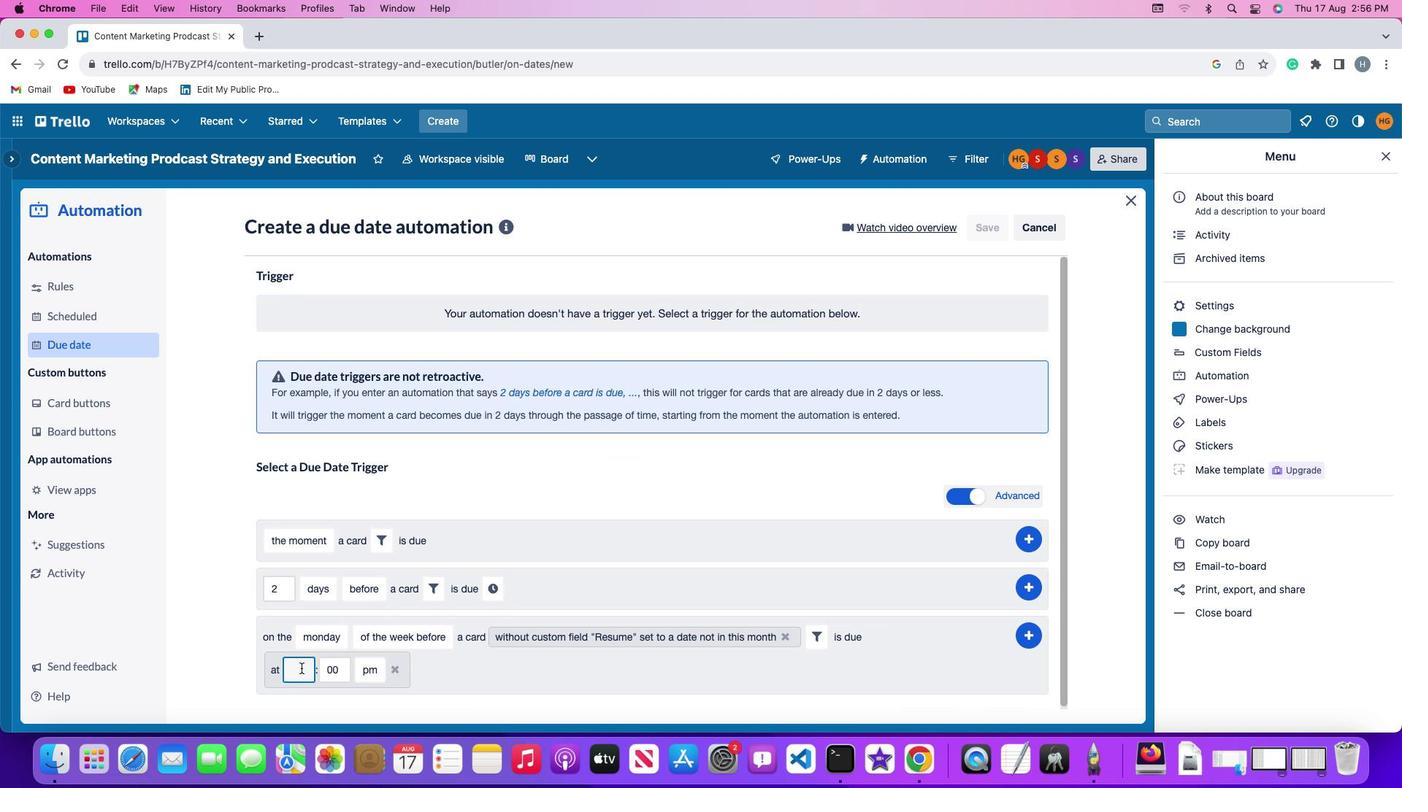 
Action: Key pressed '1''1'
Screenshot: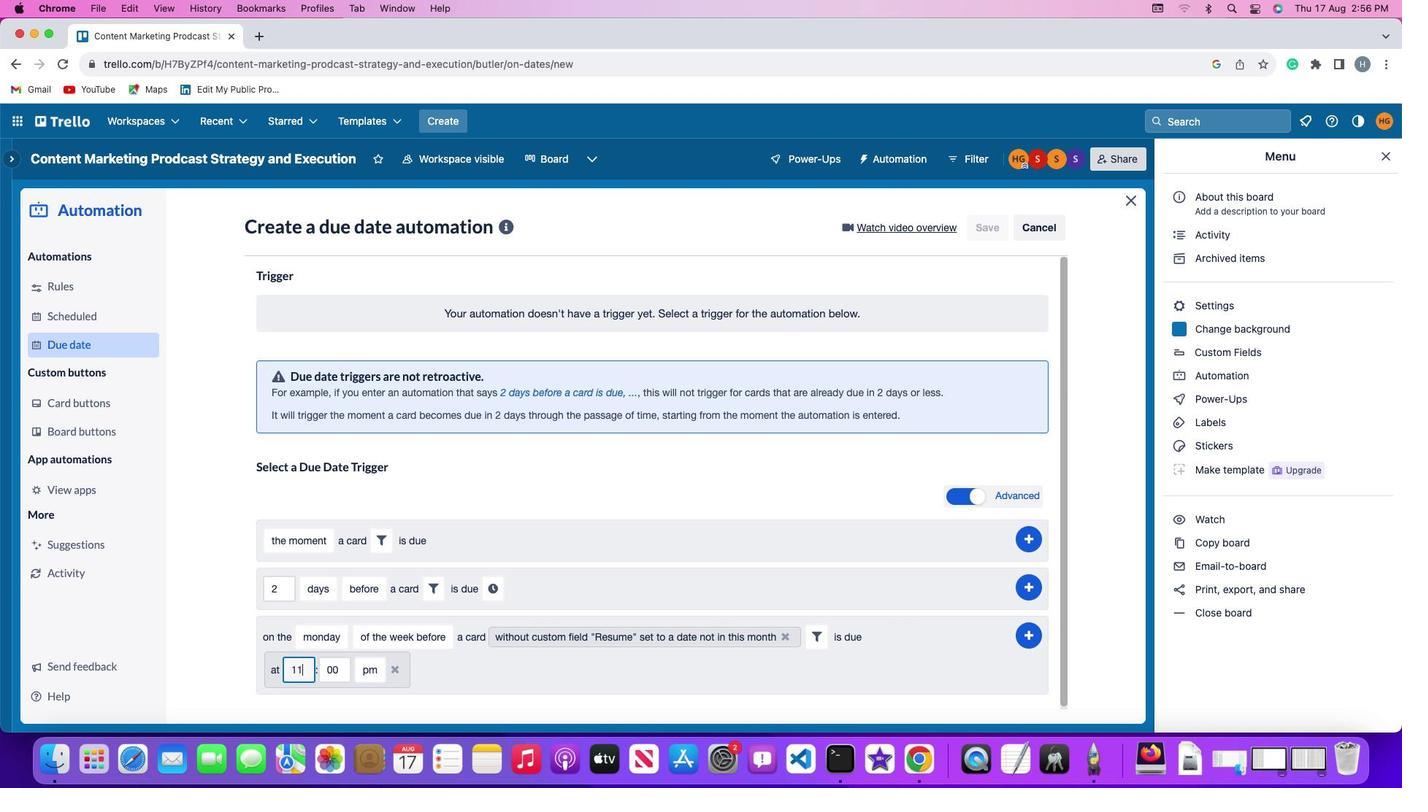 
Action: Mouse moved to (330, 664)
Screenshot: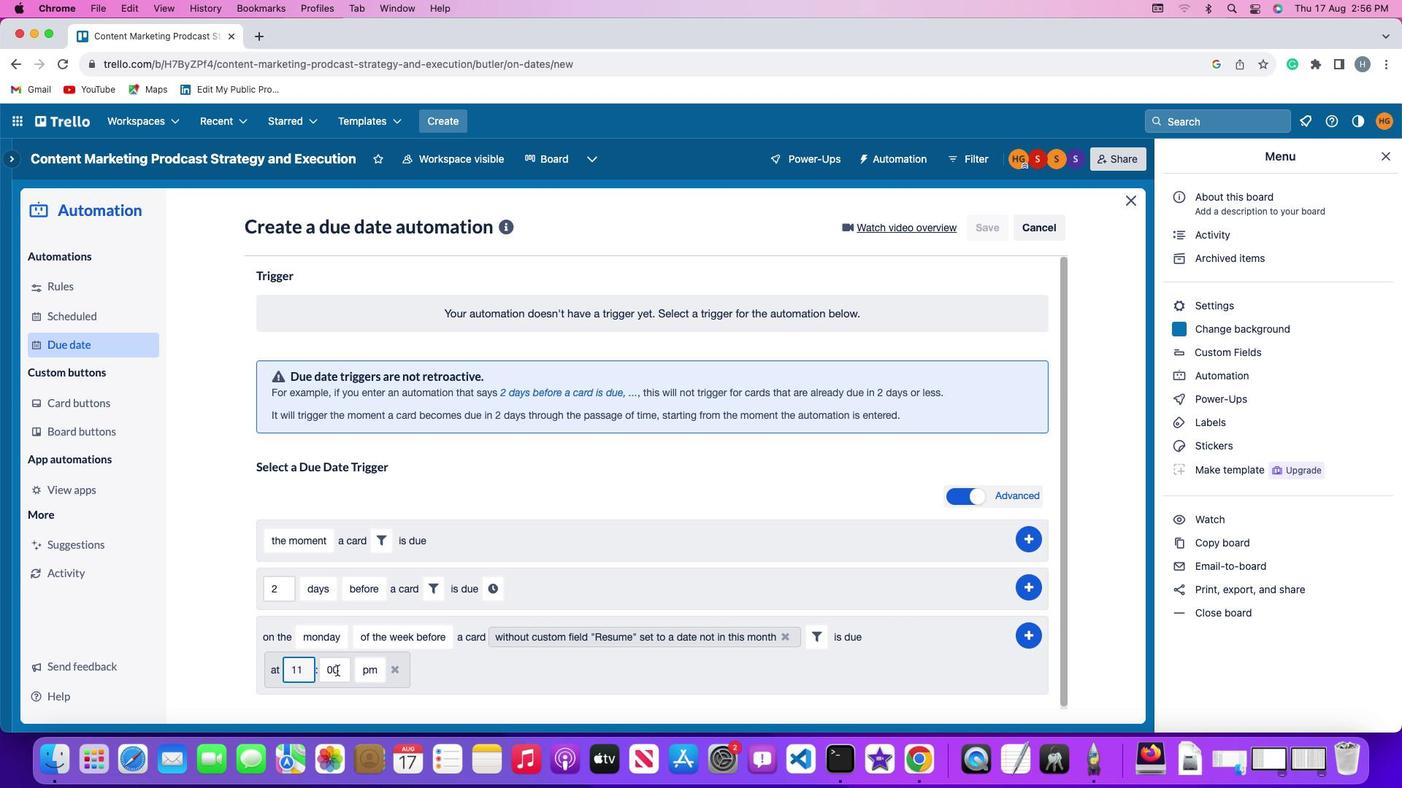 
Action: Mouse pressed left at (330, 664)
Screenshot: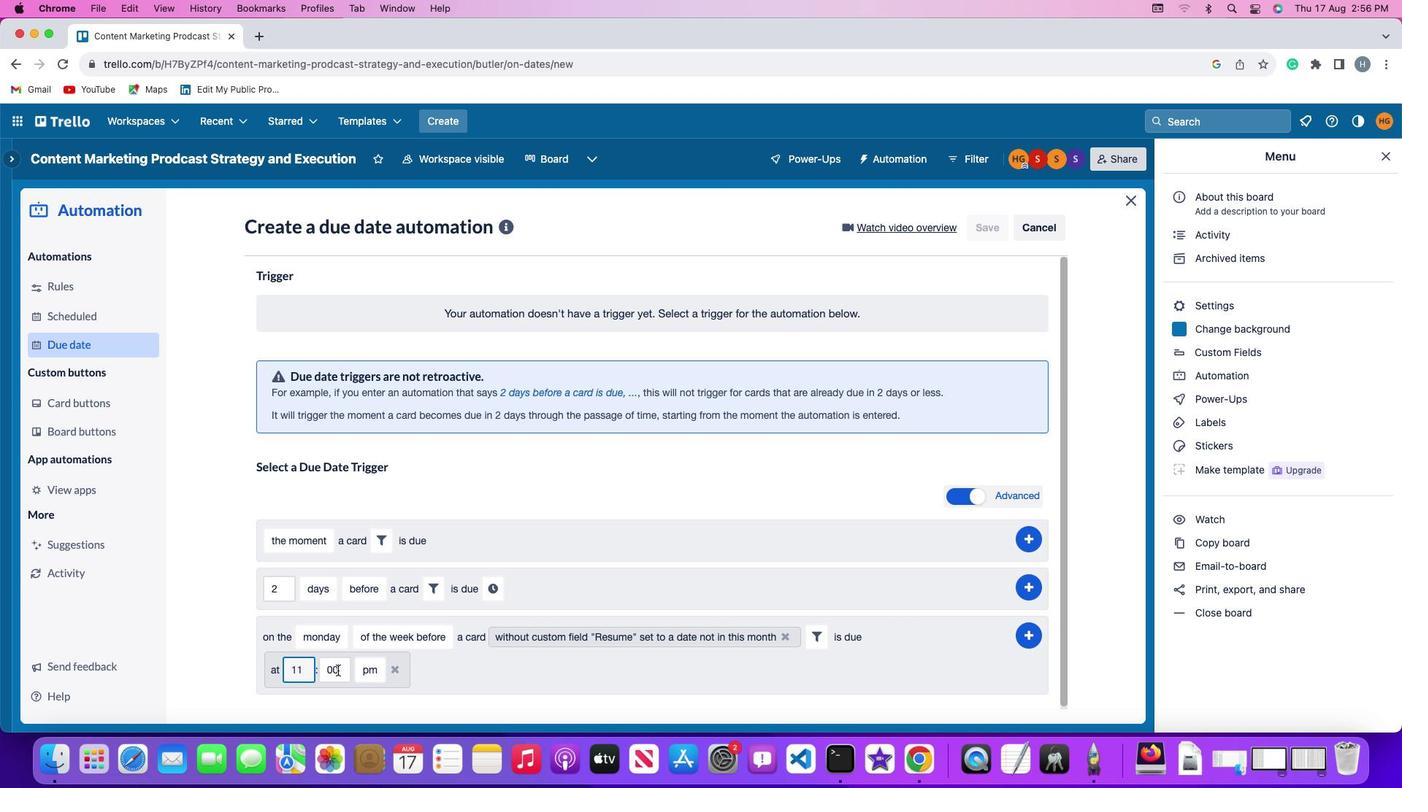 
Action: Mouse moved to (331, 664)
Screenshot: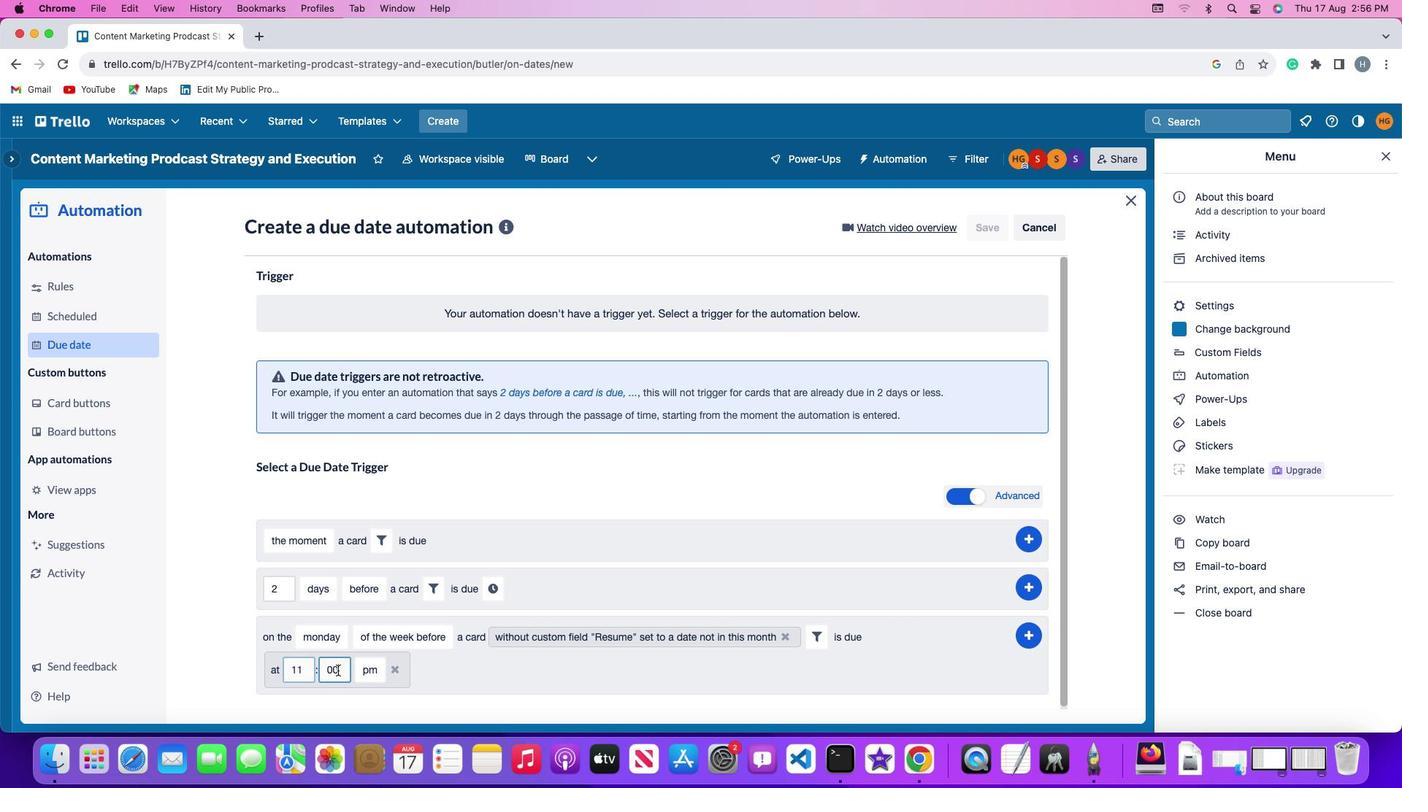 
Action: Key pressed Key.backspaceKey.backspace'0''0'
Screenshot: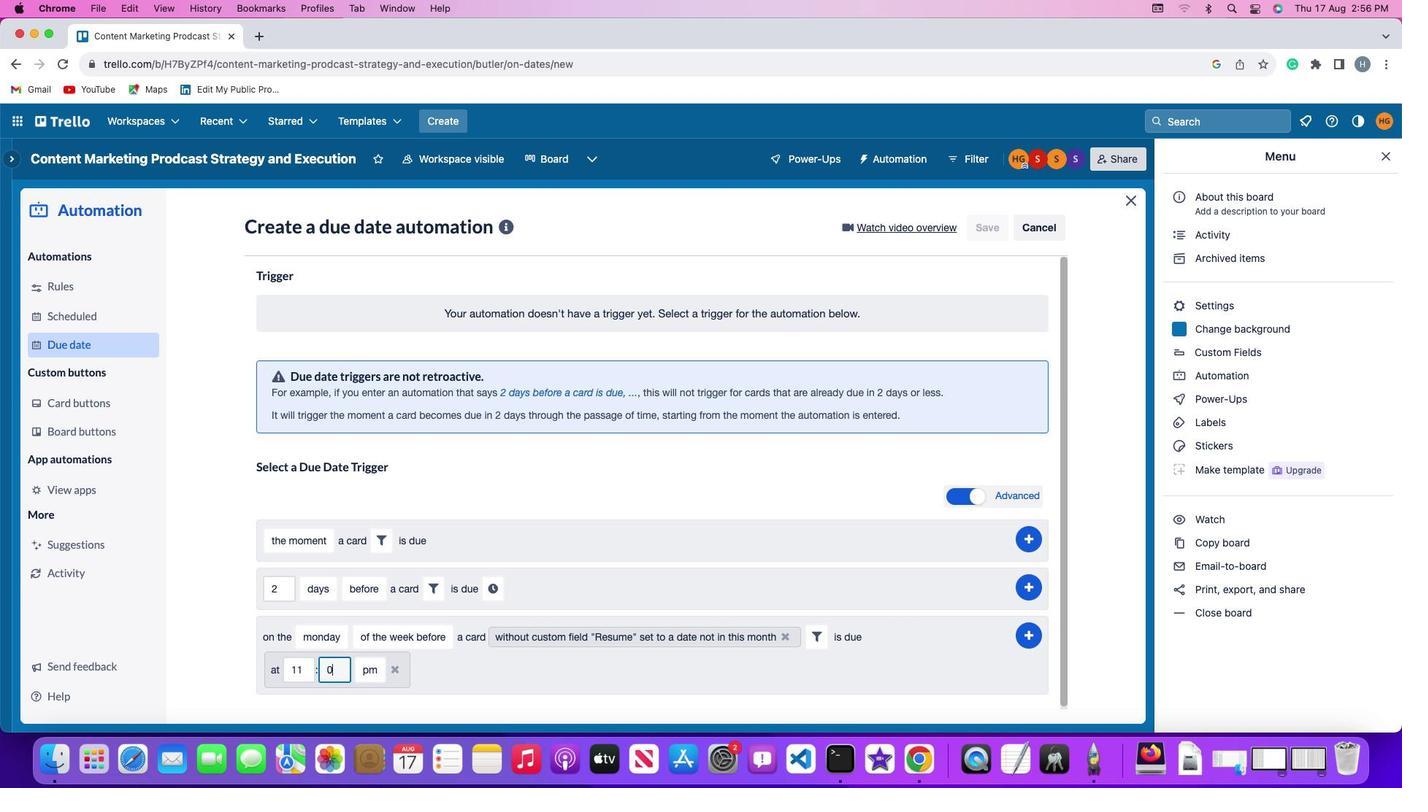 
Action: Mouse moved to (363, 662)
Screenshot: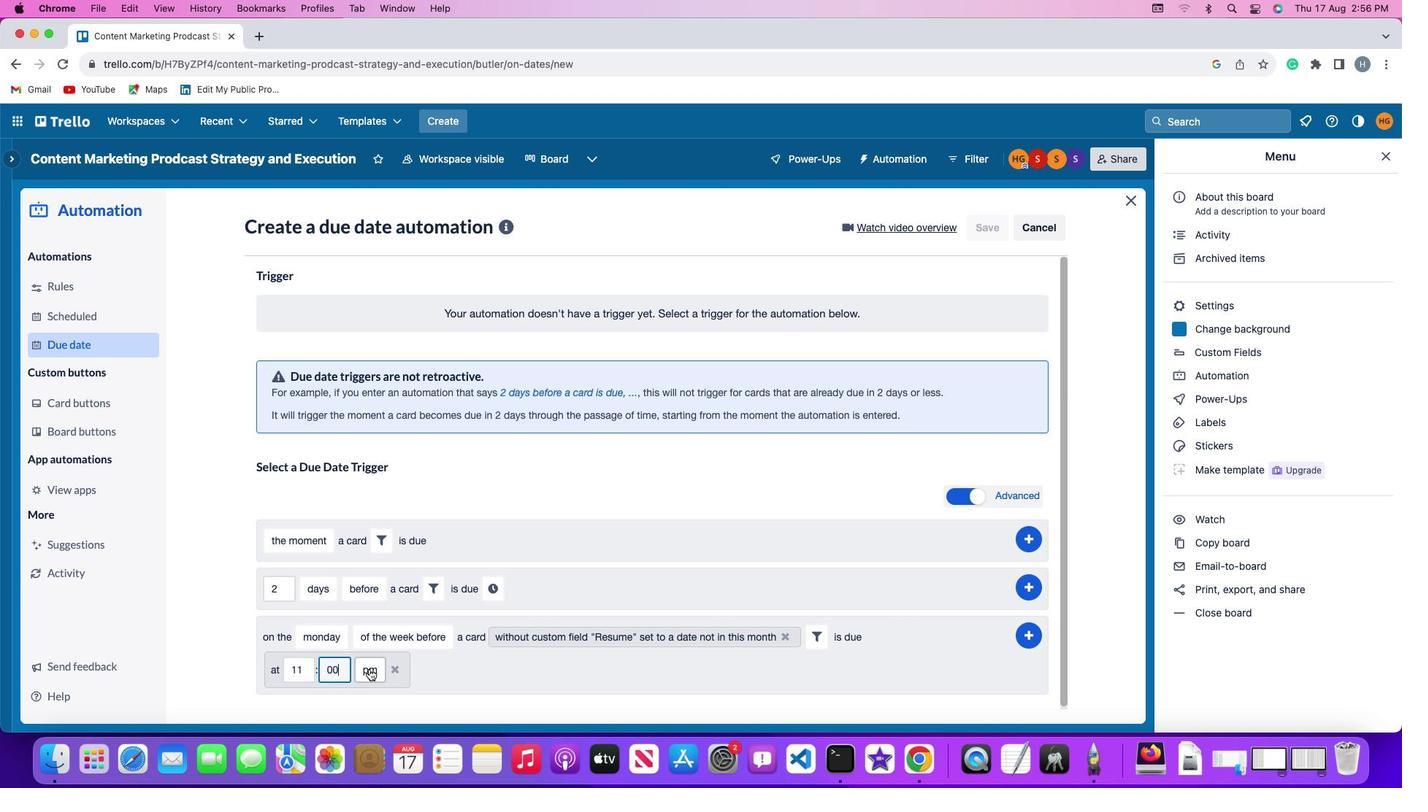 
Action: Mouse pressed left at (363, 662)
Screenshot: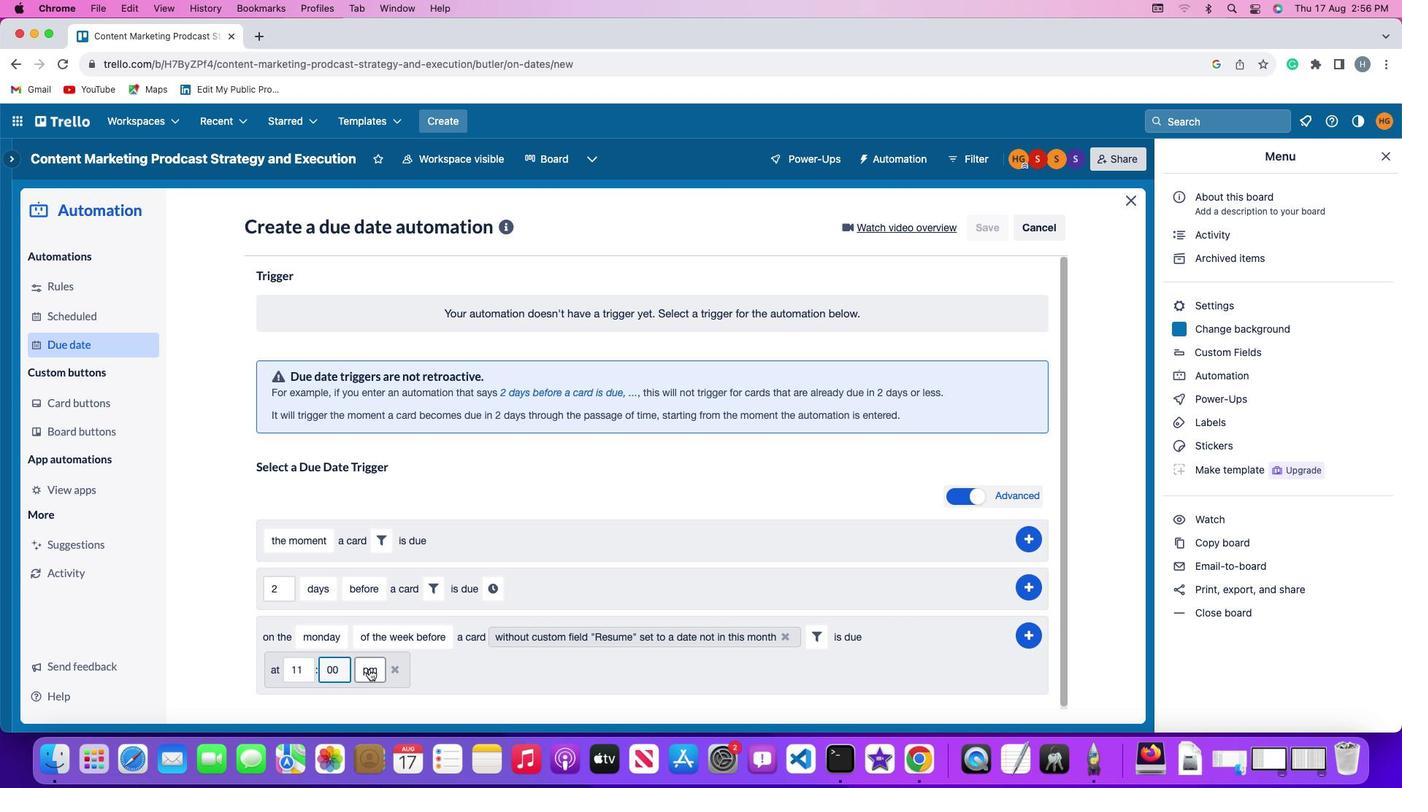 
Action: Mouse moved to (368, 607)
Screenshot: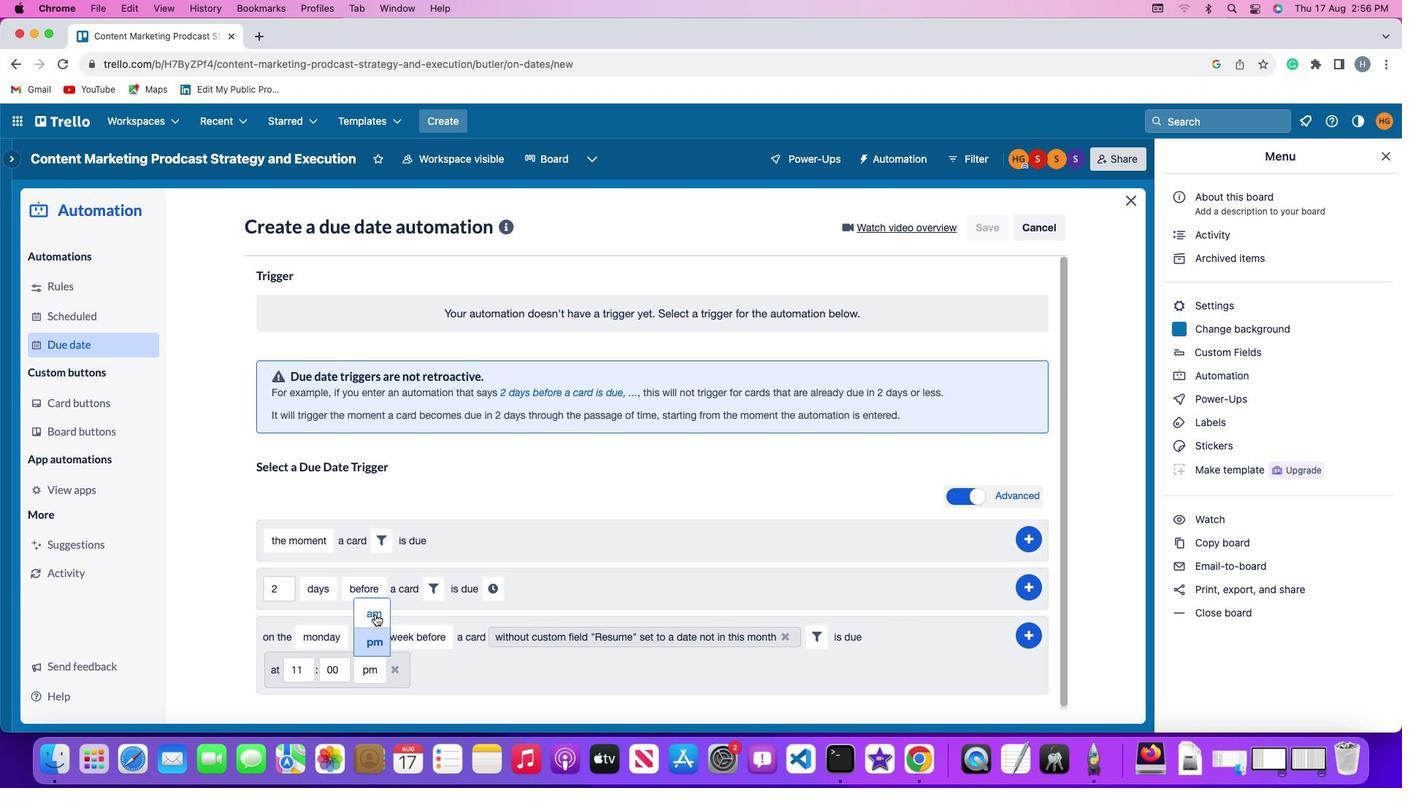 
Action: Mouse pressed left at (368, 607)
Screenshot: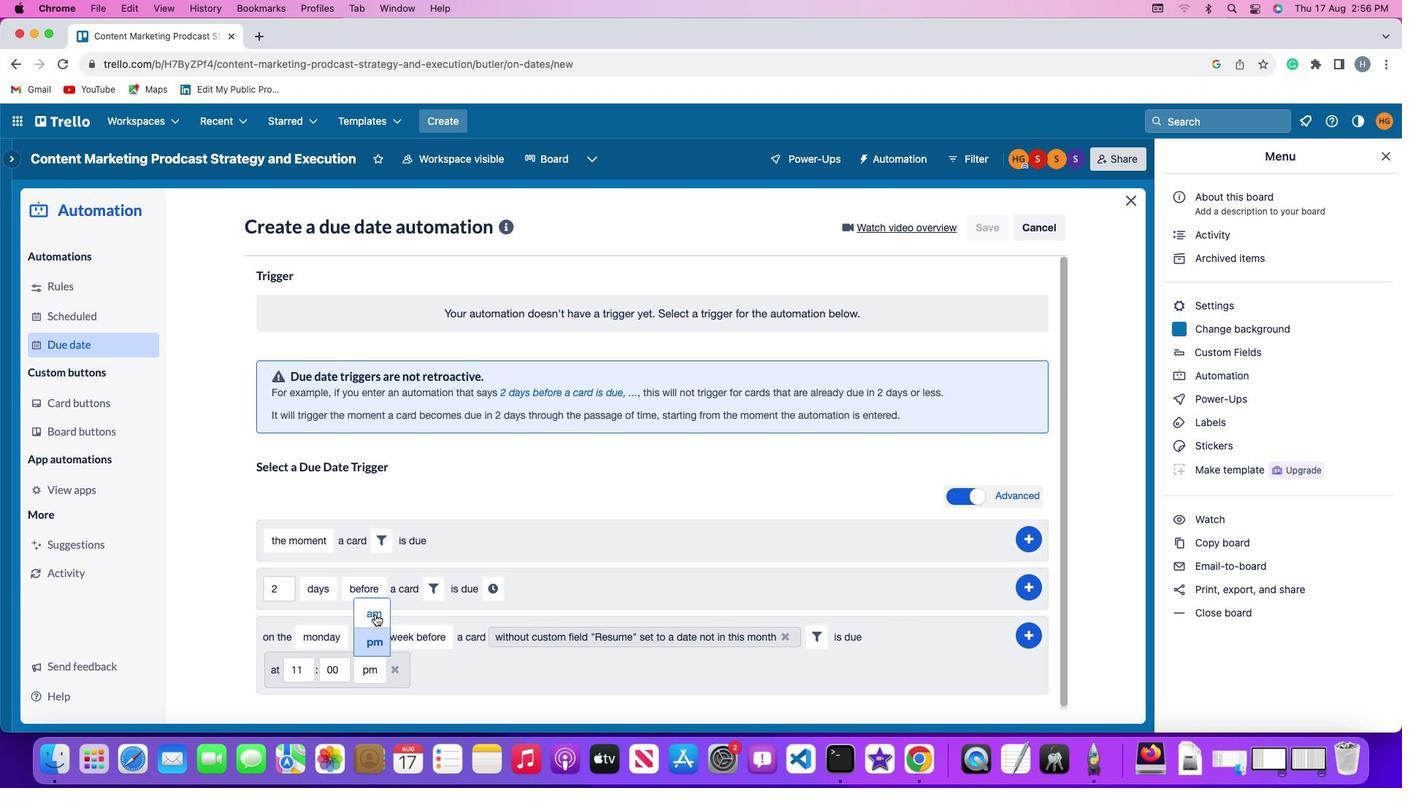 
Action: Mouse moved to (1021, 628)
Screenshot: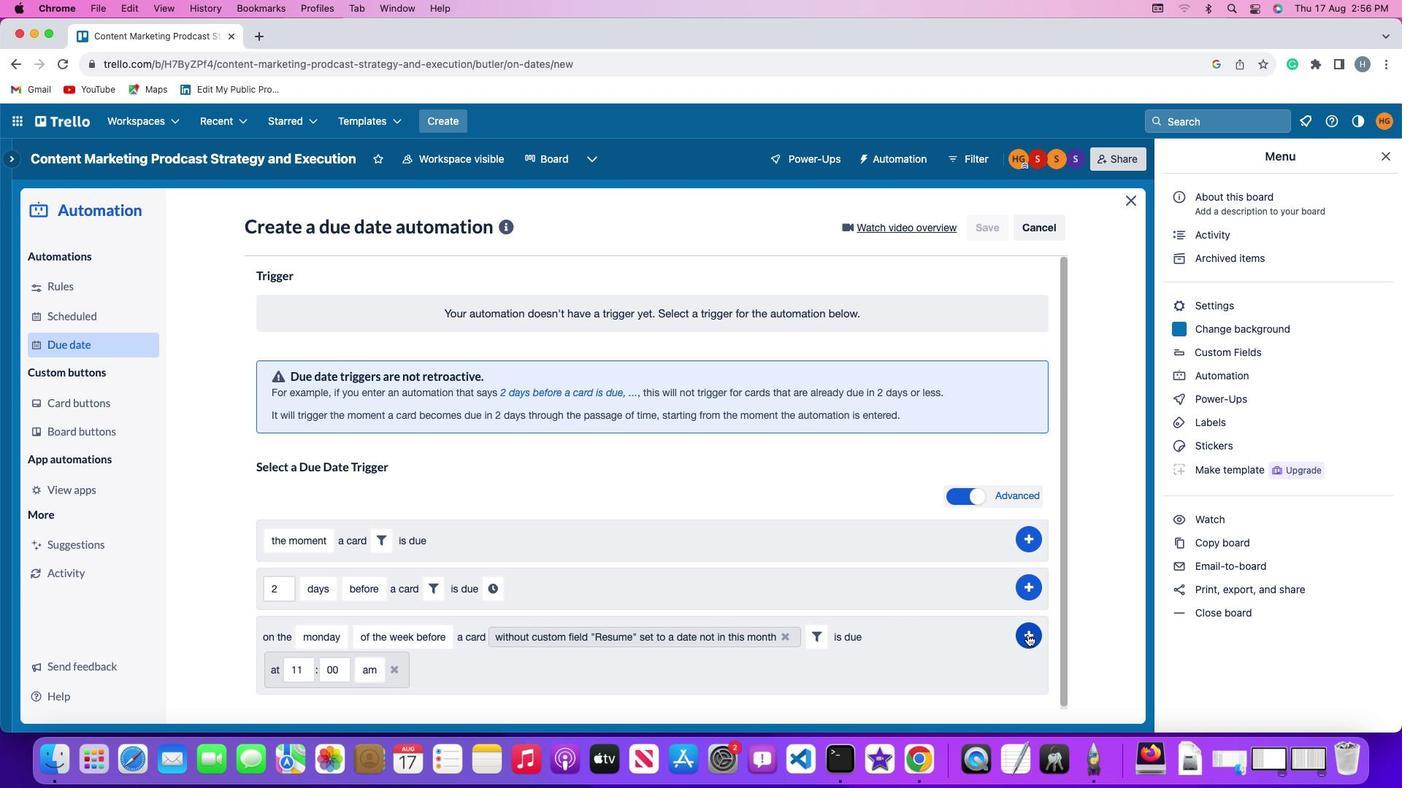 
Action: Mouse pressed left at (1021, 628)
Screenshot: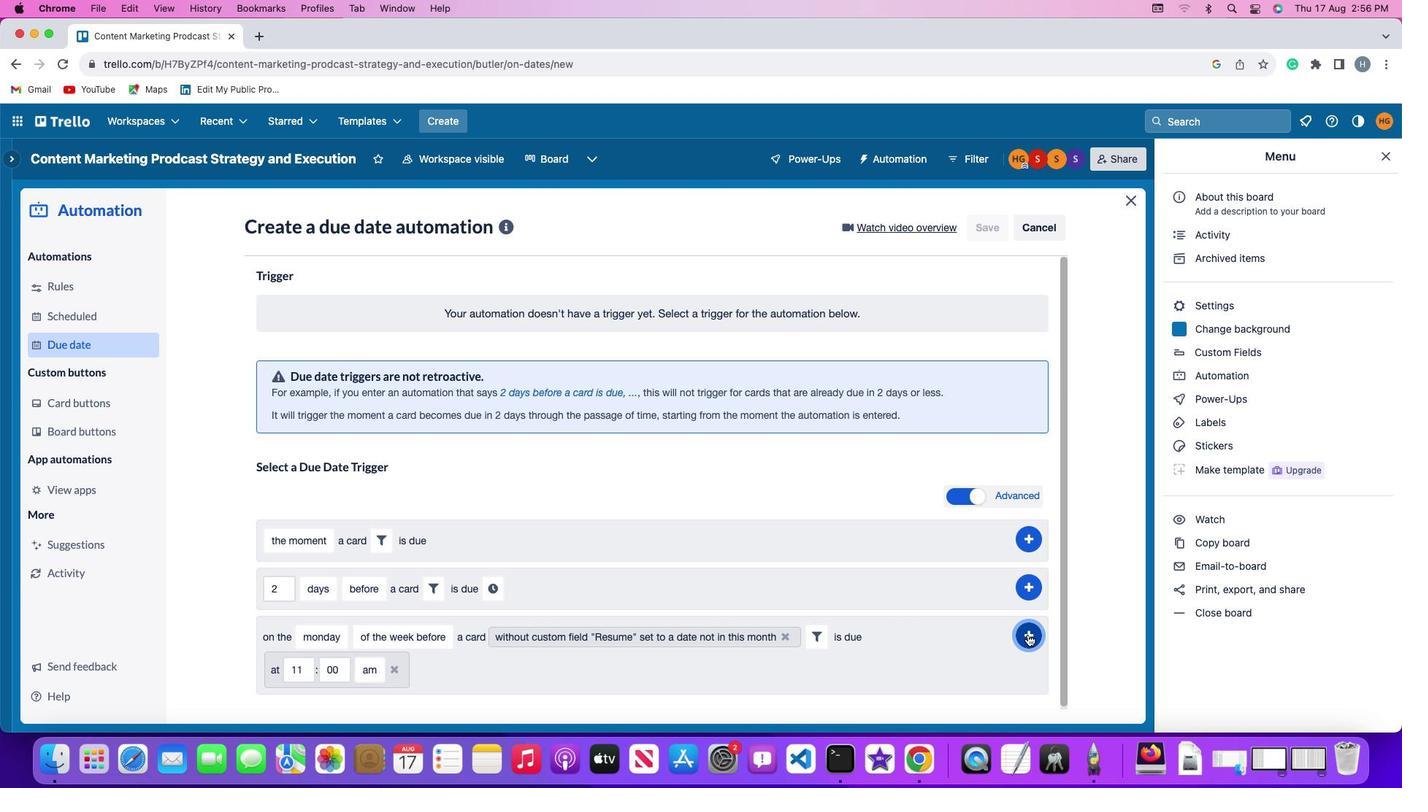 
Action: Mouse moved to (1091, 536)
Screenshot: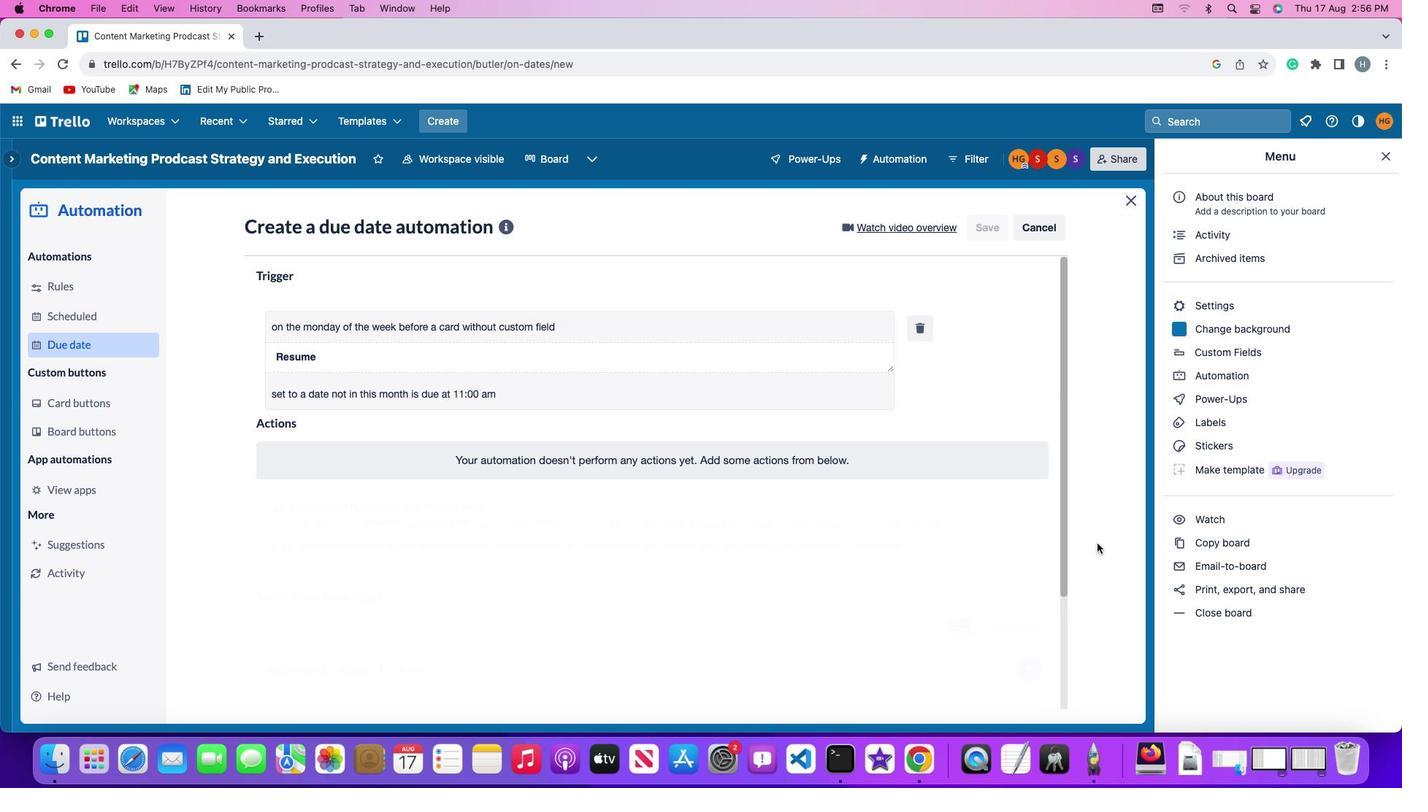 
